Task: Look for space in Palermo, Italy from 12th July, 2023 to 16th July, 2023 for 8 adults in price range Rs.10000 to Rs.16000. Place can be private room with 8 bedrooms having 8 beds and 8 bathrooms. Property type can be house, flat, guest house, hotel. Amenities needed are: wifi, TV, free parkinig on premises, gym, breakfast. Booking option can be shelf check-in. Required host language is English.
Action: Mouse moved to (403, 142)
Screenshot: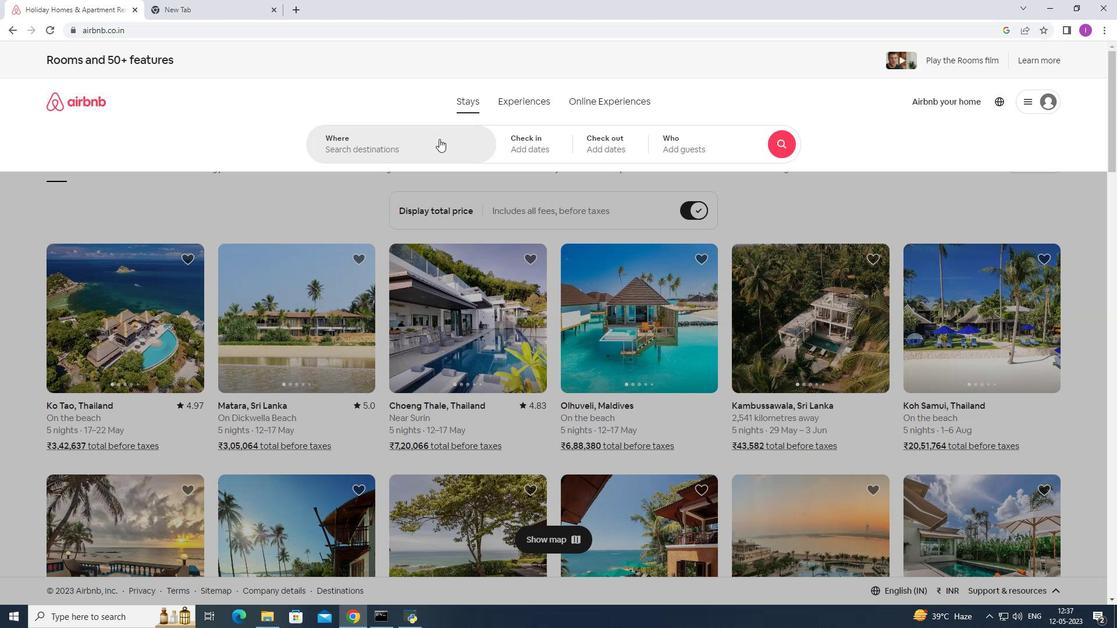 
Action: Mouse pressed left at (403, 142)
Screenshot: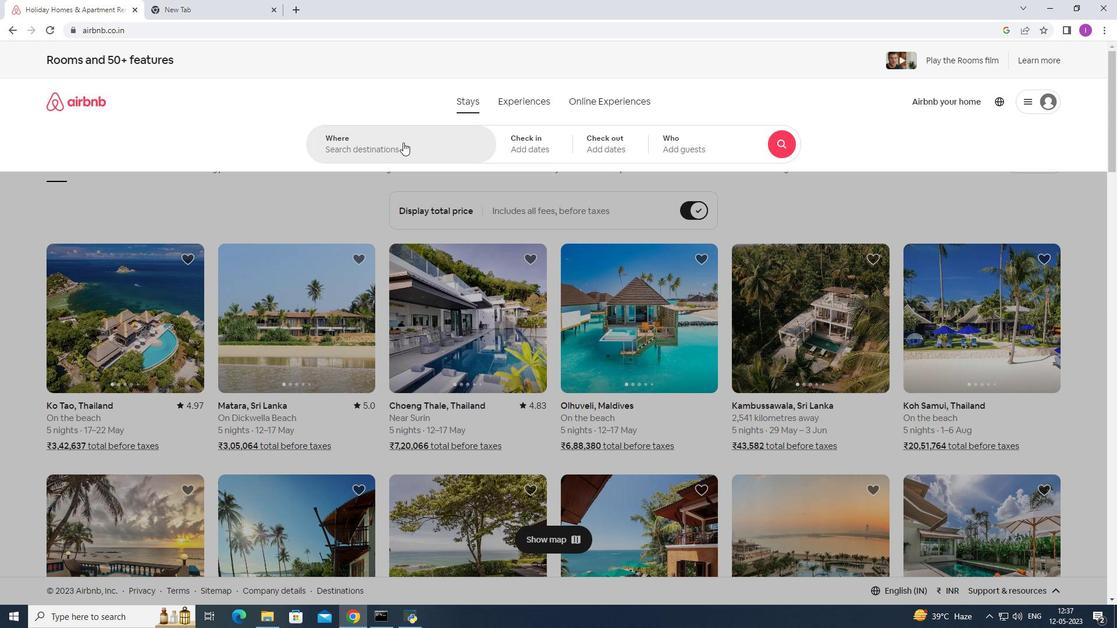 
Action: Key pressed <Key.shift><Key.shift><Key.shift><Key.shift>Palermo,<Key.shift><Key.shift><Key.shift><Key.shift>Italy
Screenshot: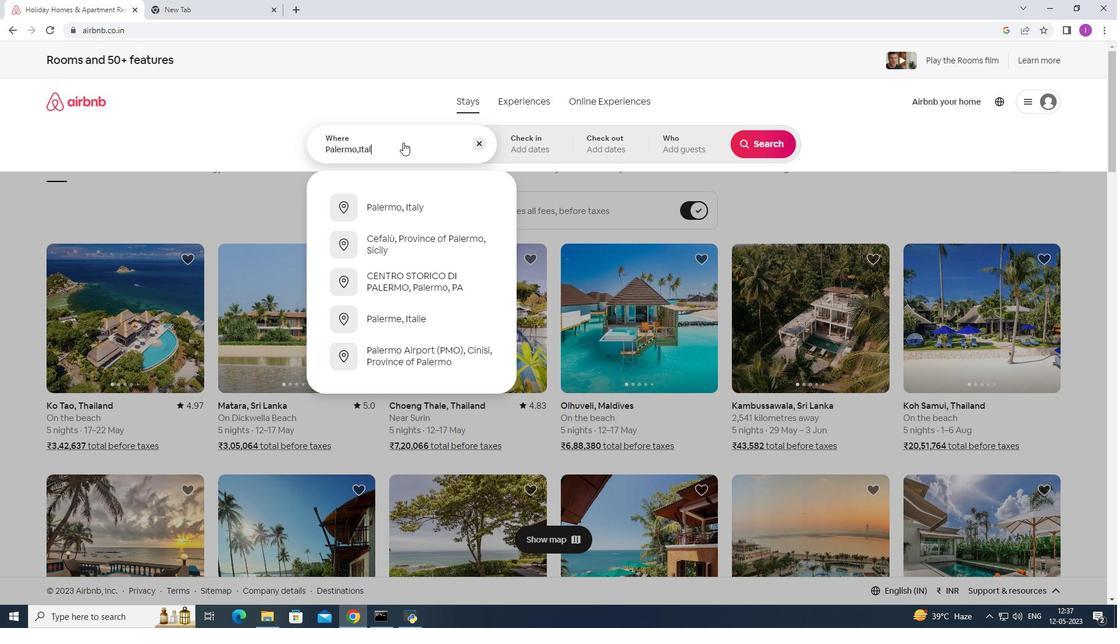 
Action: Mouse moved to (399, 207)
Screenshot: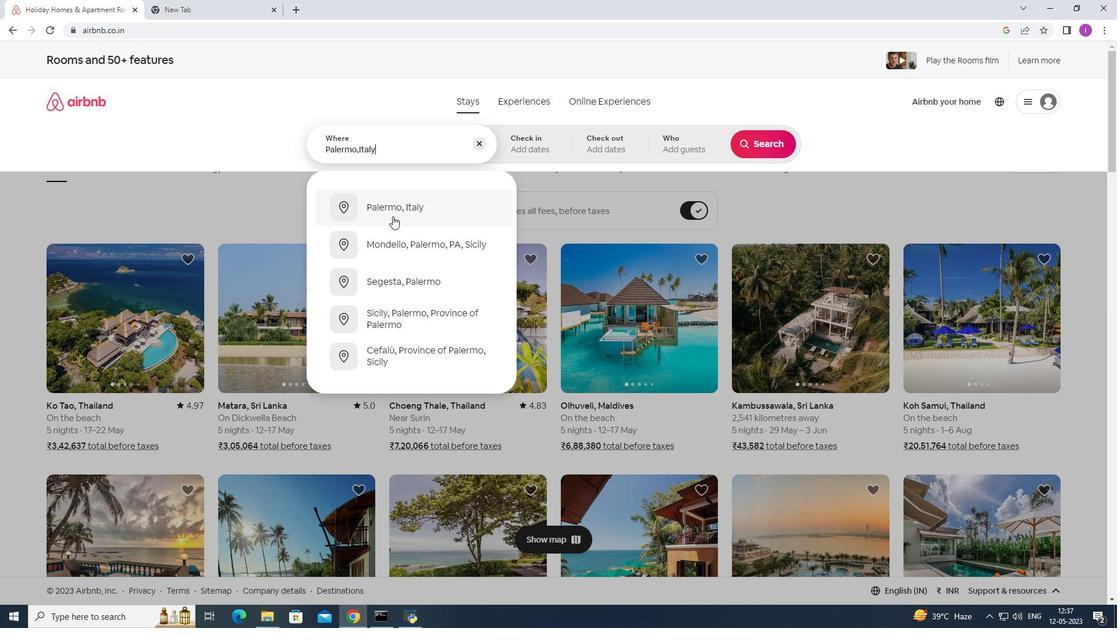 
Action: Mouse pressed left at (399, 207)
Screenshot: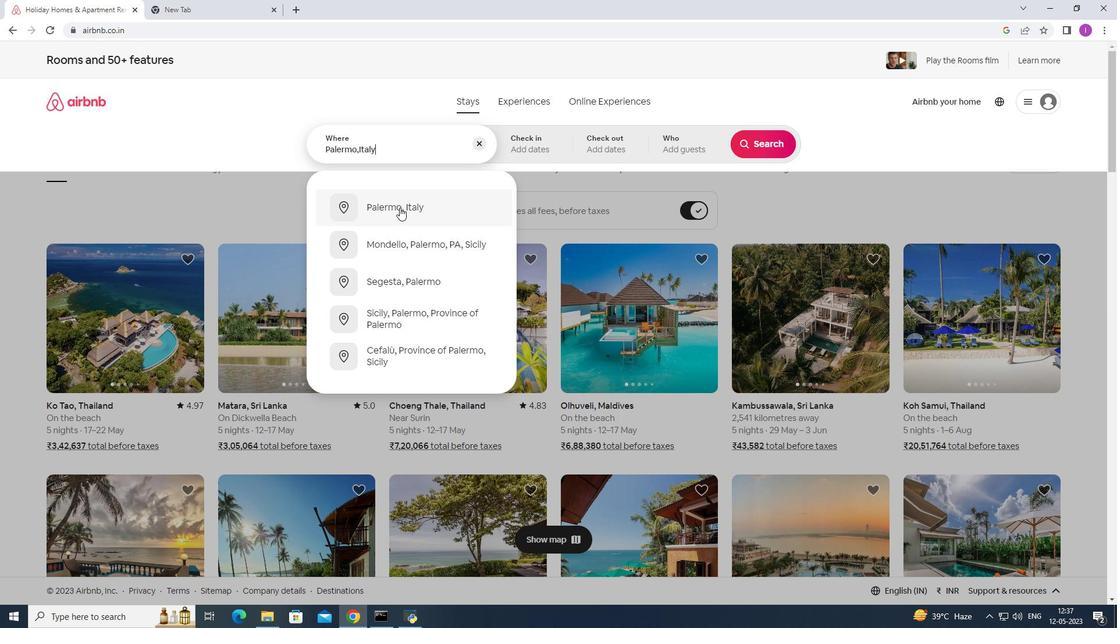 
Action: Mouse moved to (760, 238)
Screenshot: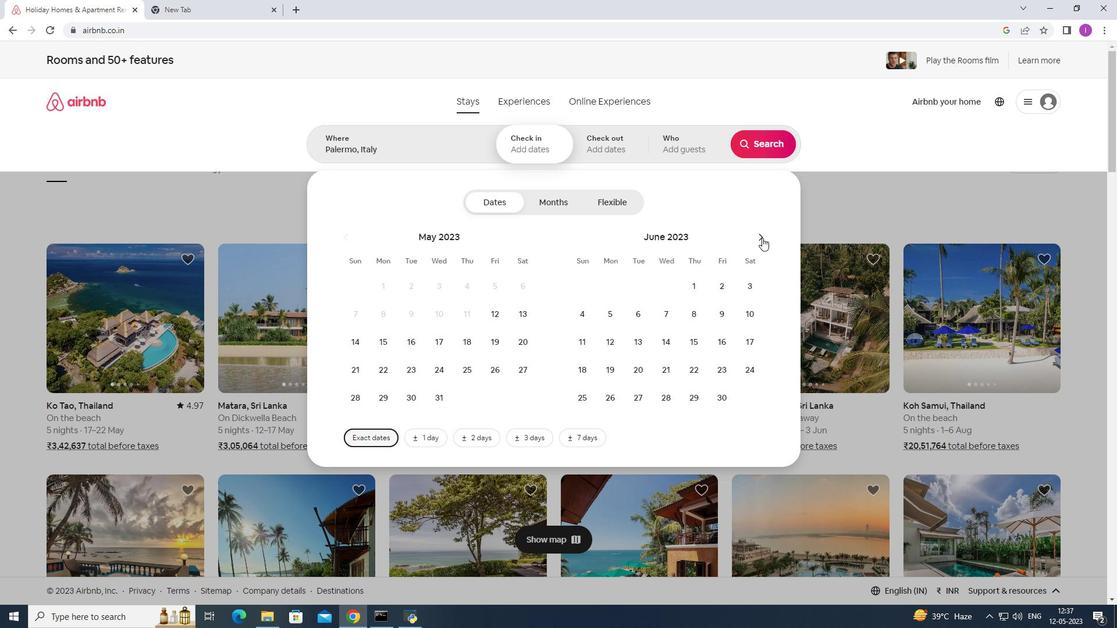 
Action: Mouse pressed left at (760, 238)
Screenshot: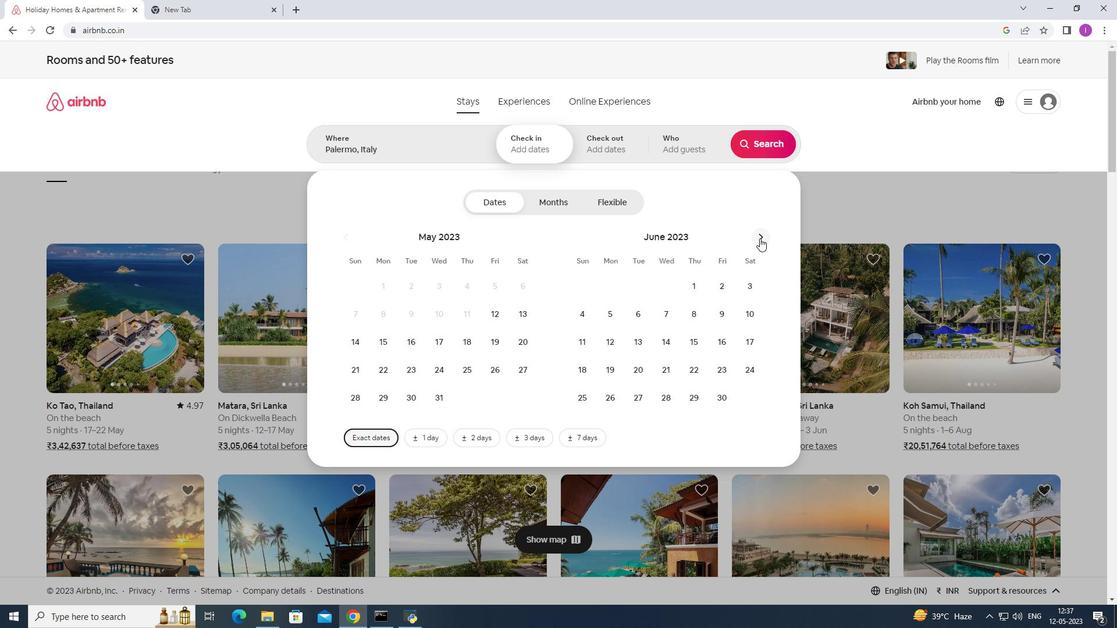 
Action: Mouse pressed left at (760, 238)
Screenshot: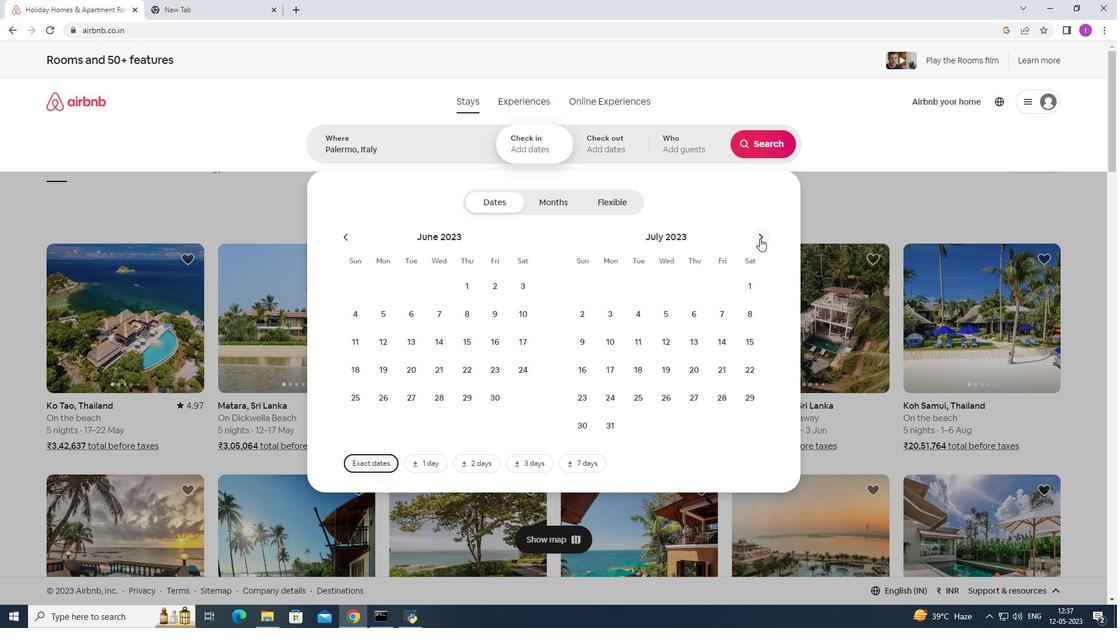 
Action: Mouse moved to (433, 341)
Screenshot: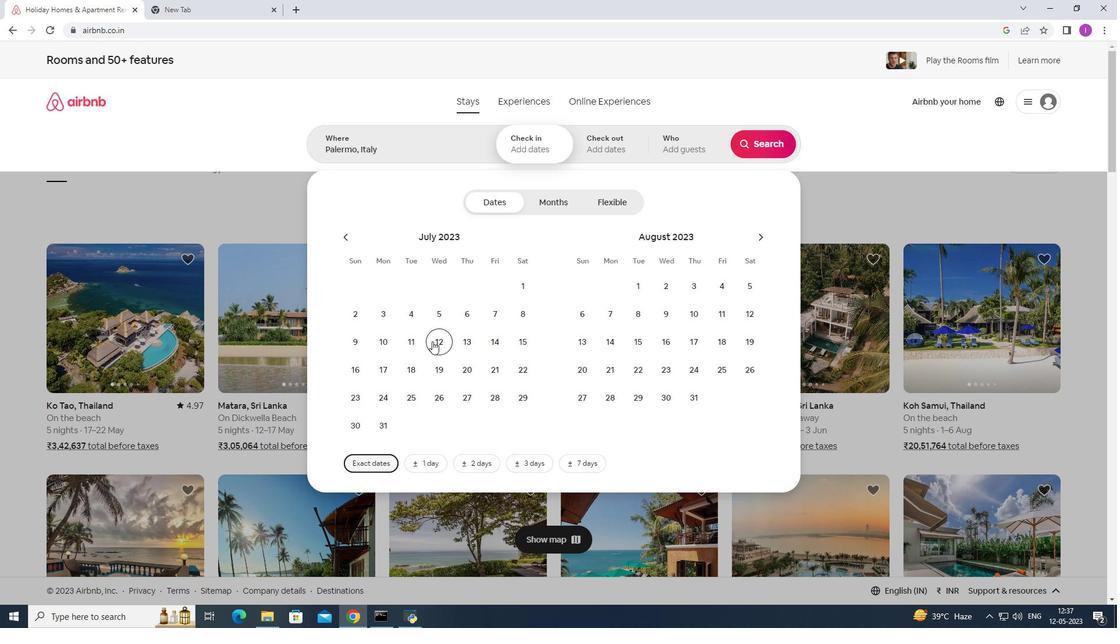 
Action: Mouse pressed left at (433, 341)
Screenshot: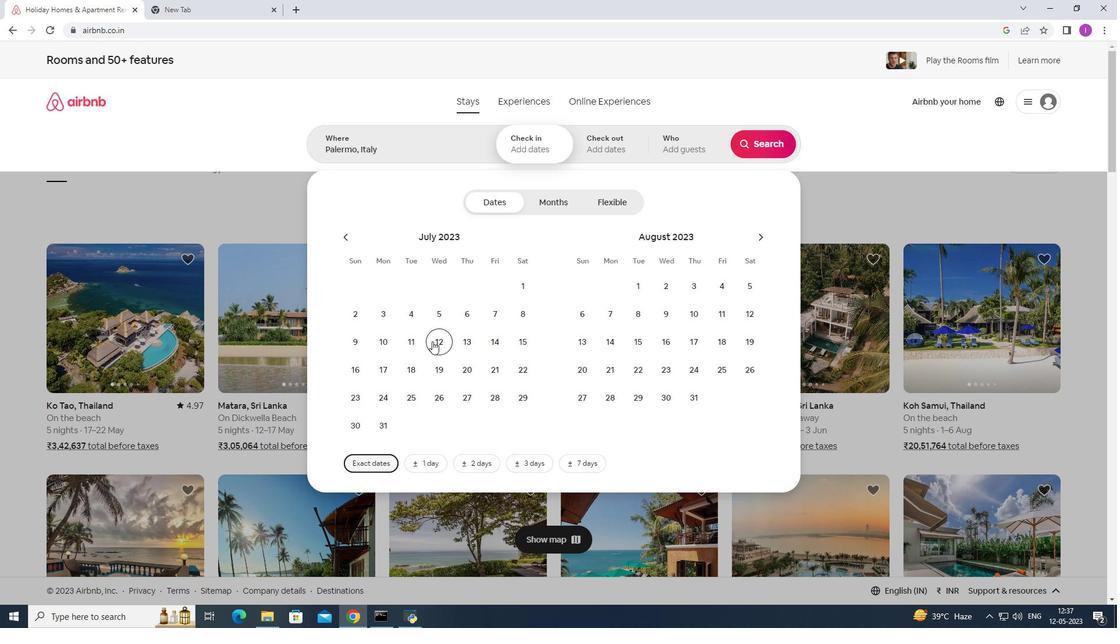 
Action: Mouse moved to (352, 369)
Screenshot: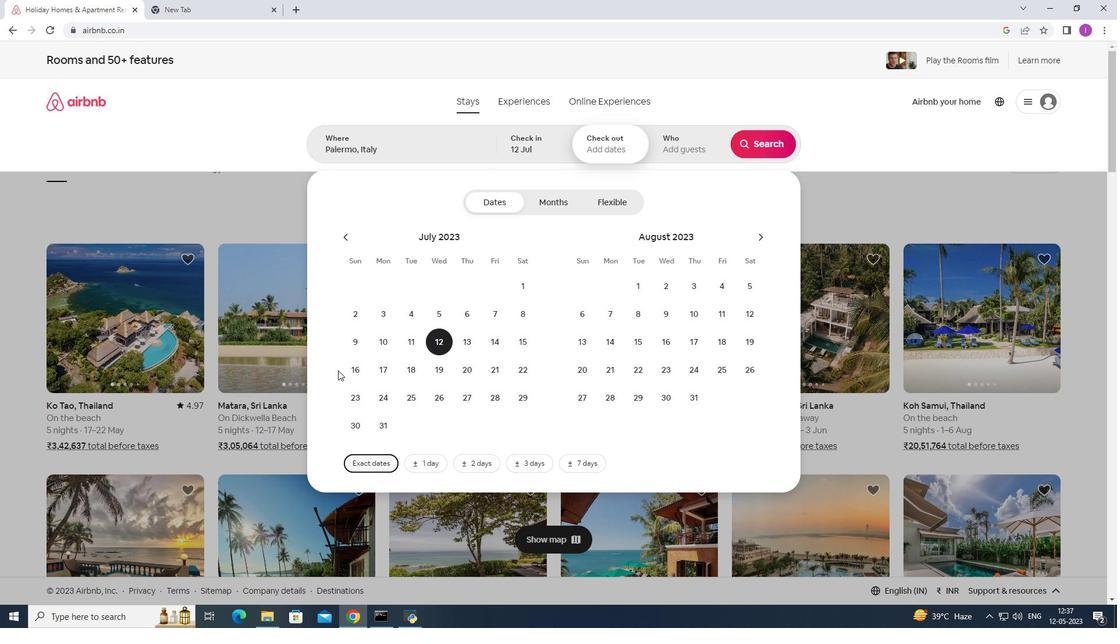 
Action: Mouse pressed left at (352, 369)
Screenshot: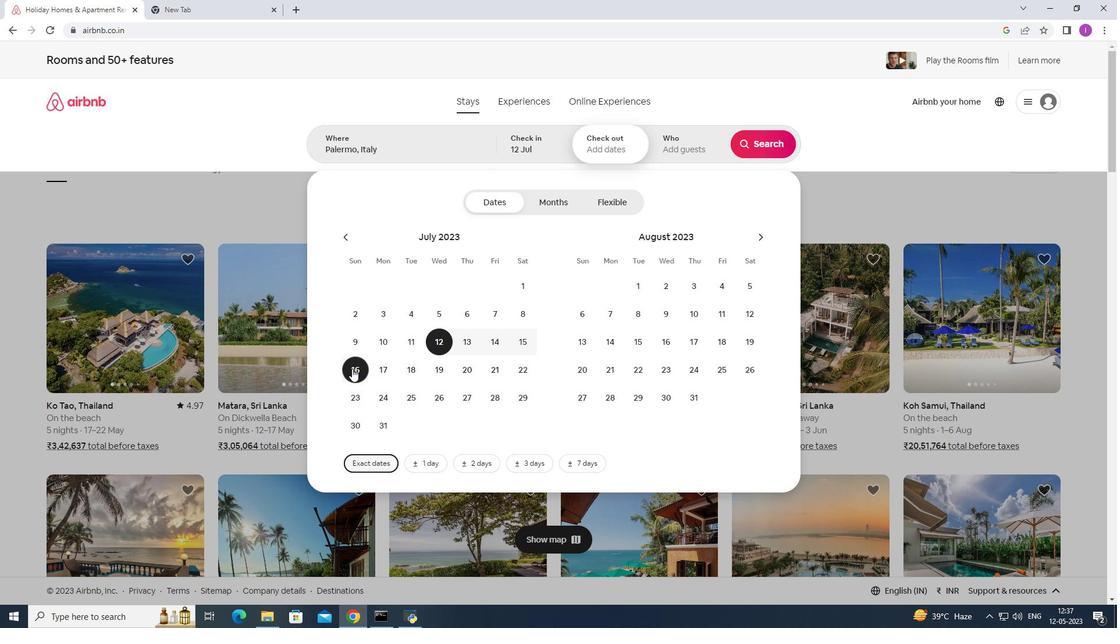 
Action: Mouse moved to (700, 148)
Screenshot: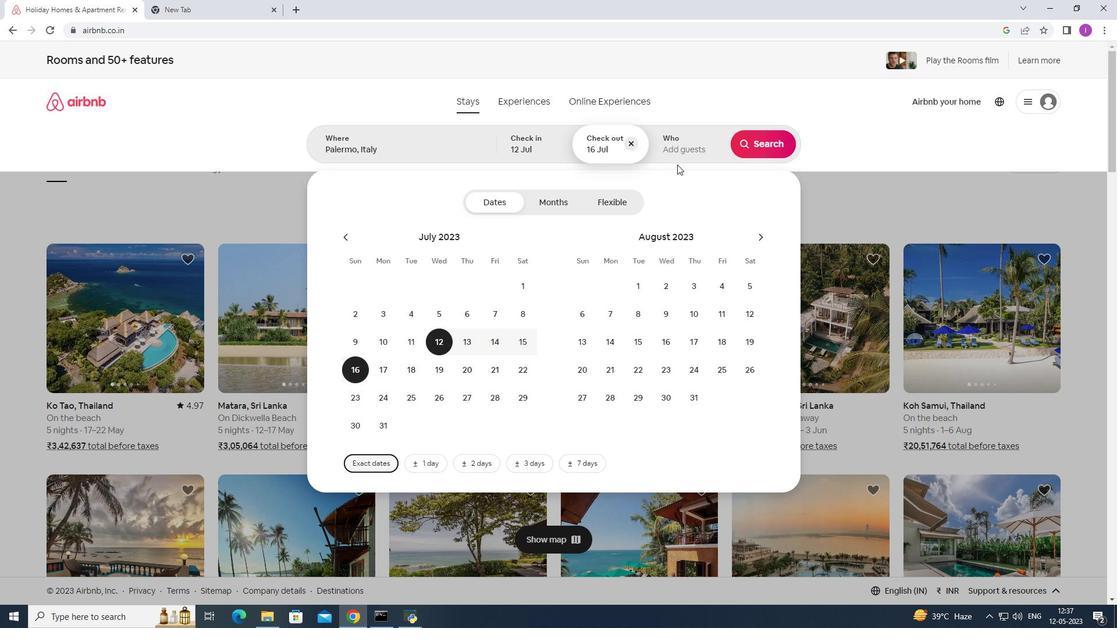 
Action: Mouse pressed left at (700, 148)
Screenshot: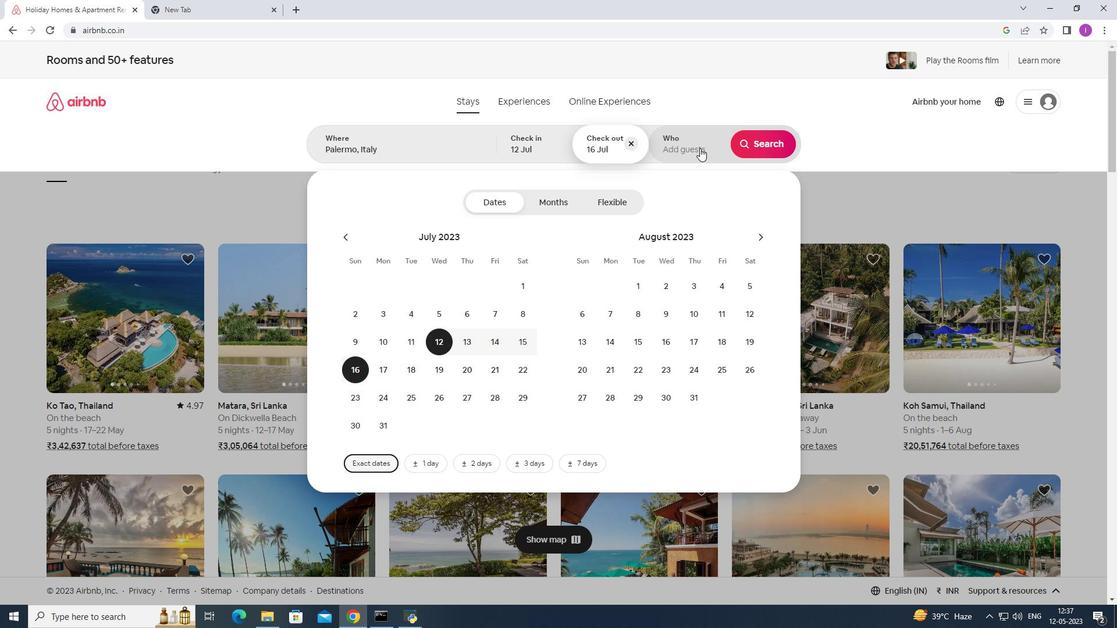 
Action: Mouse moved to (762, 201)
Screenshot: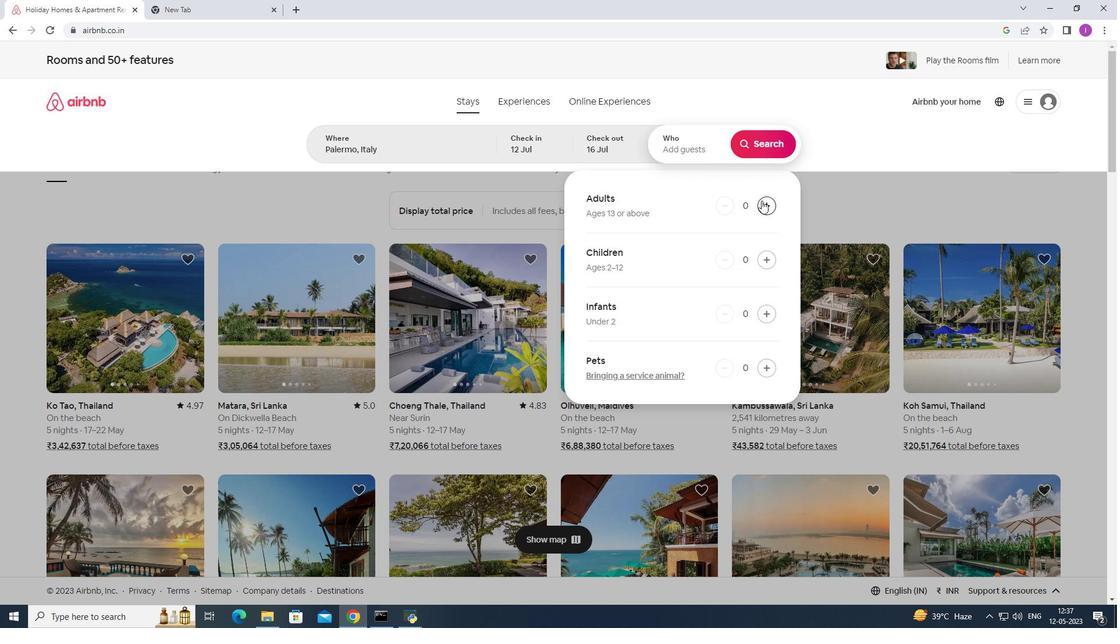 
Action: Mouse pressed left at (762, 201)
Screenshot: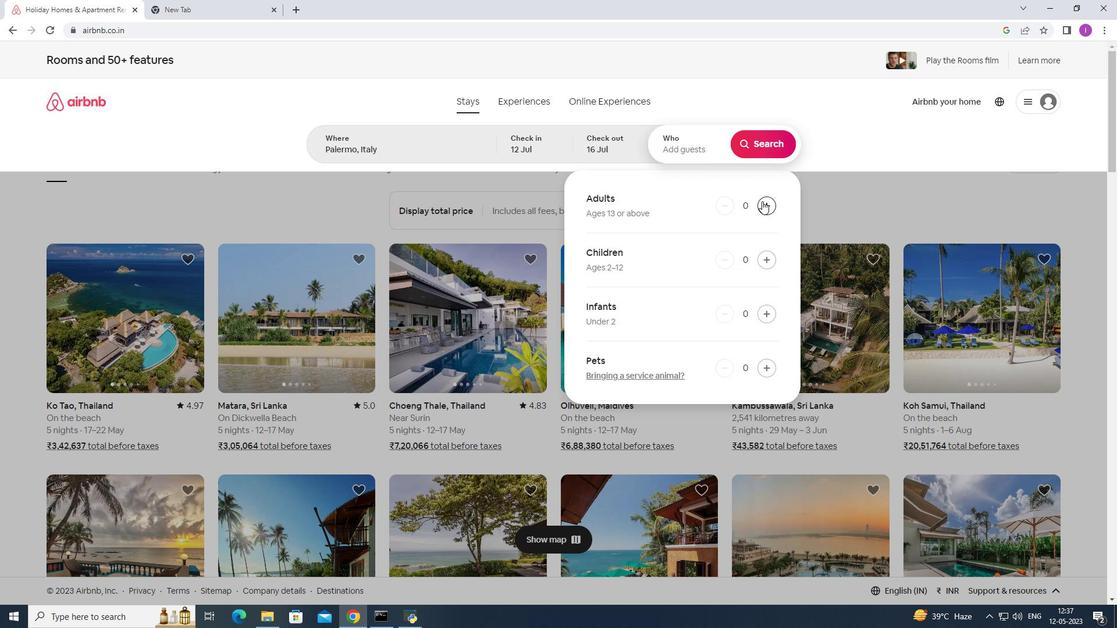 
Action: Mouse moved to (763, 204)
Screenshot: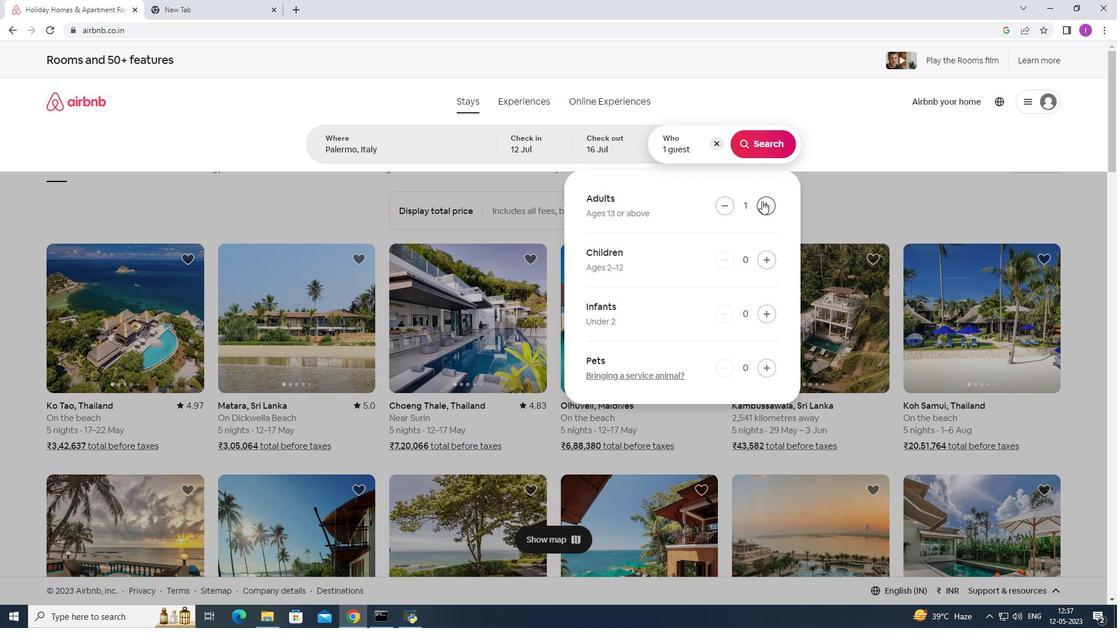 
Action: Mouse pressed left at (763, 204)
Screenshot: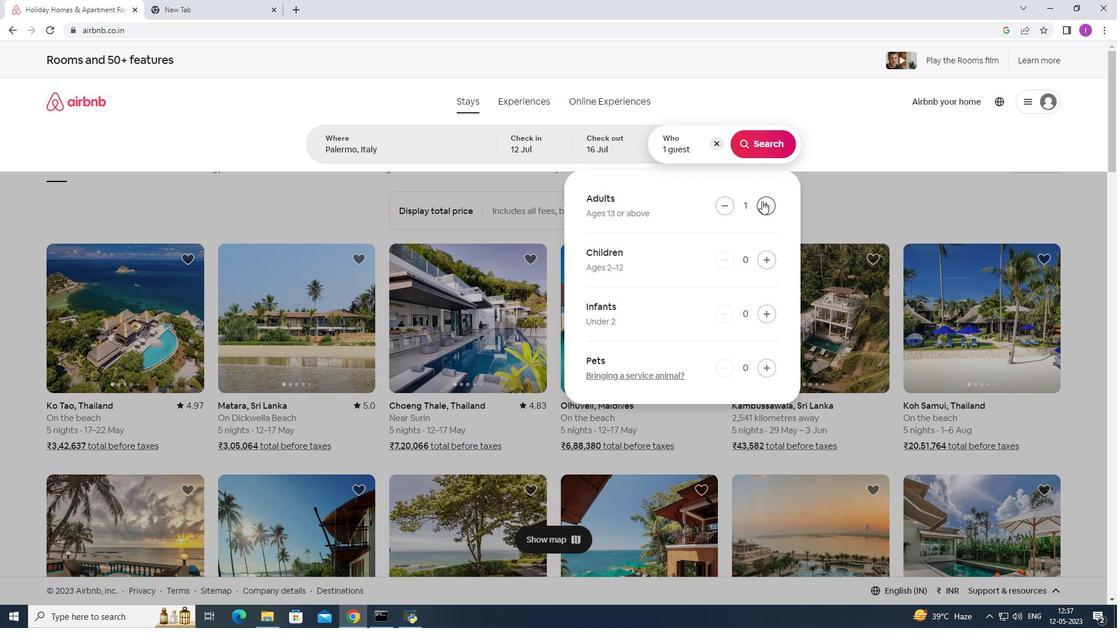 
Action: Mouse pressed left at (763, 204)
Screenshot: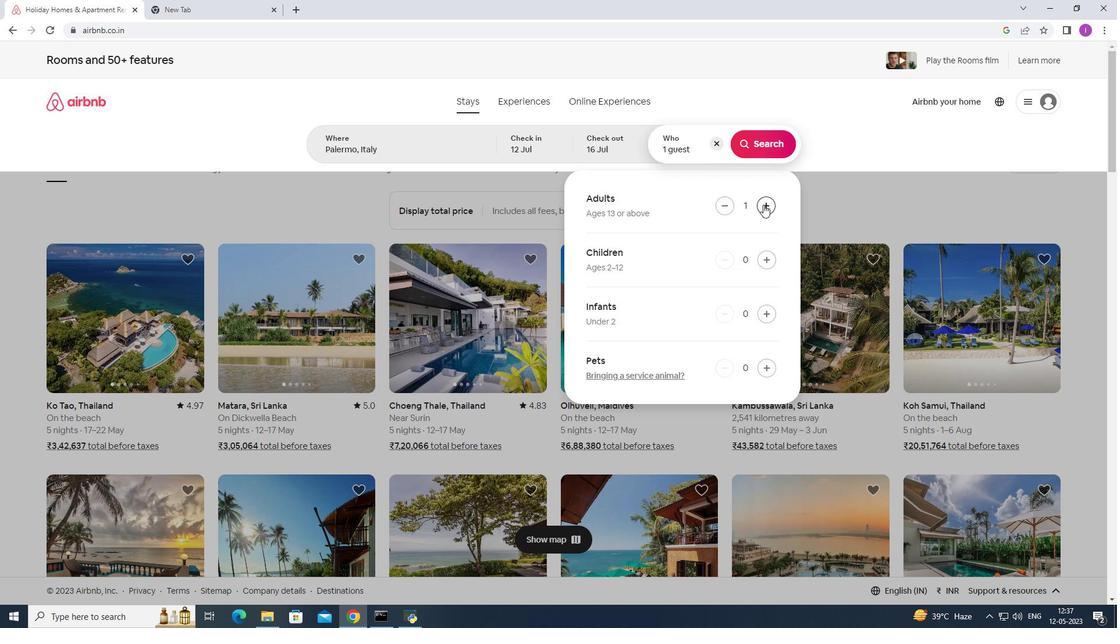 
Action: Mouse pressed left at (763, 204)
Screenshot: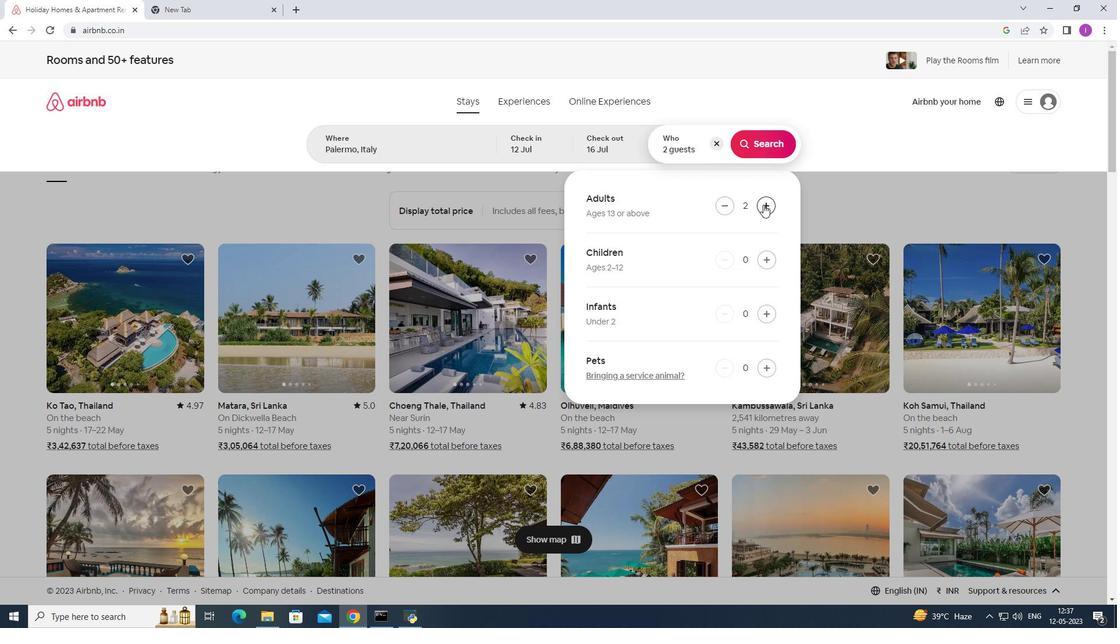 
Action: Mouse pressed left at (763, 204)
Screenshot: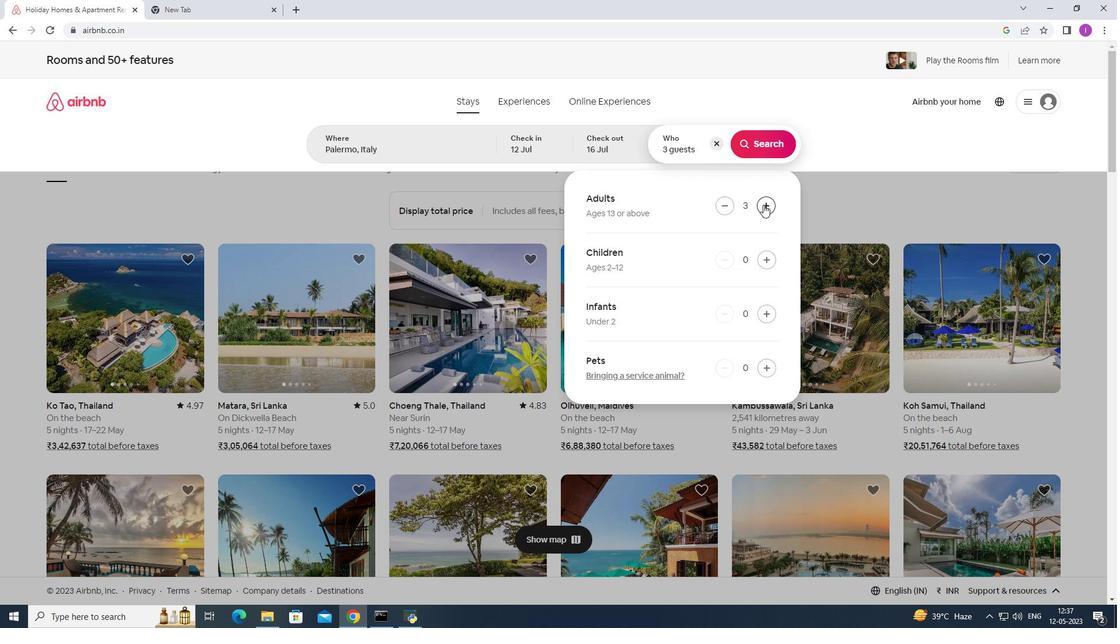 
Action: Mouse pressed left at (763, 204)
Screenshot: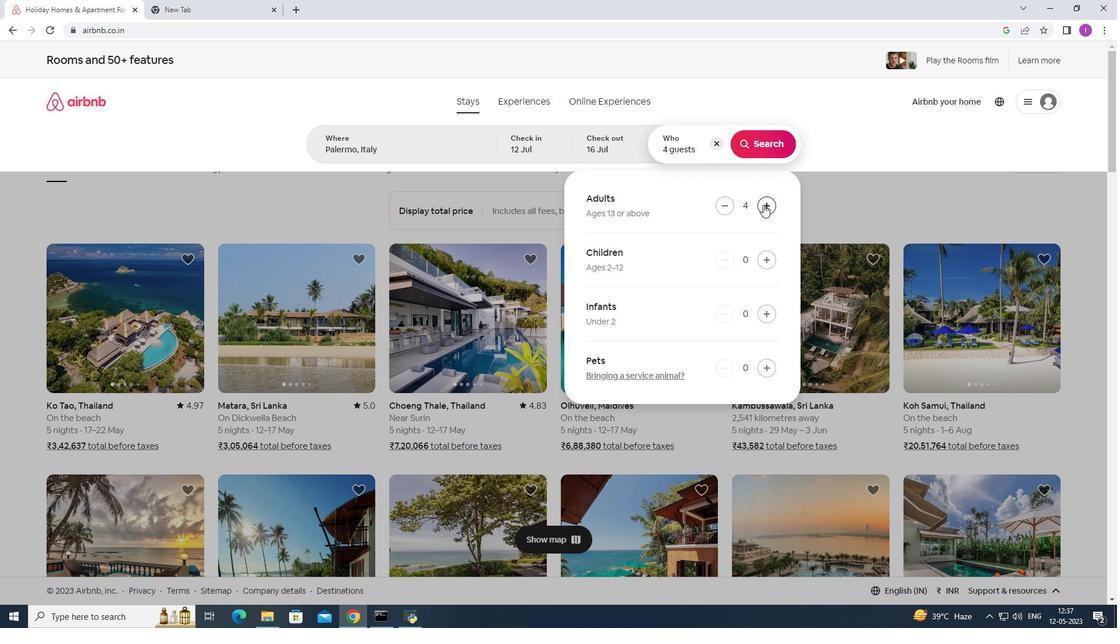
Action: Mouse pressed left at (763, 204)
Screenshot: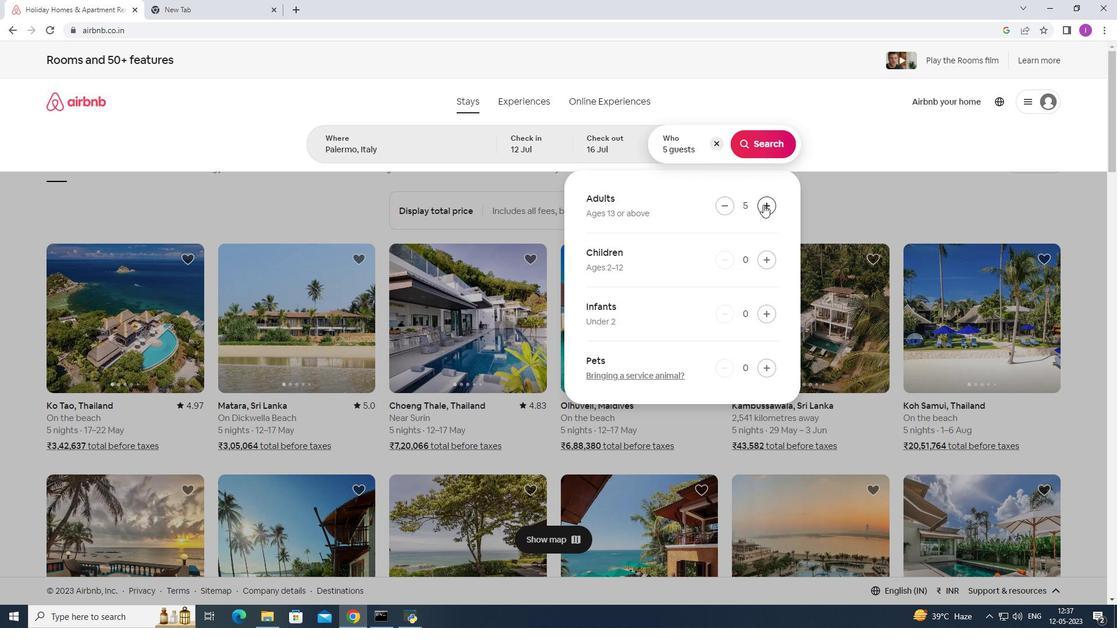 
Action: Mouse pressed left at (763, 204)
Screenshot: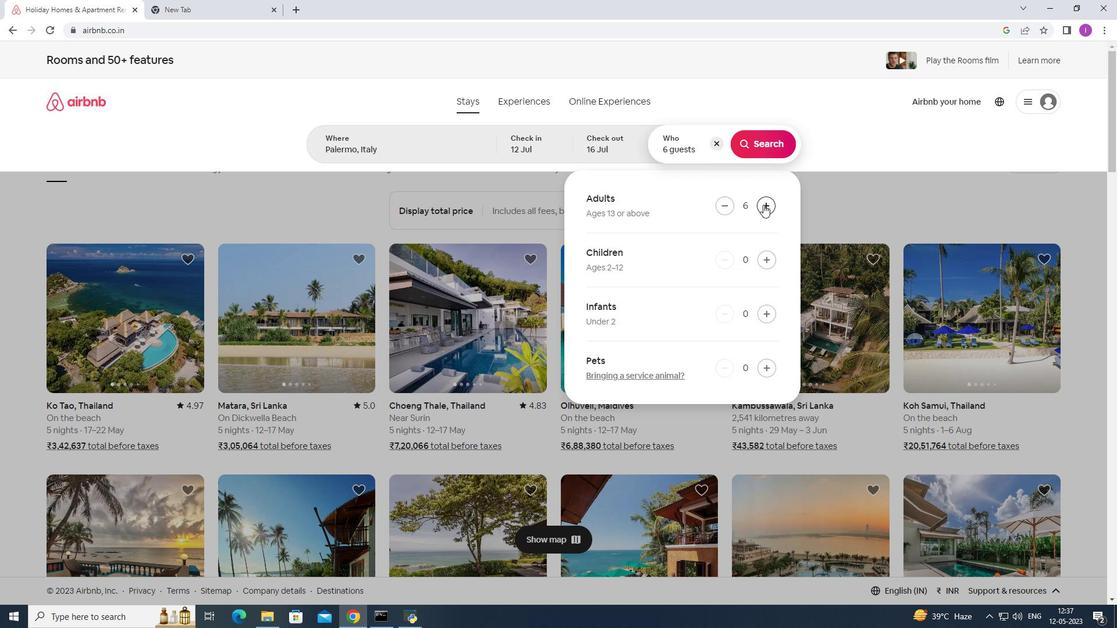 
Action: Mouse moved to (757, 151)
Screenshot: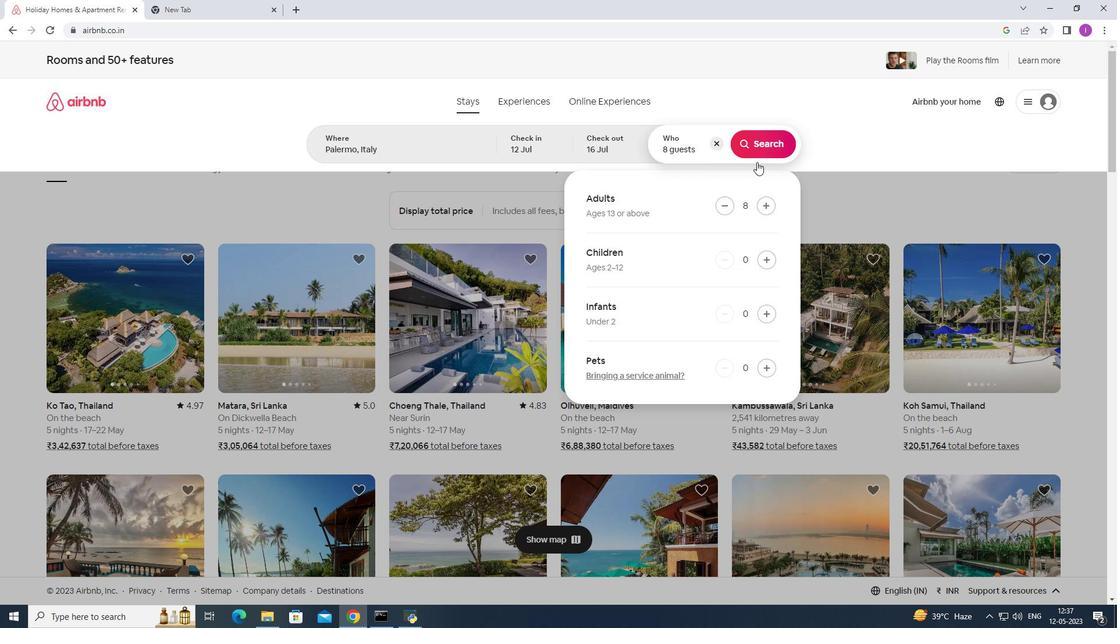 
Action: Mouse pressed left at (757, 151)
Screenshot: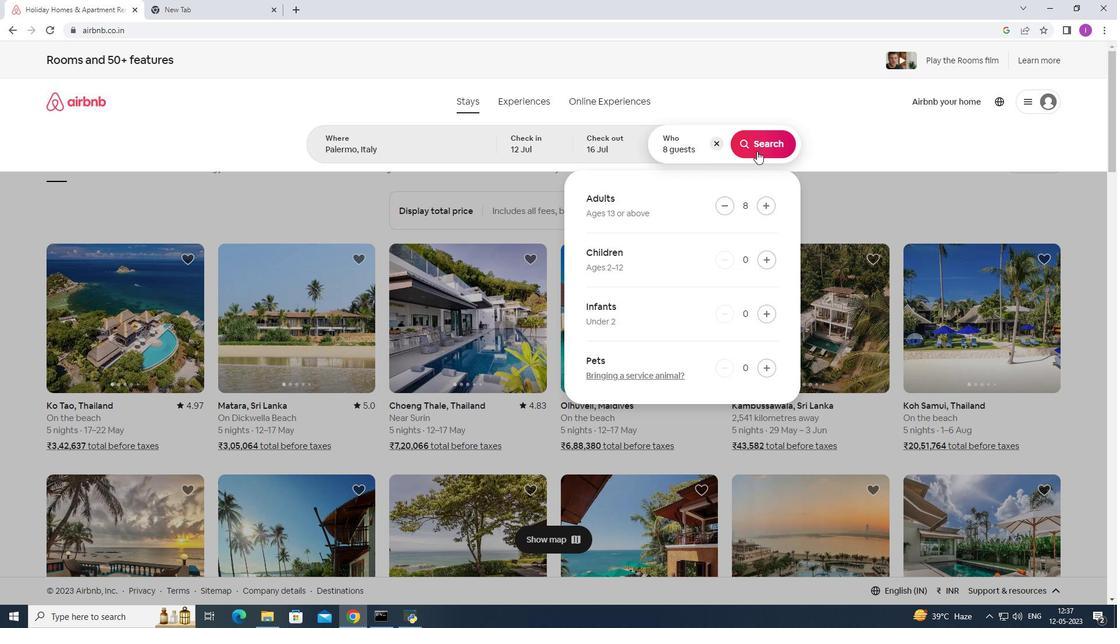 
Action: Mouse moved to (1069, 105)
Screenshot: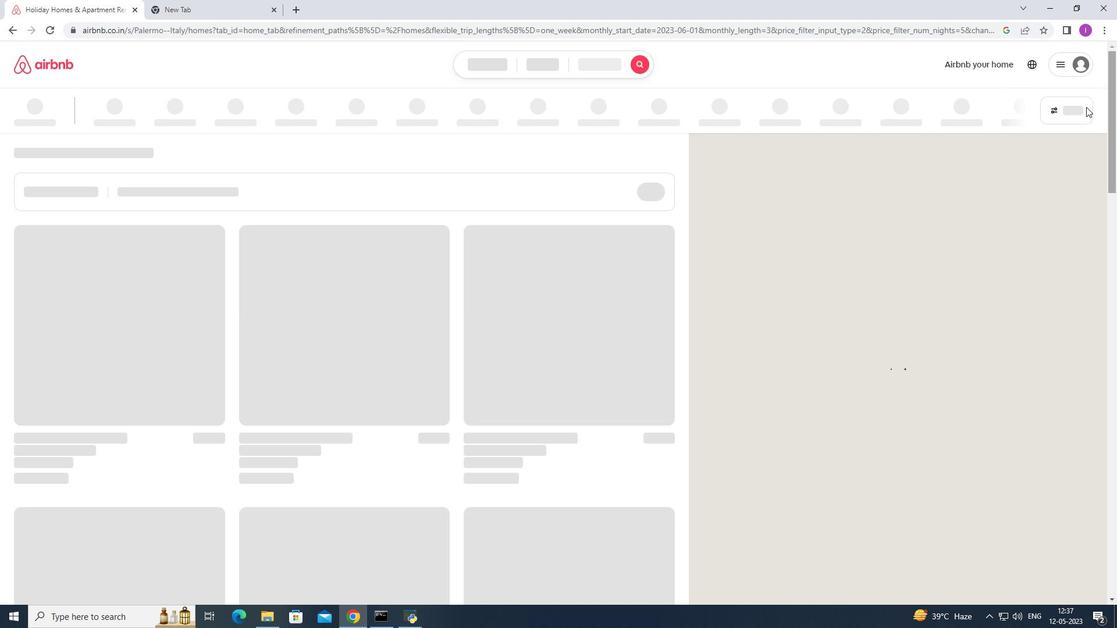 
Action: Mouse pressed left at (1069, 105)
Screenshot: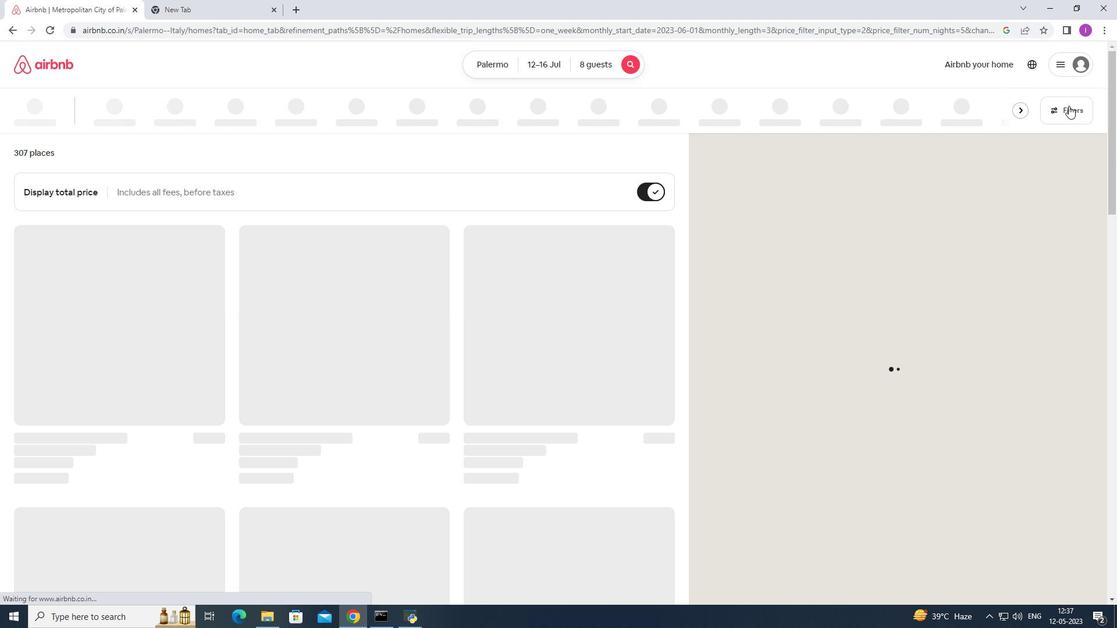 
Action: Mouse moved to (653, 398)
Screenshot: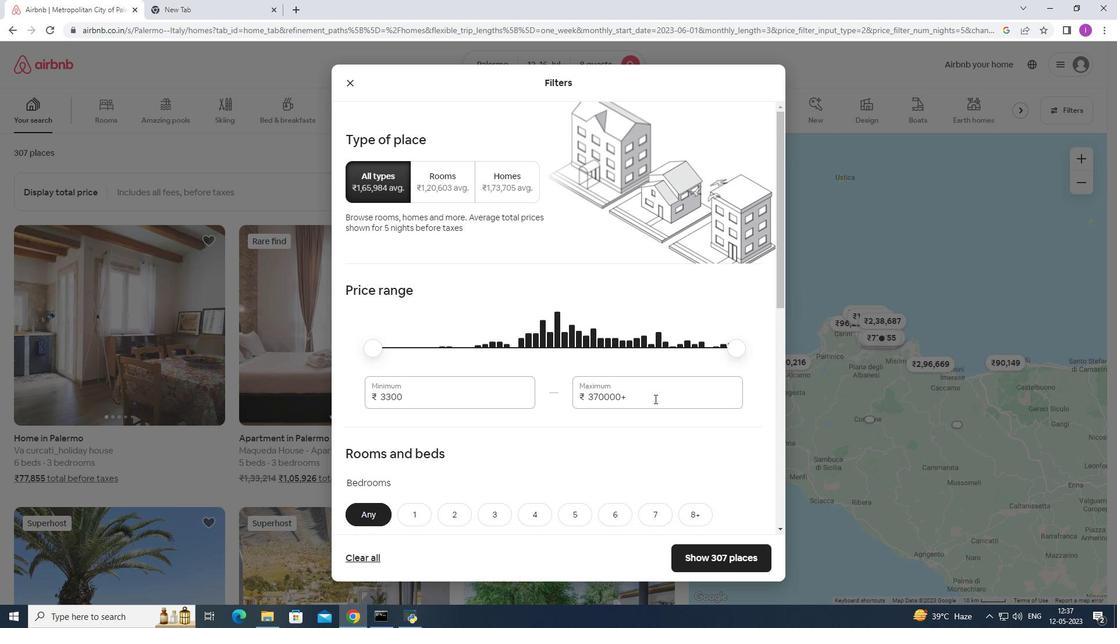 
Action: Mouse pressed left at (653, 398)
Screenshot: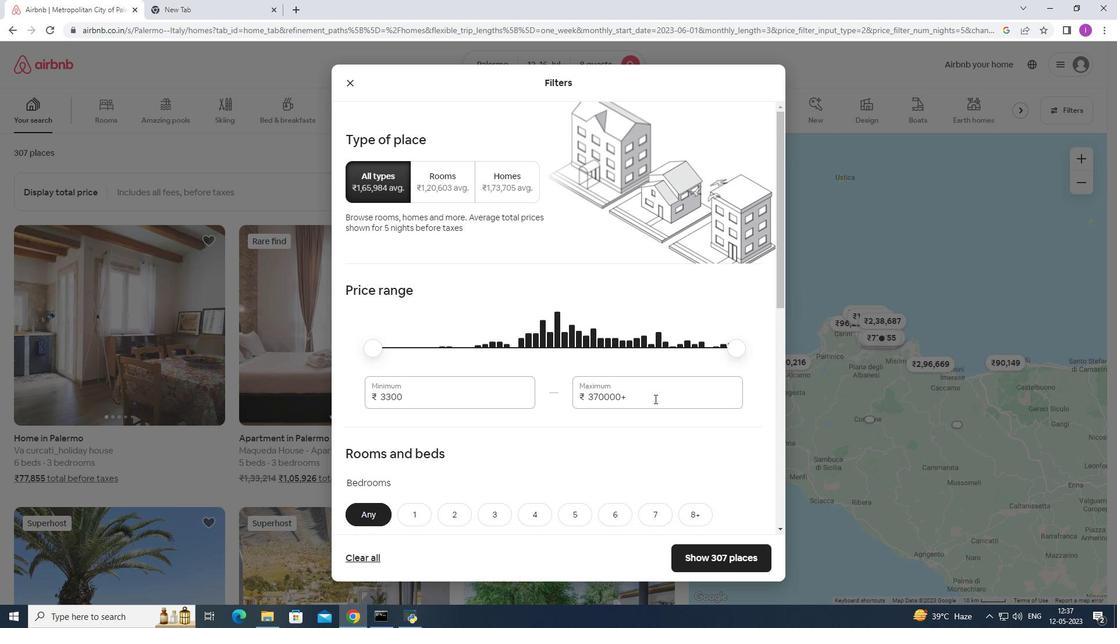 
Action: Mouse moved to (541, 431)
Screenshot: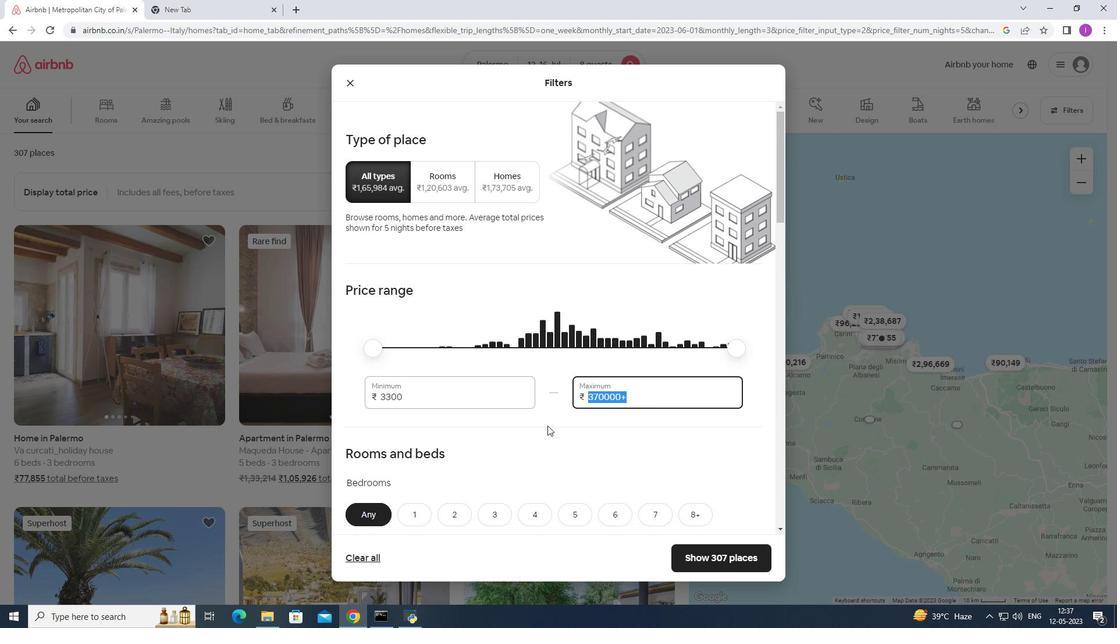 
Action: Key pressed 1
Screenshot: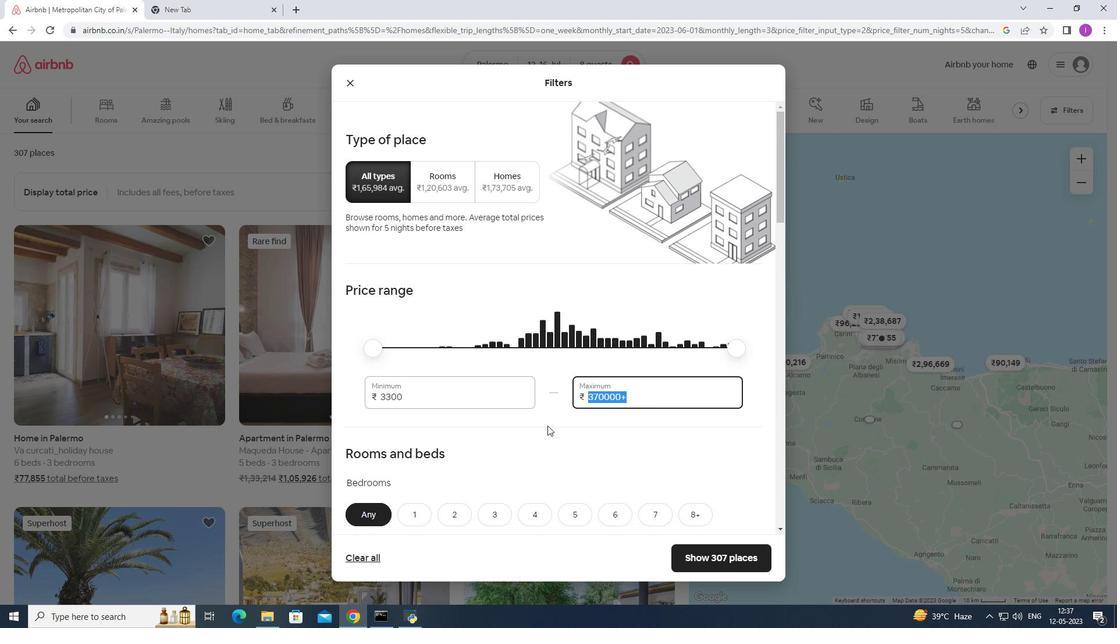 
Action: Mouse moved to (527, 440)
Screenshot: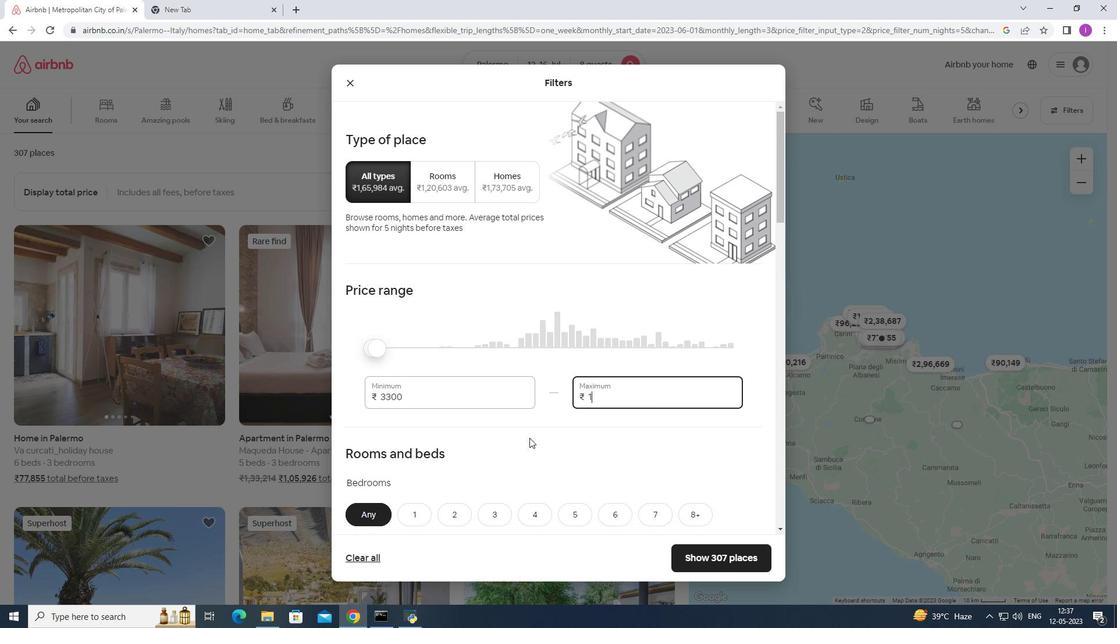 
Action: Key pressed 6
Screenshot: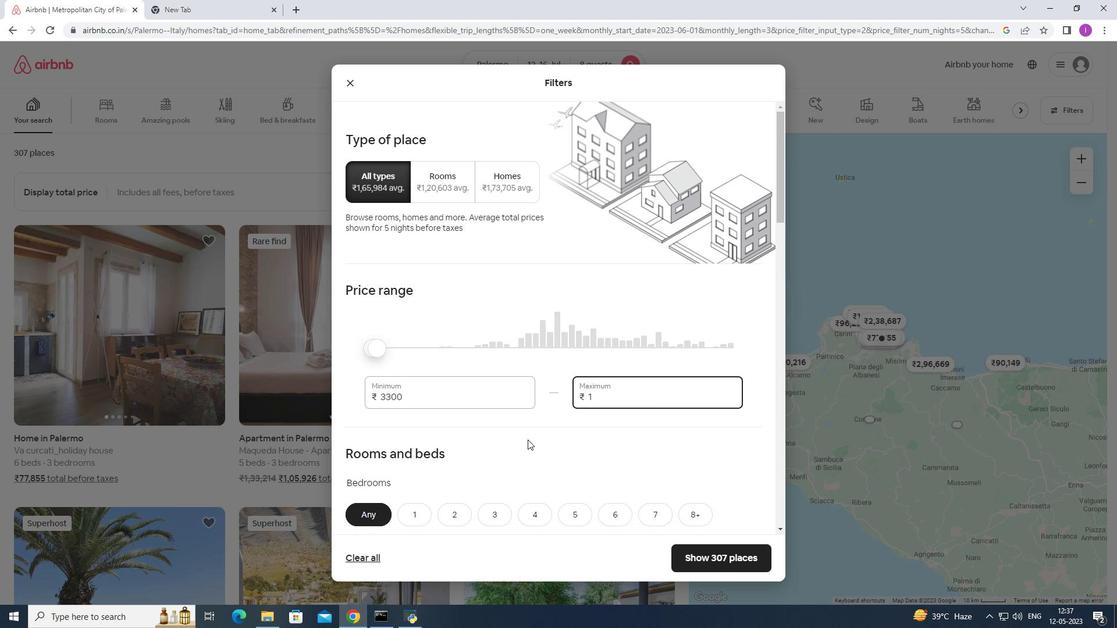 
Action: Mouse moved to (527, 440)
Screenshot: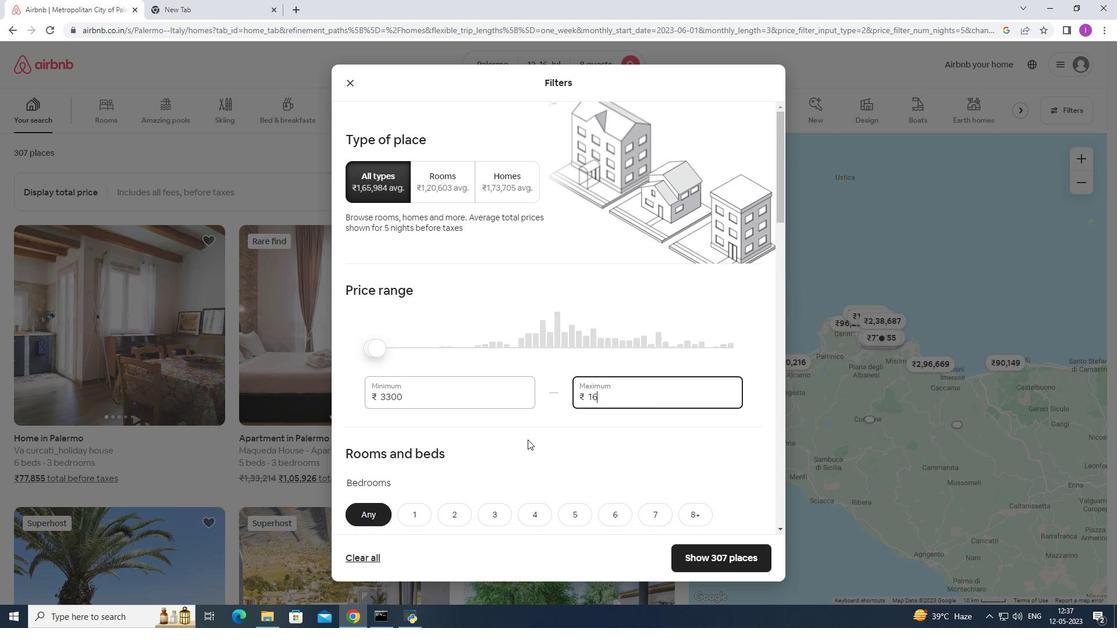 
Action: Key pressed 00
Screenshot: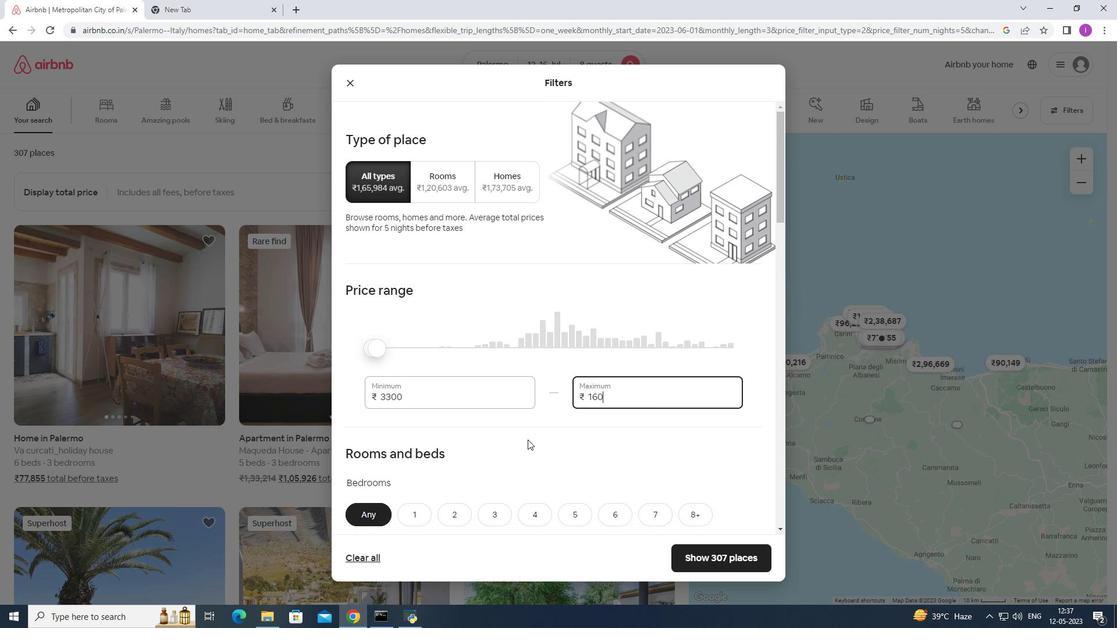 
Action: Mouse moved to (527, 441)
Screenshot: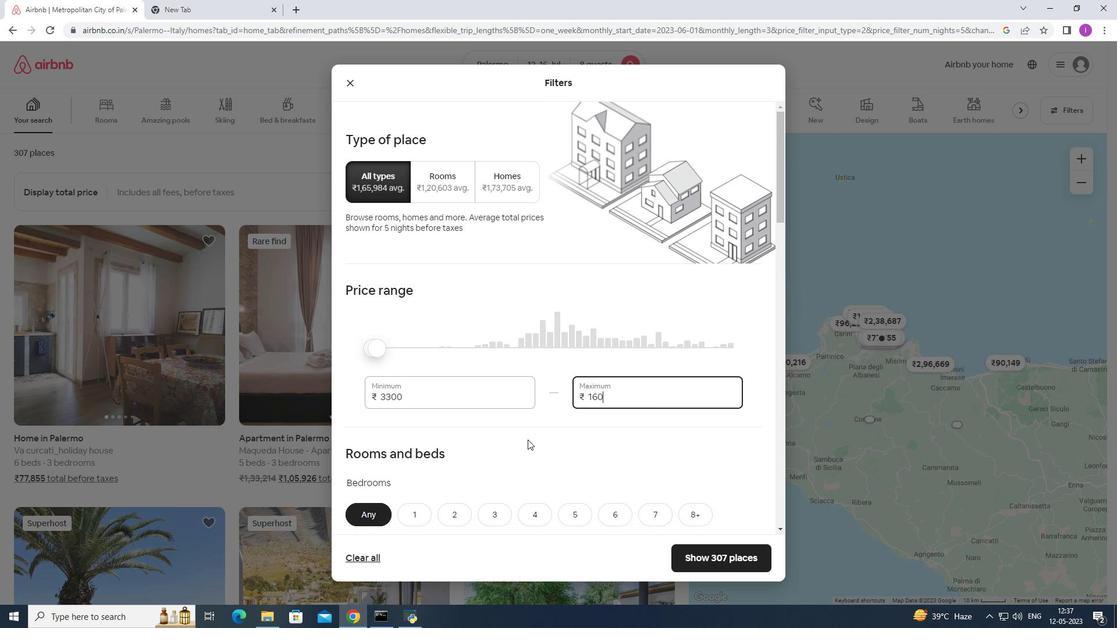 
Action: Key pressed 0
Screenshot: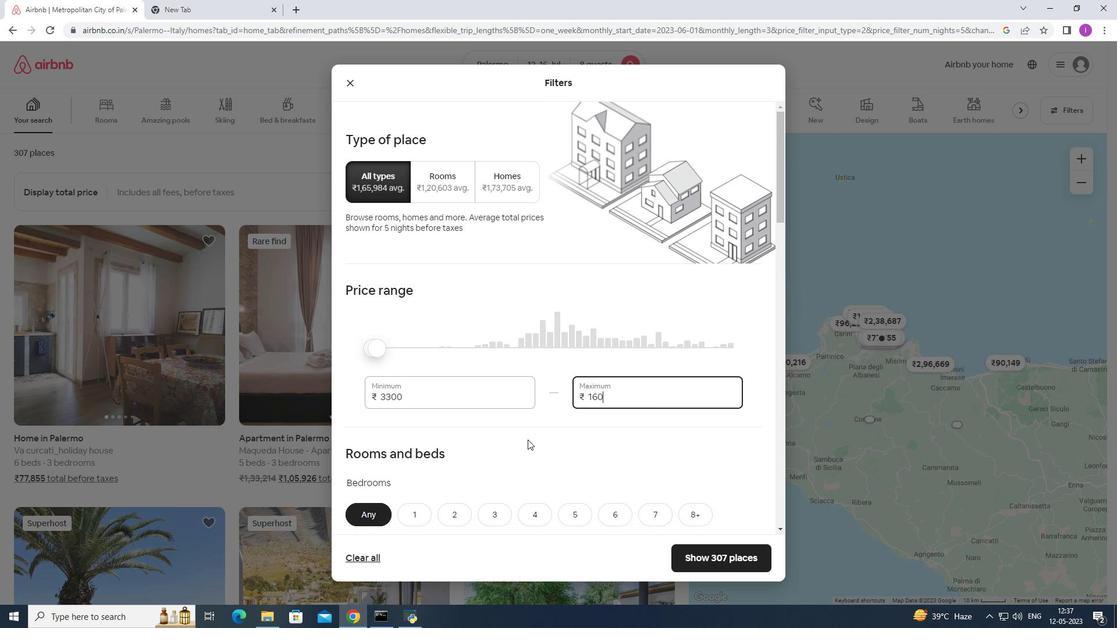 
Action: Mouse moved to (409, 401)
Screenshot: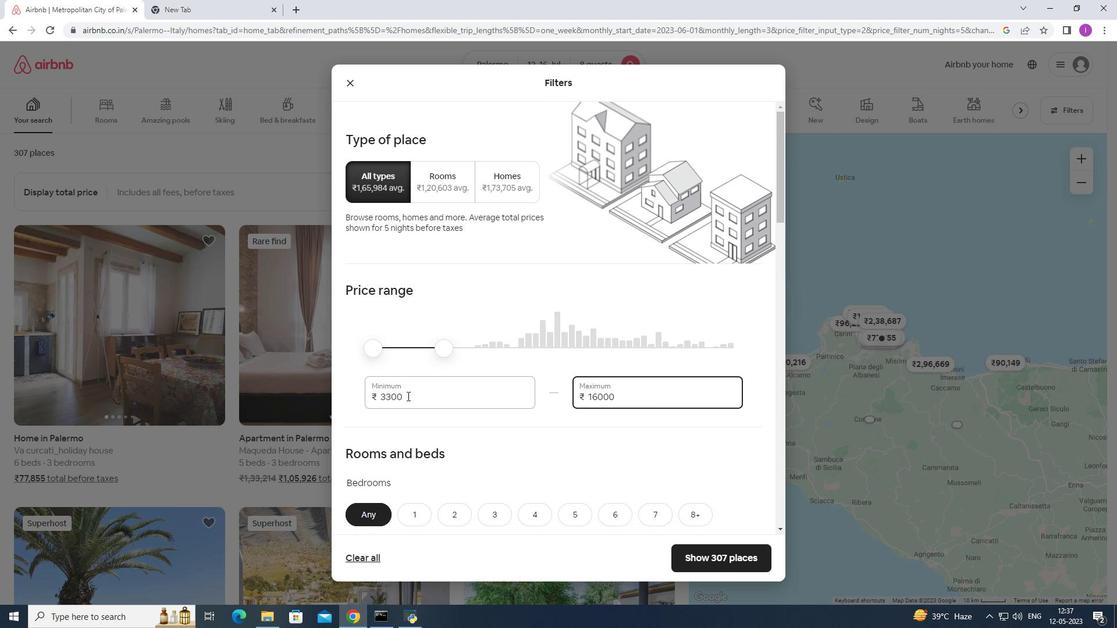 
Action: Mouse pressed left at (409, 401)
Screenshot: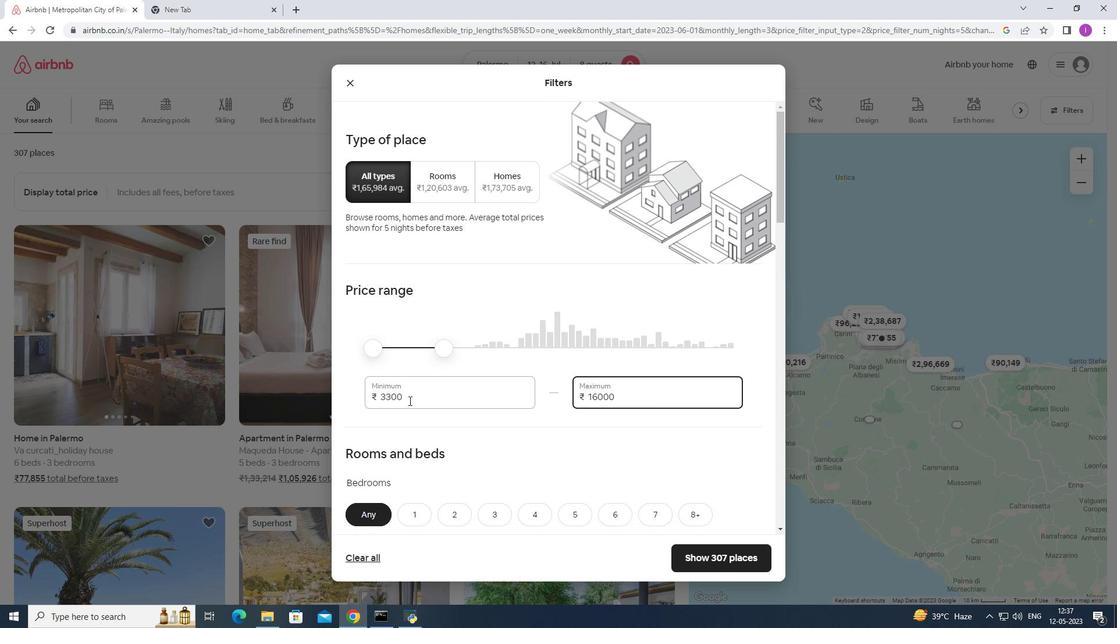 
Action: Mouse moved to (449, 441)
Screenshot: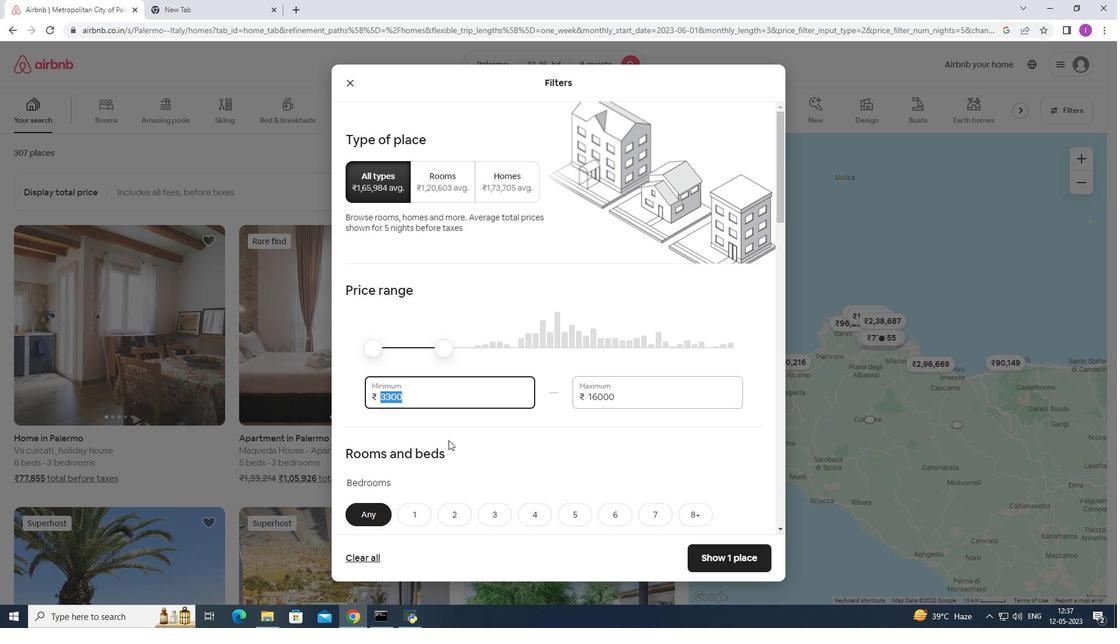 
Action: Key pressed 1
Screenshot: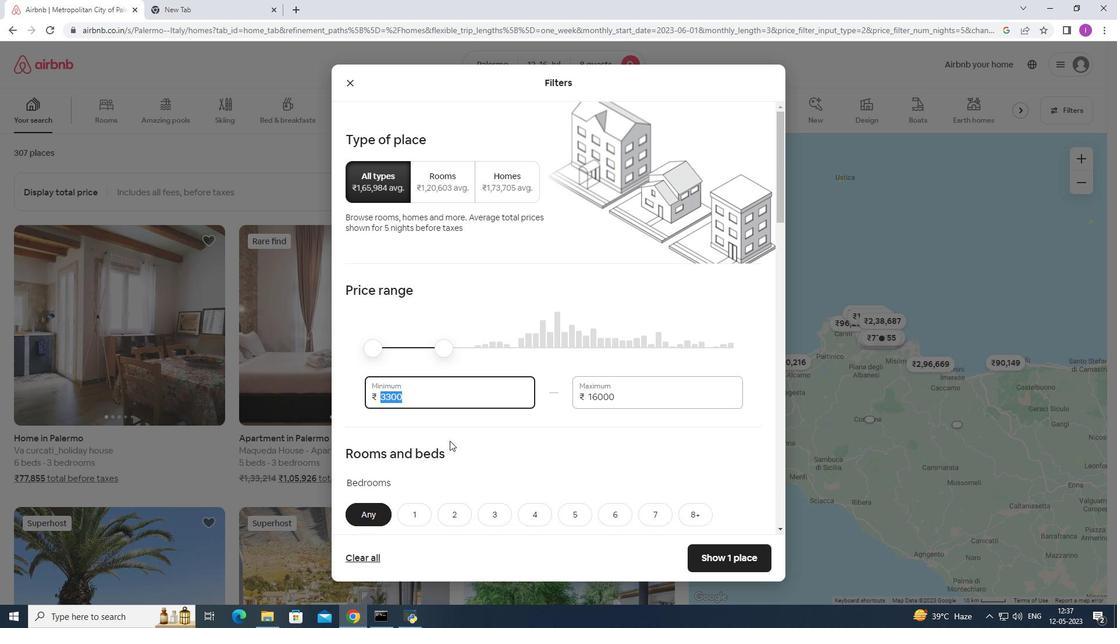 
Action: Mouse moved to (451, 444)
Screenshot: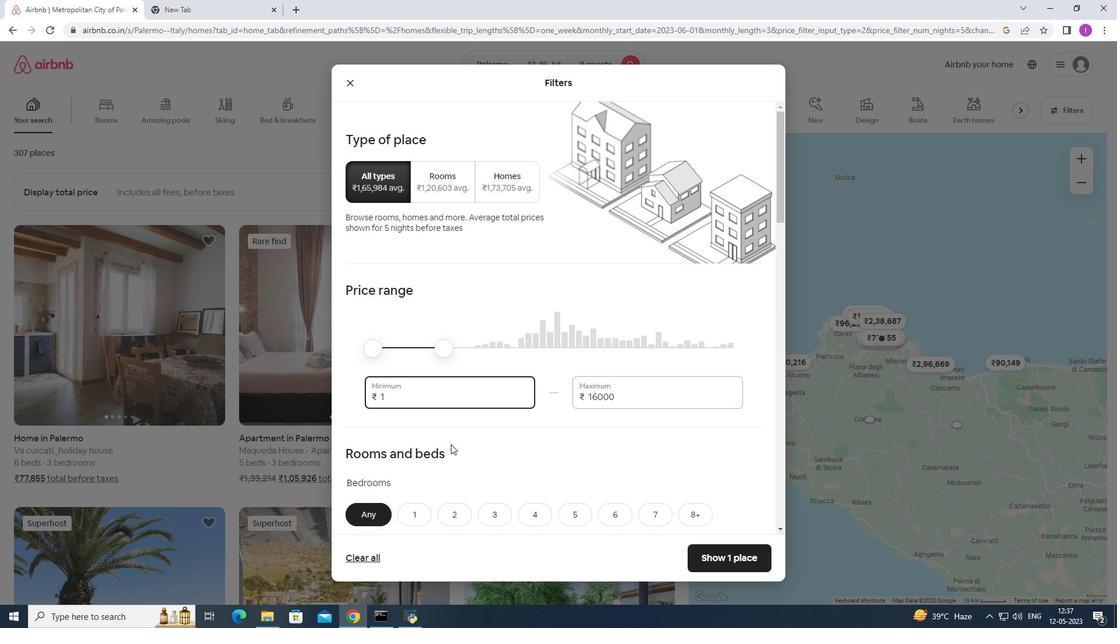 
Action: Key pressed 00
Screenshot: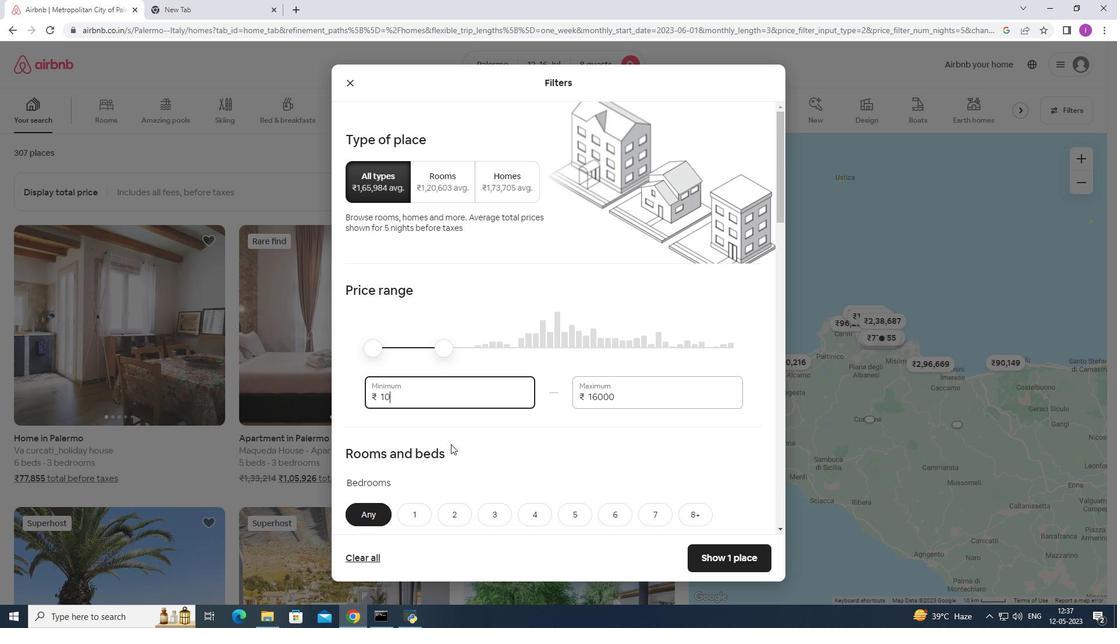 
Action: Mouse moved to (451, 445)
Screenshot: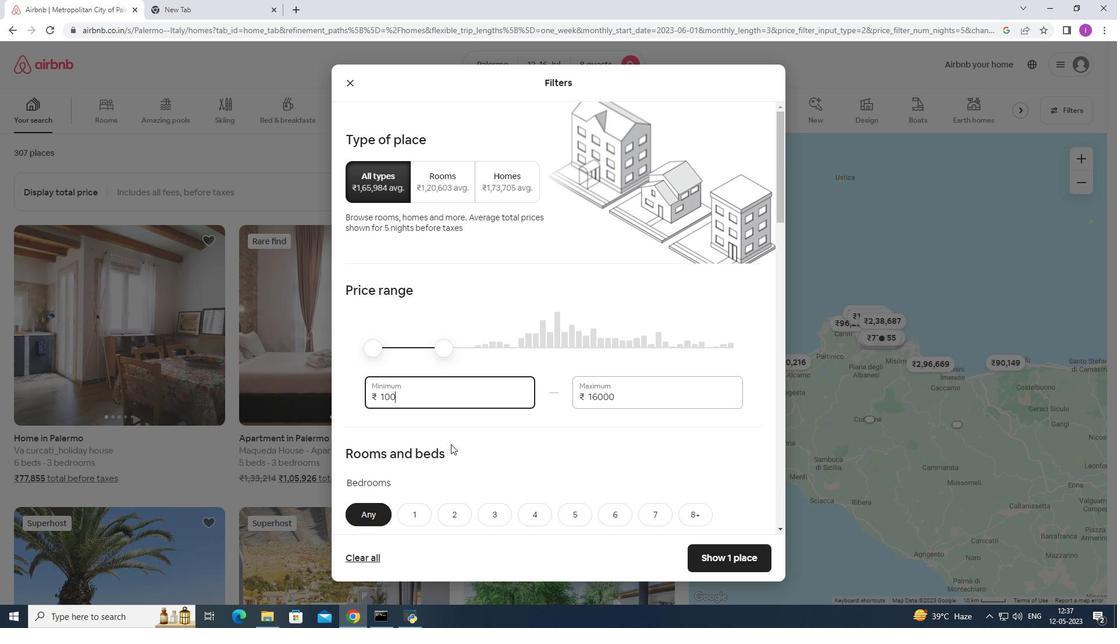 
Action: Key pressed 00
Screenshot: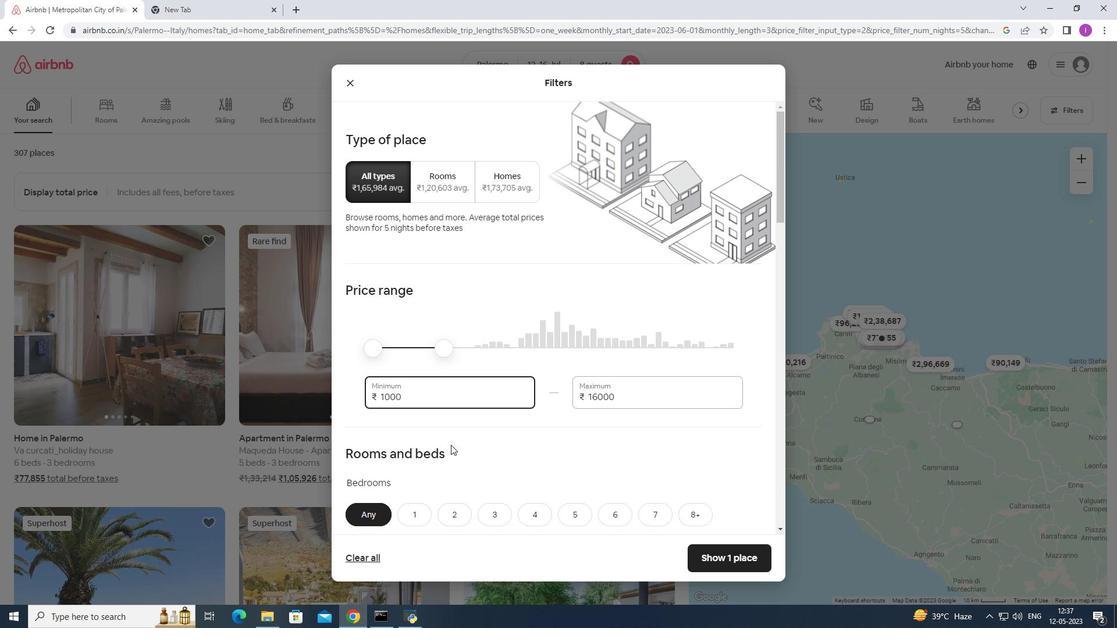 
Action: Mouse moved to (449, 482)
Screenshot: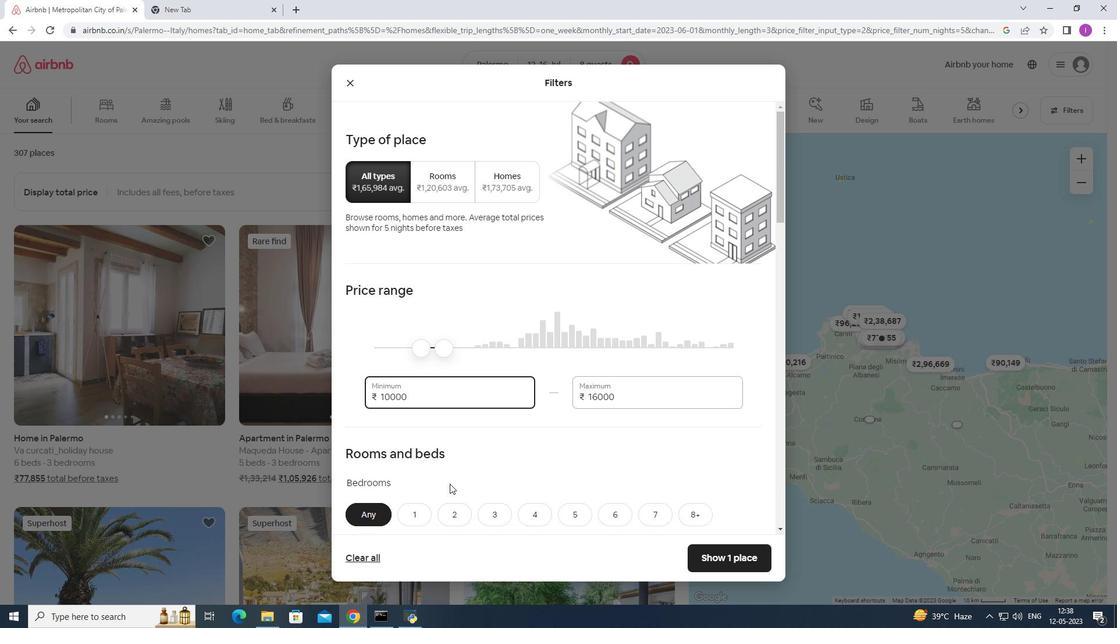 
Action: Mouse scrolled (449, 481) with delta (0, 0)
Screenshot: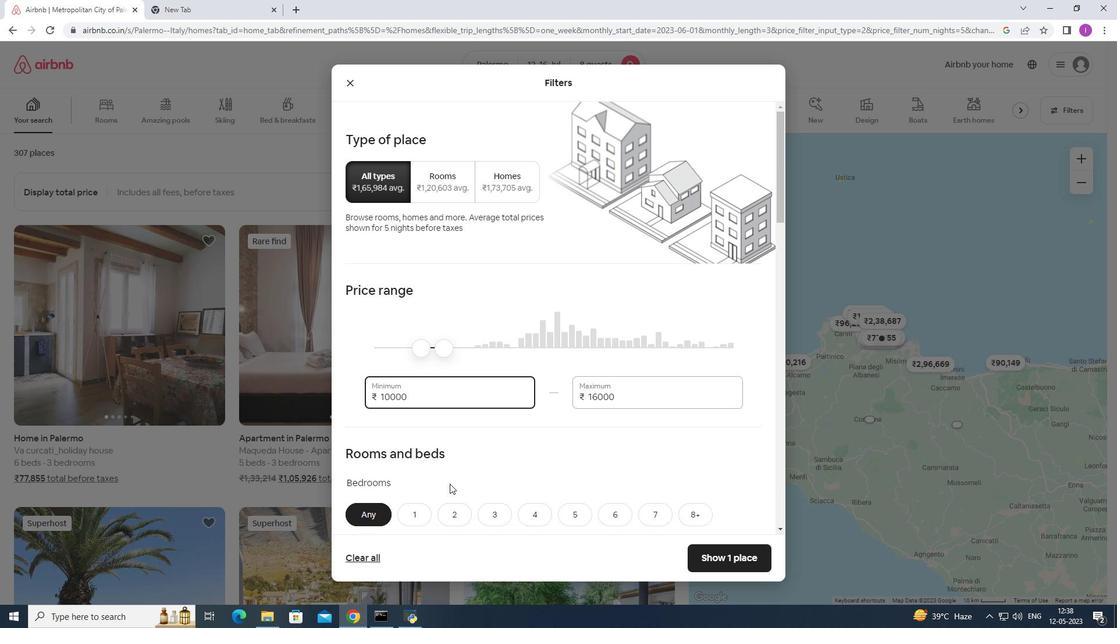 
Action: Mouse moved to (481, 415)
Screenshot: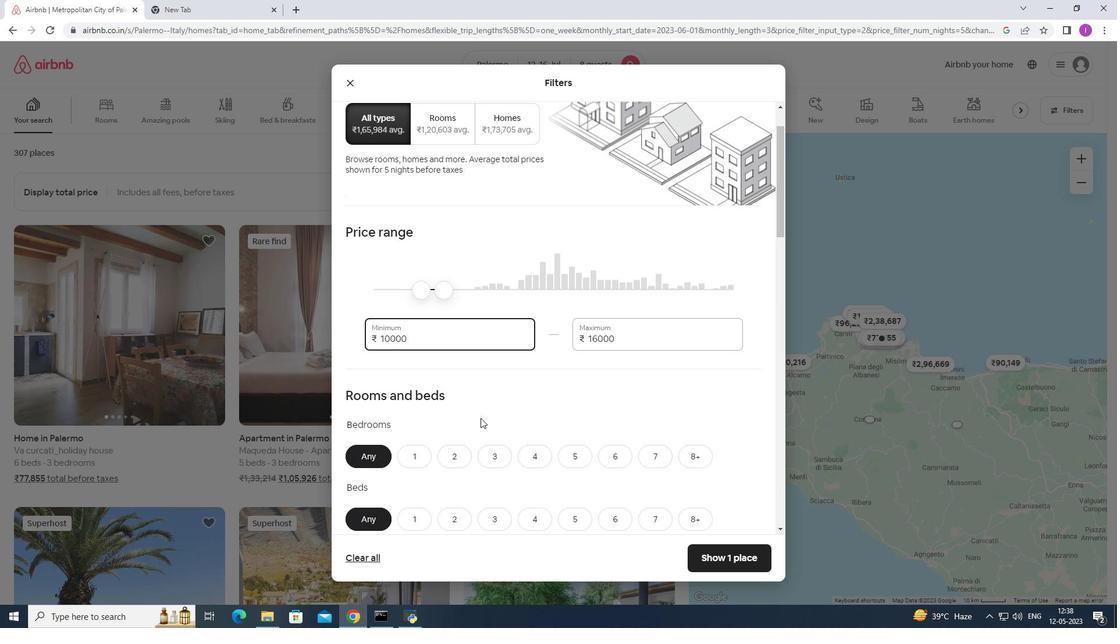
Action: Mouse scrolled (481, 415) with delta (0, 0)
Screenshot: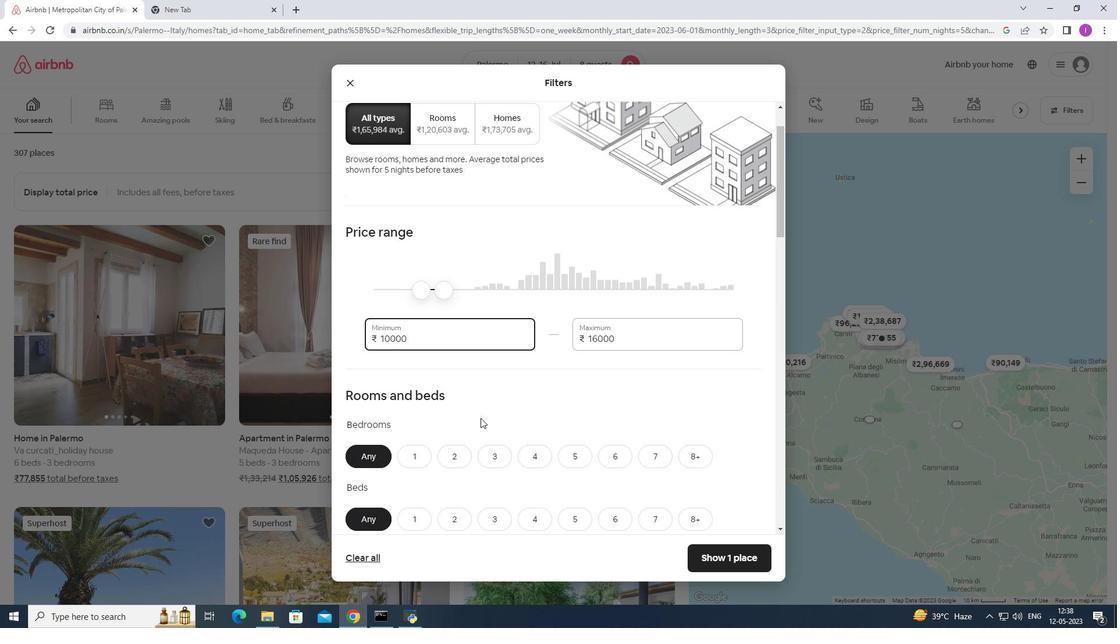 
Action: Mouse scrolled (481, 415) with delta (0, 0)
Screenshot: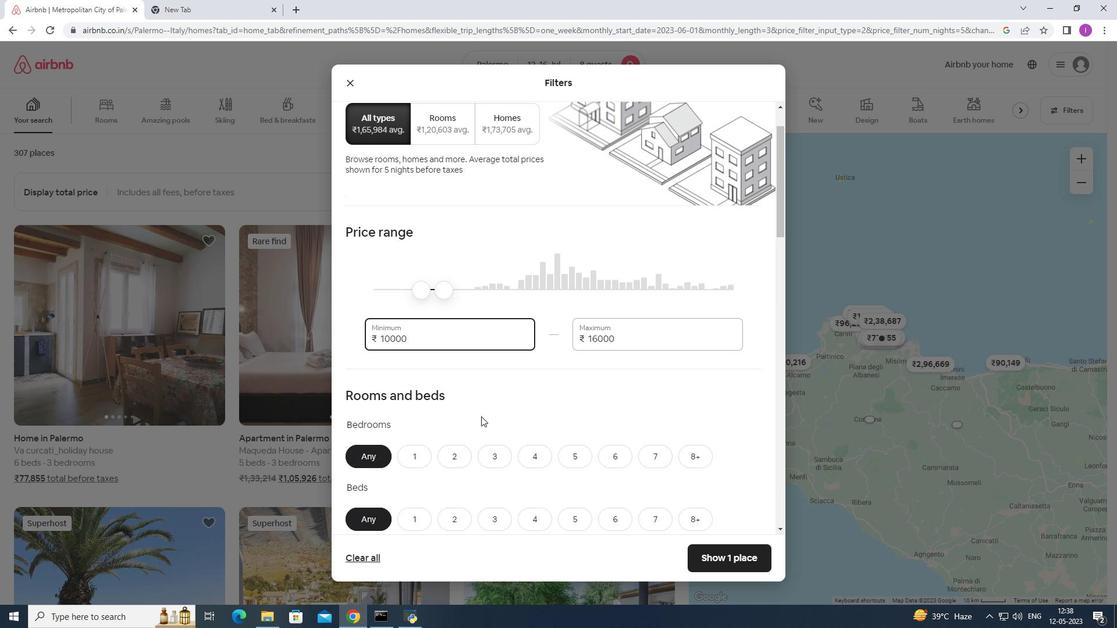 
Action: Mouse moved to (694, 340)
Screenshot: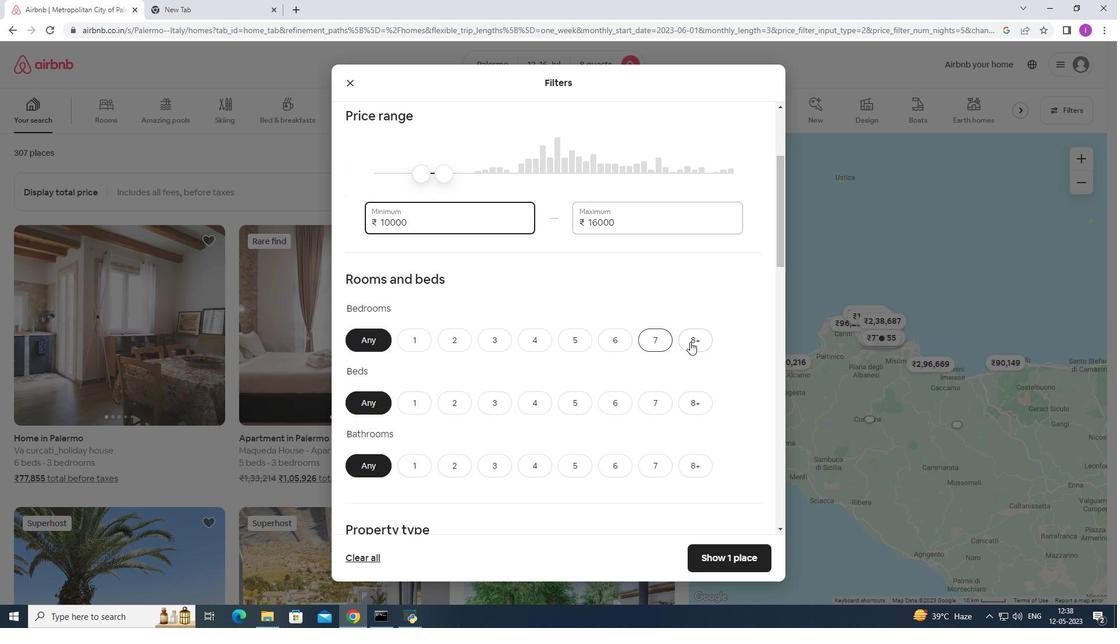 
Action: Mouse pressed left at (694, 340)
Screenshot: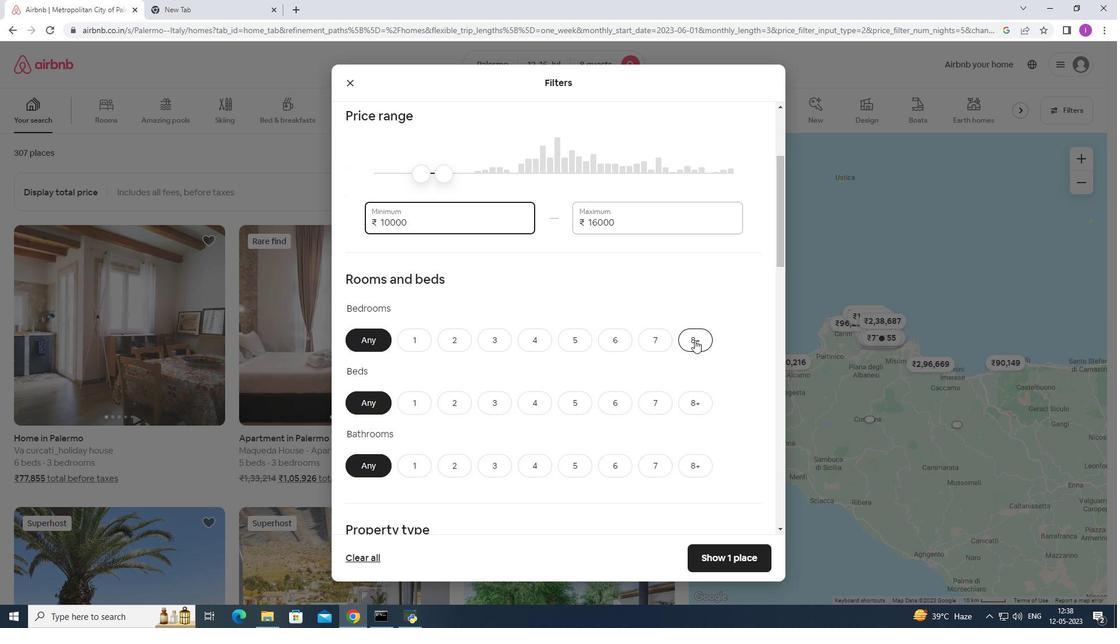 
Action: Mouse moved to (693, 398)
Screenshot: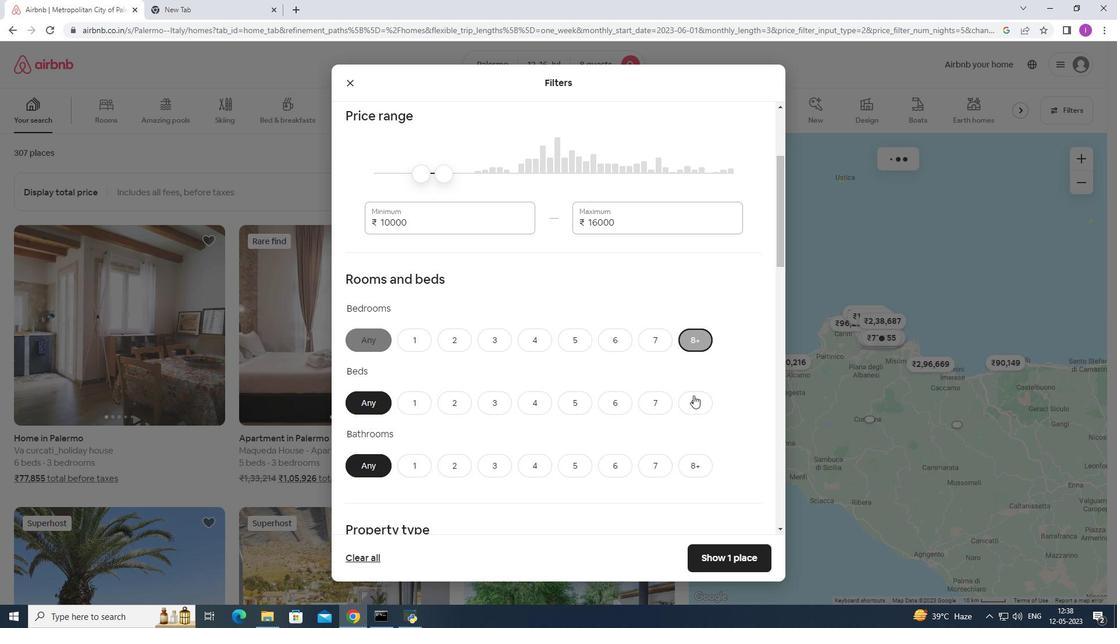 
Action: Mouse pressed left at (693, 398)
Screenshot: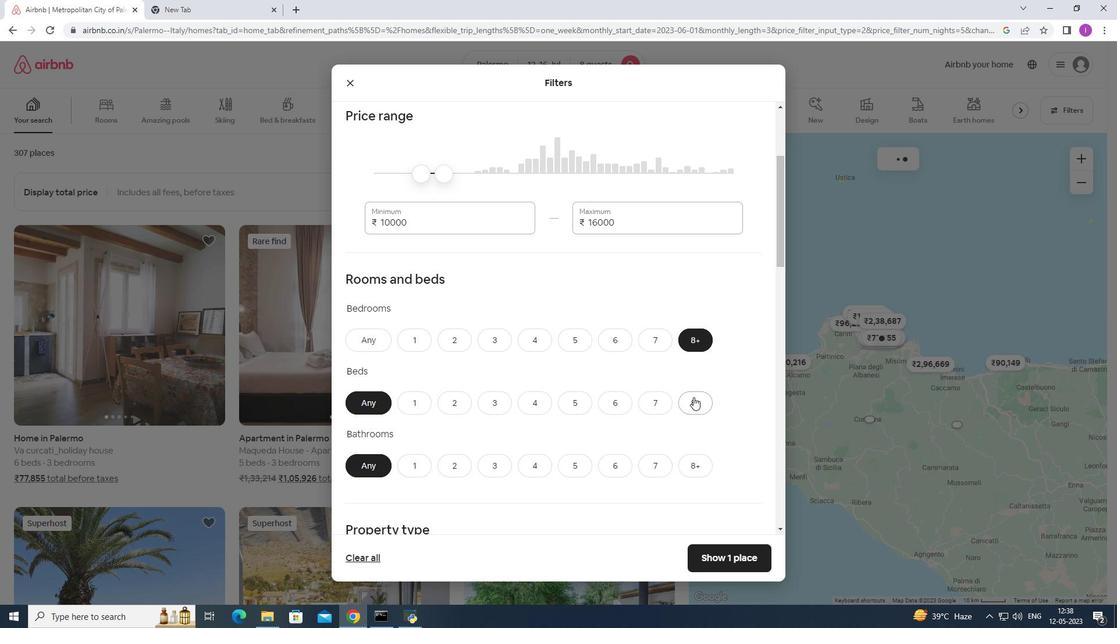 
Action: Mouse moved to (701, 466)
Screenshot: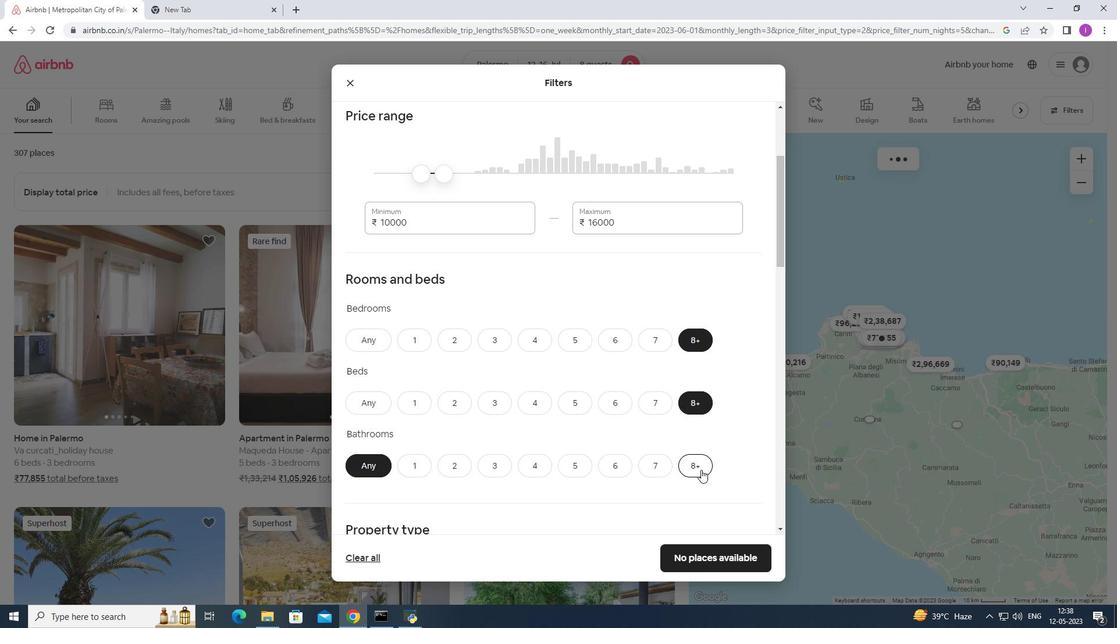 
Action: Mouse pressed left at (701, 466)
Screenshot: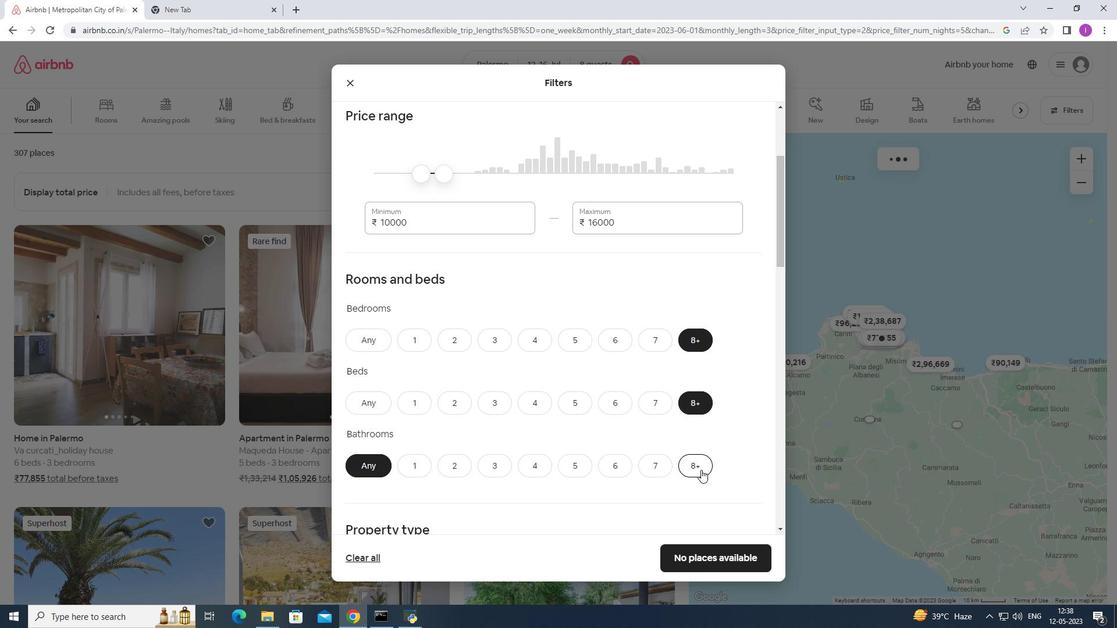 
Action: Mouse moved to (577, 460)
Screenshot: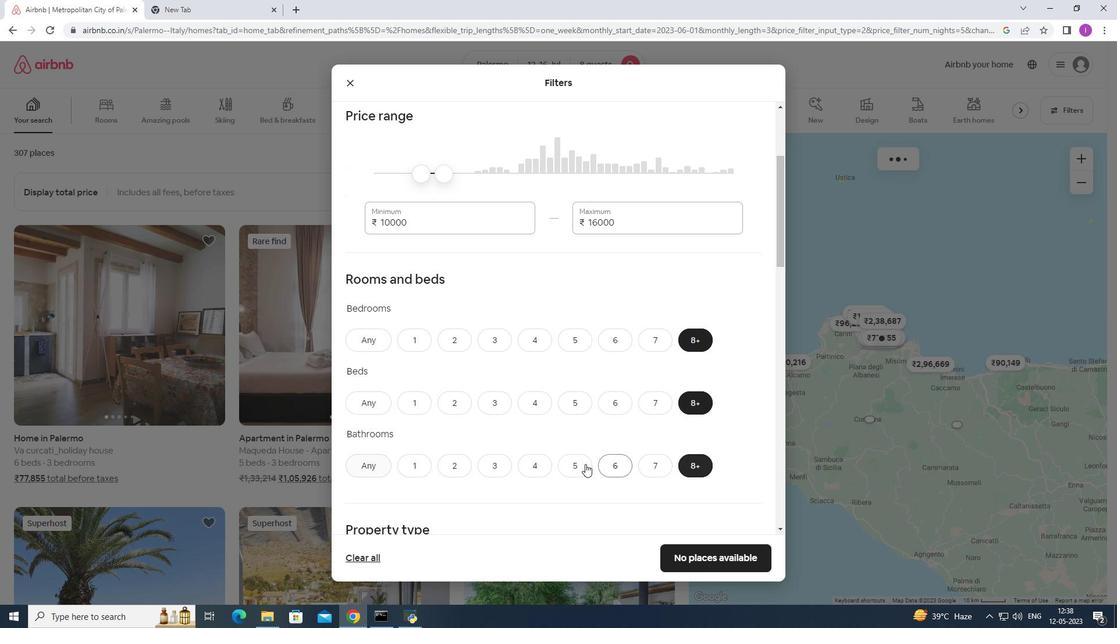 
Action: Mouse scrolled (577, 459) with delta (0, 0)
Screenshot: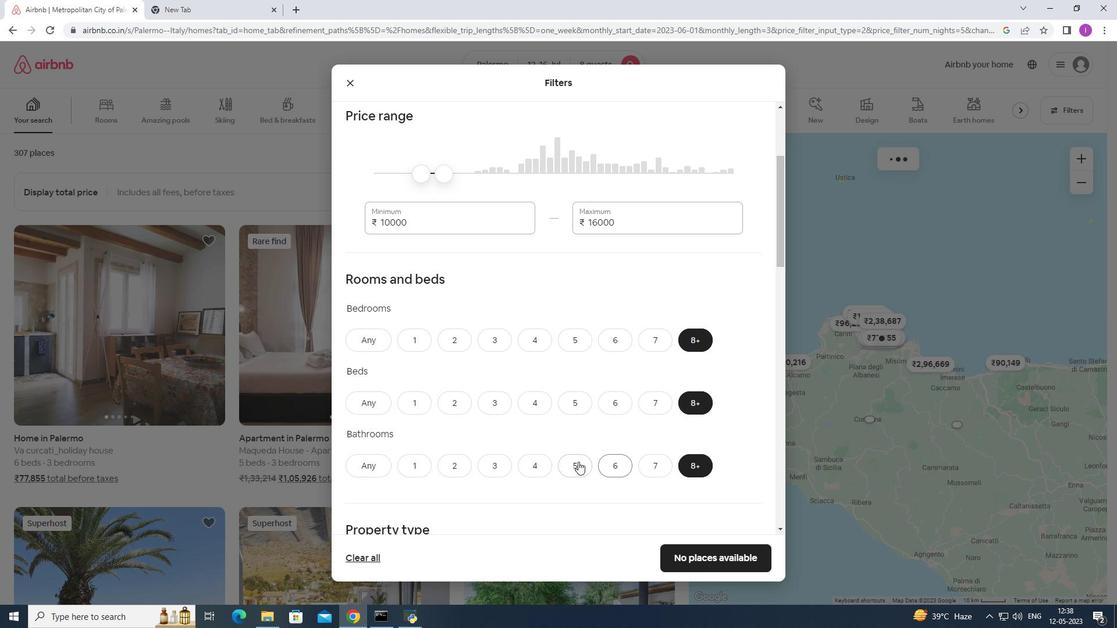 
Action: Mouse scrolled (577, 459) with delta (0, 0)
Screenshot: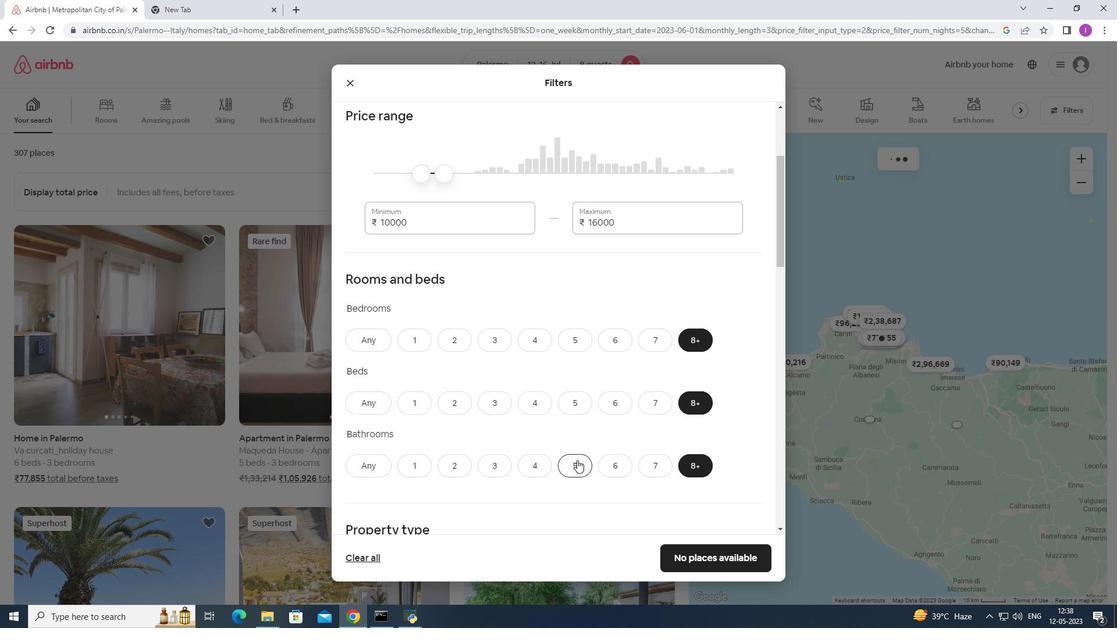 
Action: Mouse scrolled (577, 459) with delta (0, 0)
Screenshot: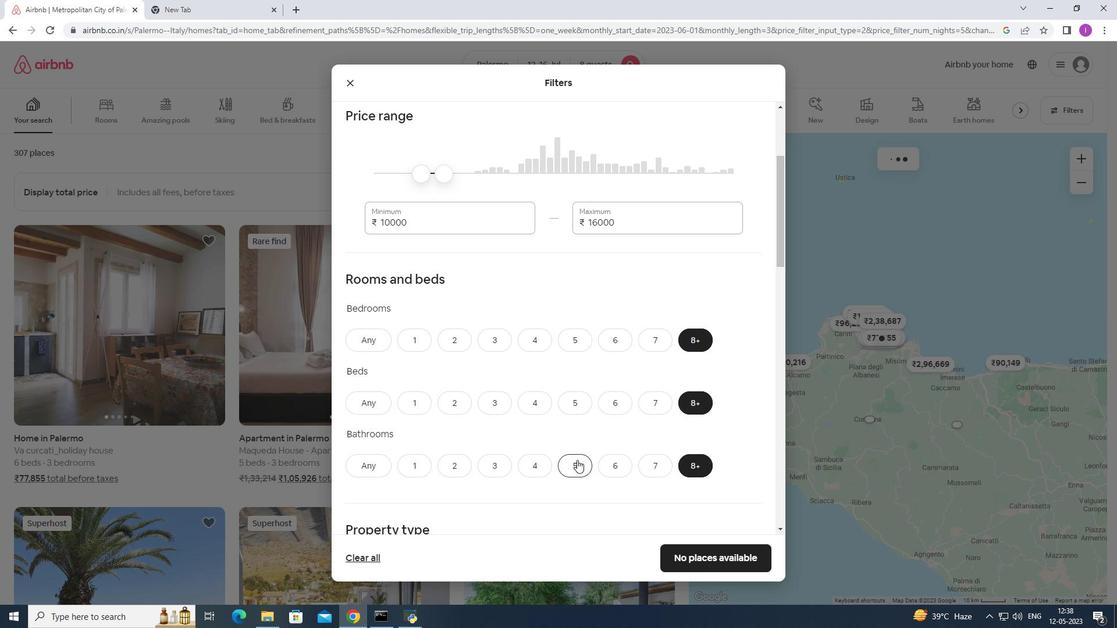 
Action: Mouse moved to (423, 427)
Screenshot: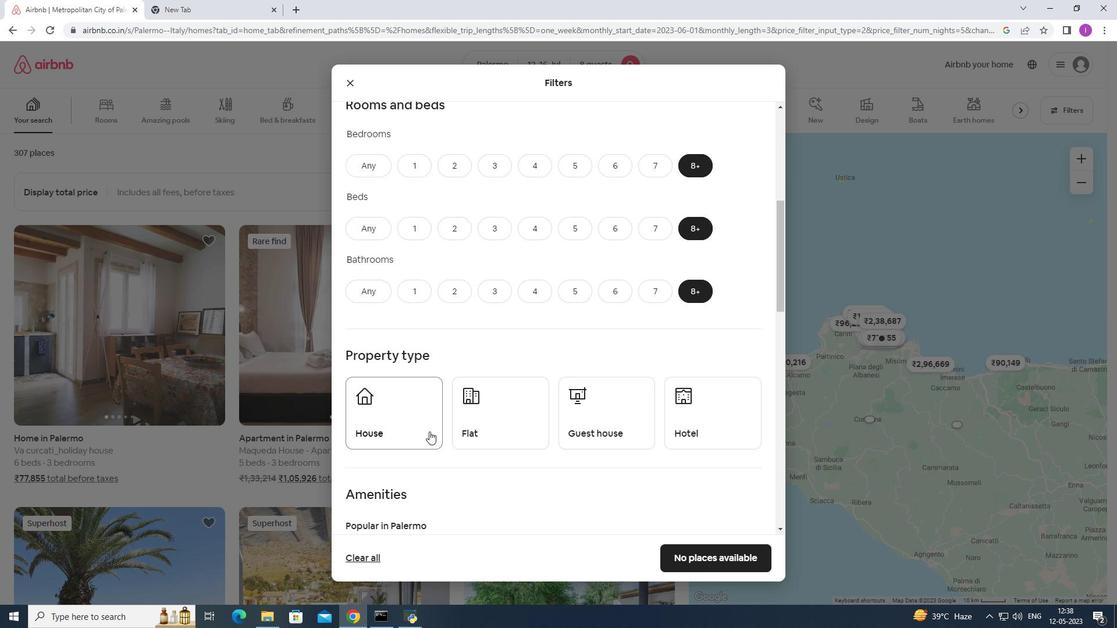 
Action: Mouse pressed left at (423, 427)
Screenshot: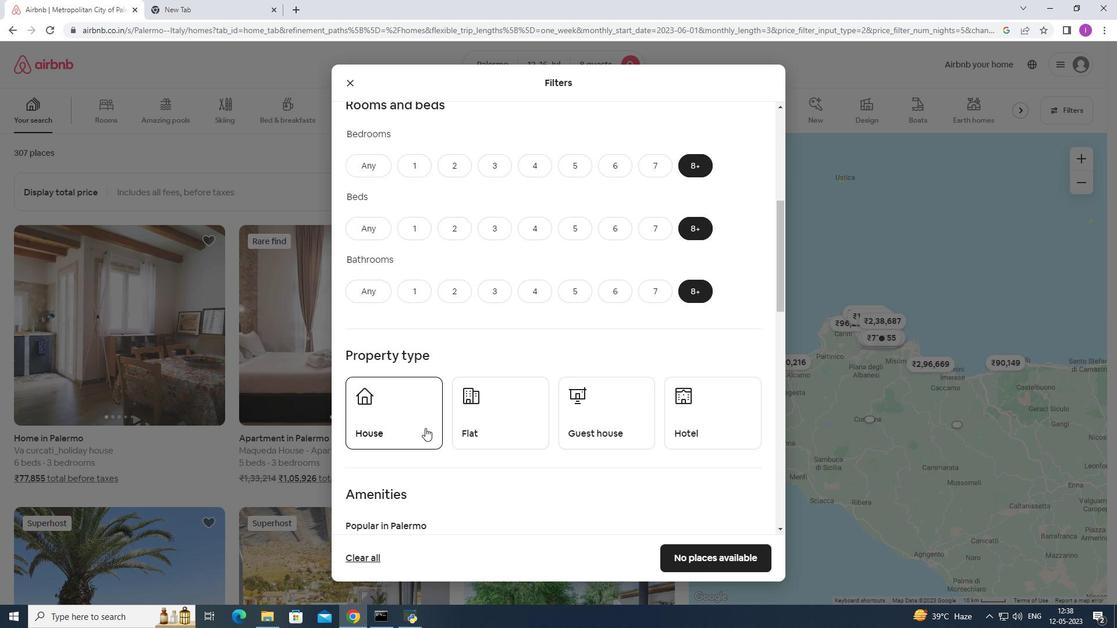 
Action: Mouse moved to (504, 421)
Screenshot: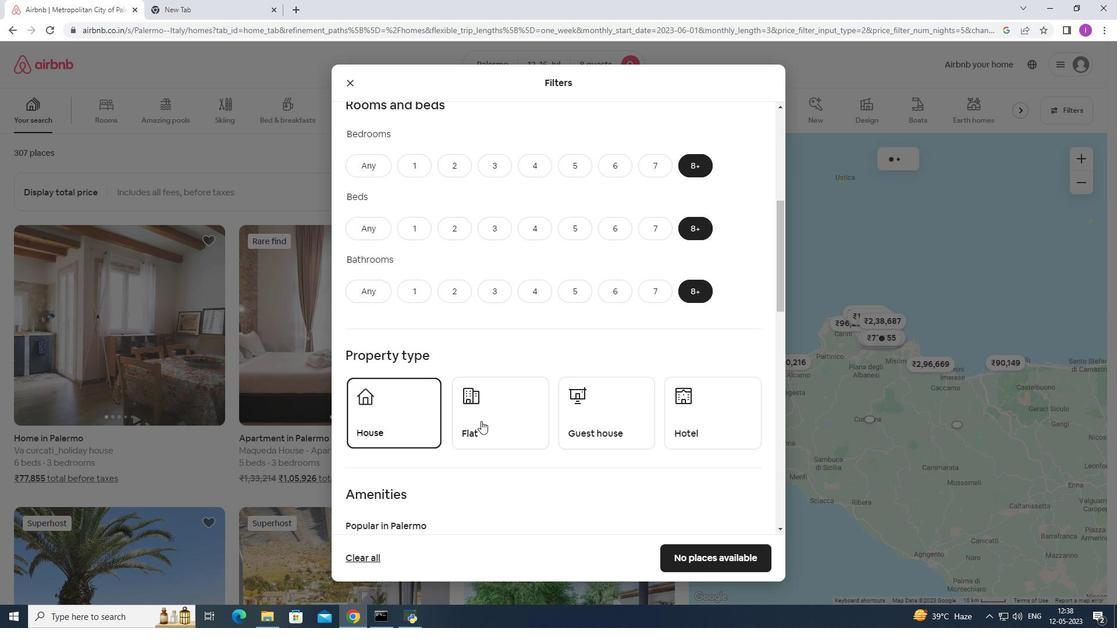 
Action: Mouse pressed left at (504, 421)
Screenshot: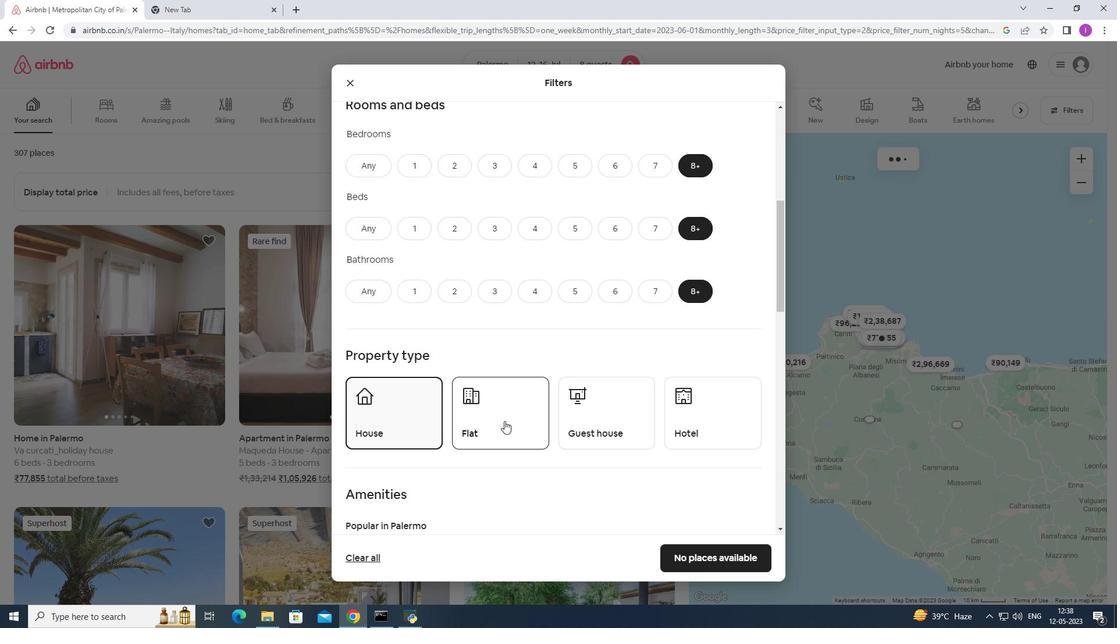 
Action: Mouse moved to (688, 427)
Screenshot: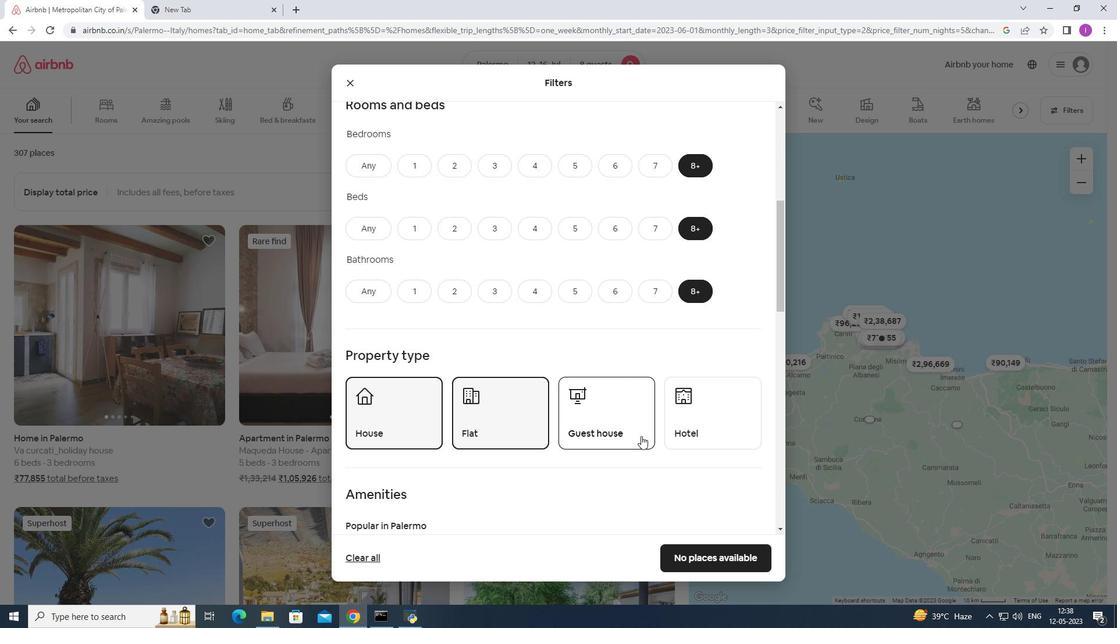 
Action: Mouse pressed left at (688, 427)
Screenshot: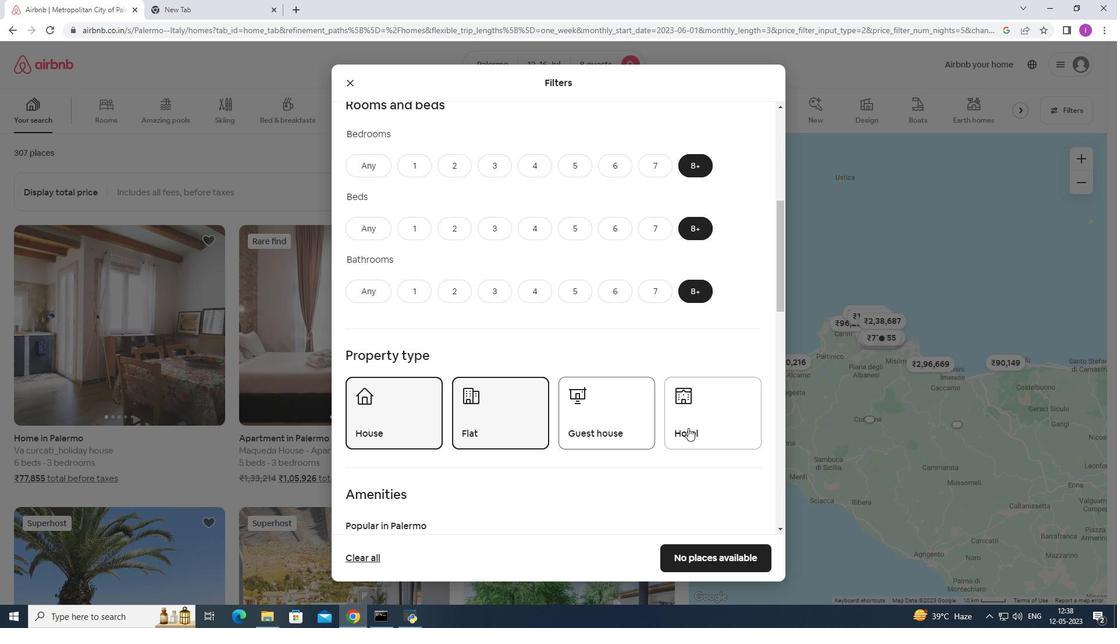 
Action: Mouse moved to (594, 441)
Screenshot: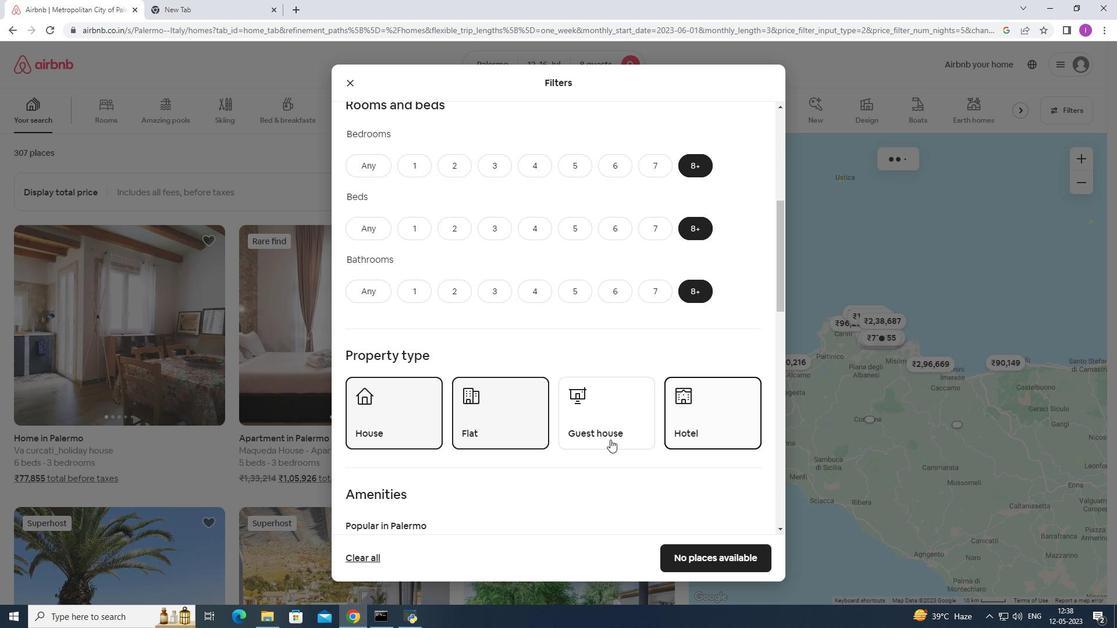 
Action: Mouse scrolled (594, 440) with delta (0, 0)
Screenshot: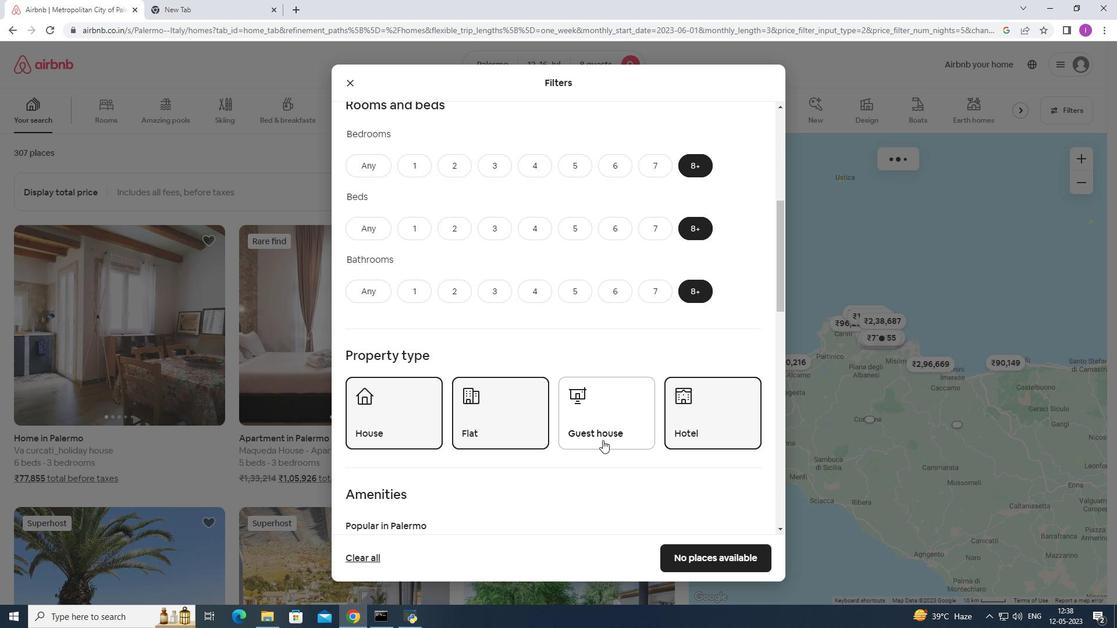
Action: Mouse scrolled (594, 440) with delta (0, 0)
Screenshot: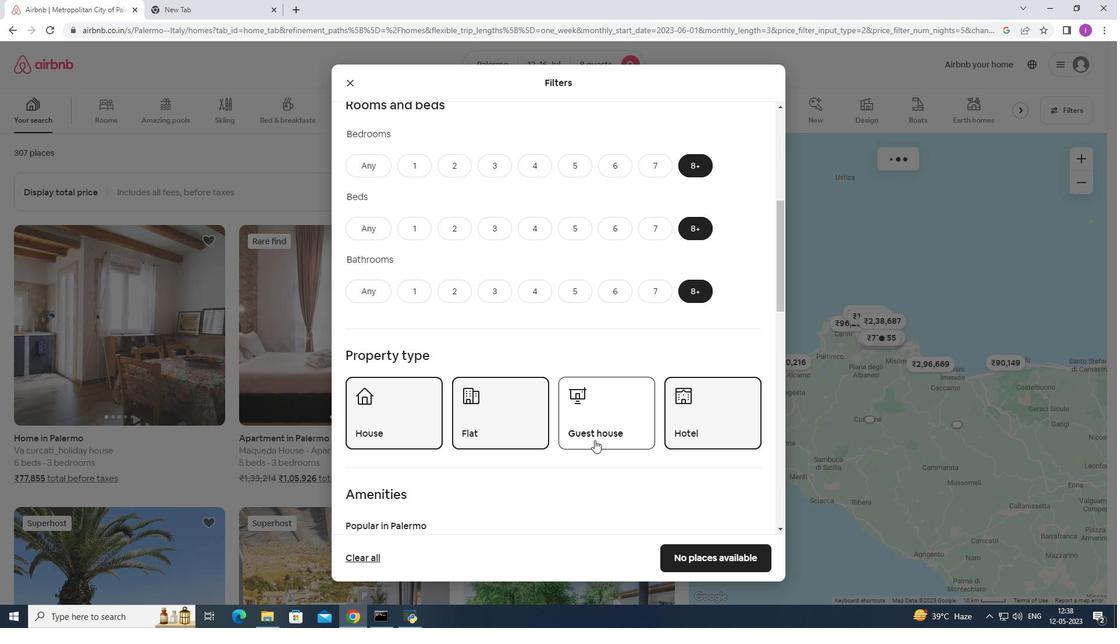 
Action: Mouse scrolled (594, 440) with delta (0, 0)
Screenshot: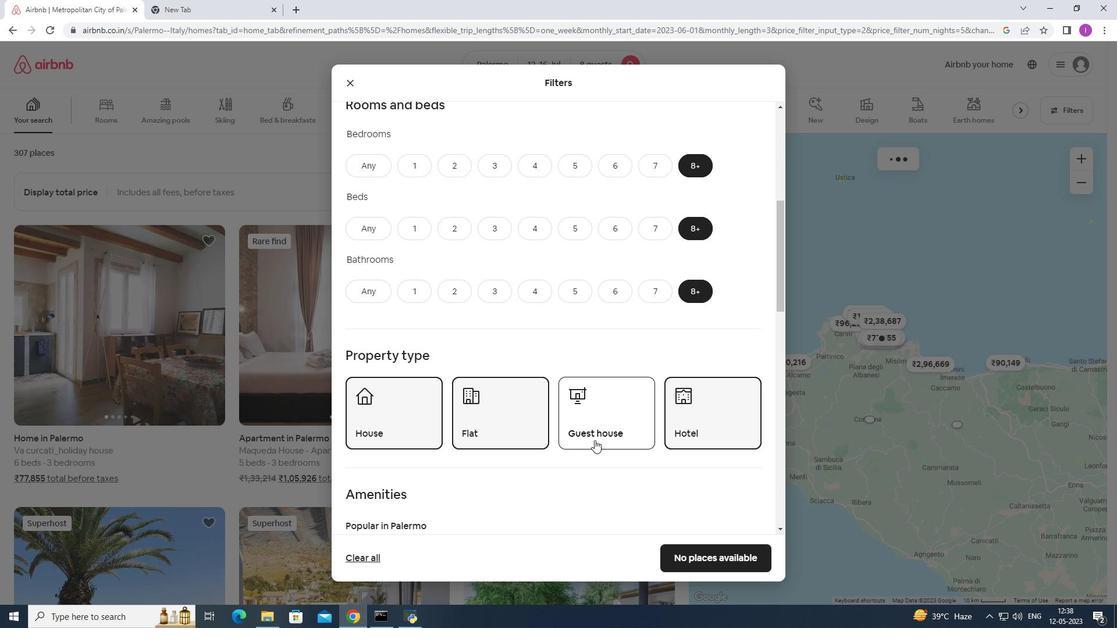 
Action: Mouse scrolled (594, 440) with delta (0, 0)
Screenshot: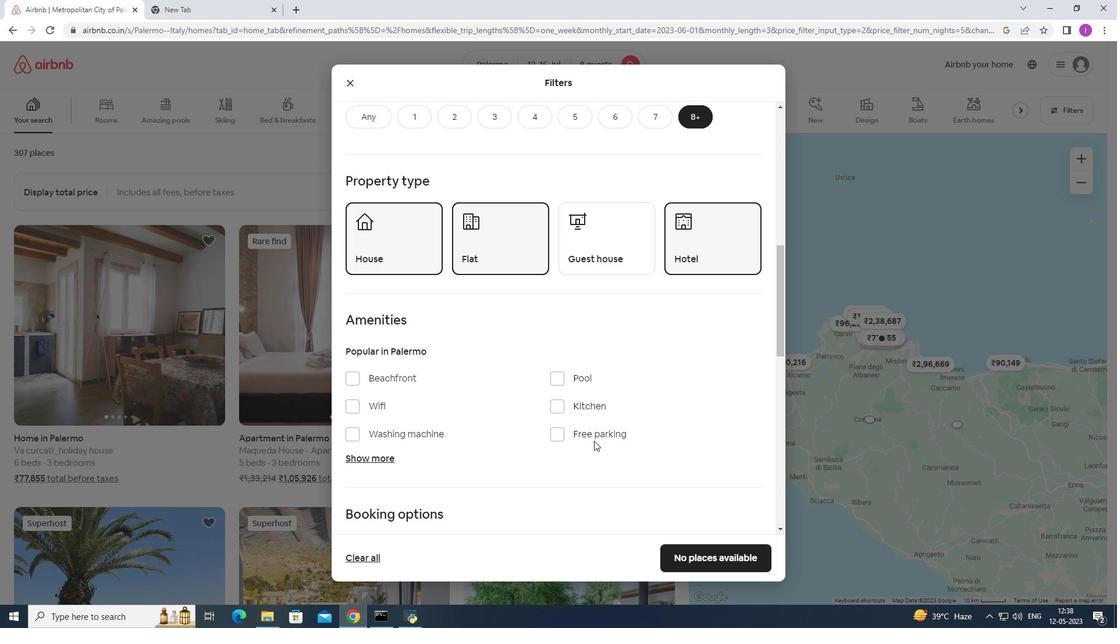 
Action: Mouse moved to (343, 339)
Screenshot: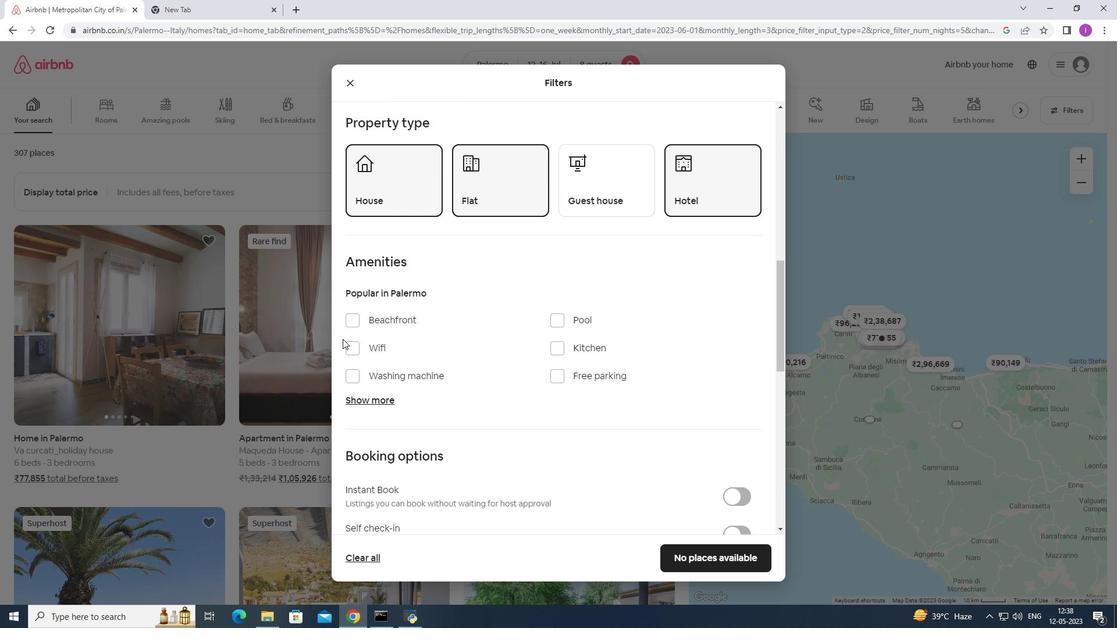 
Action: Mouse pressed left at (343, 339)
Screenshot: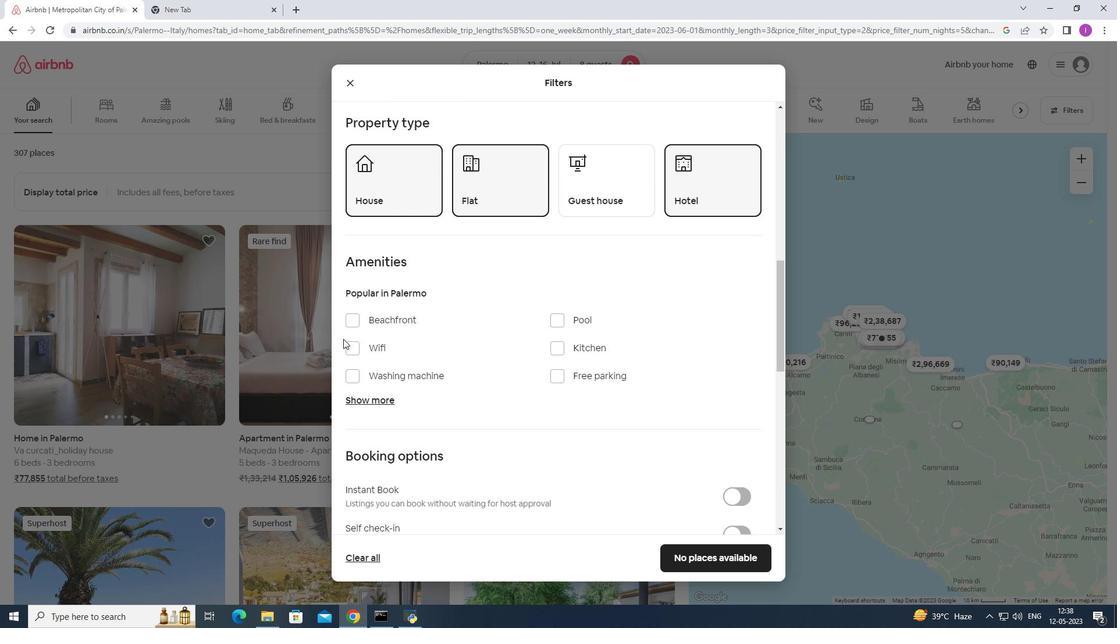 
Action: Mouse moved to (357, 344)
Screenshot: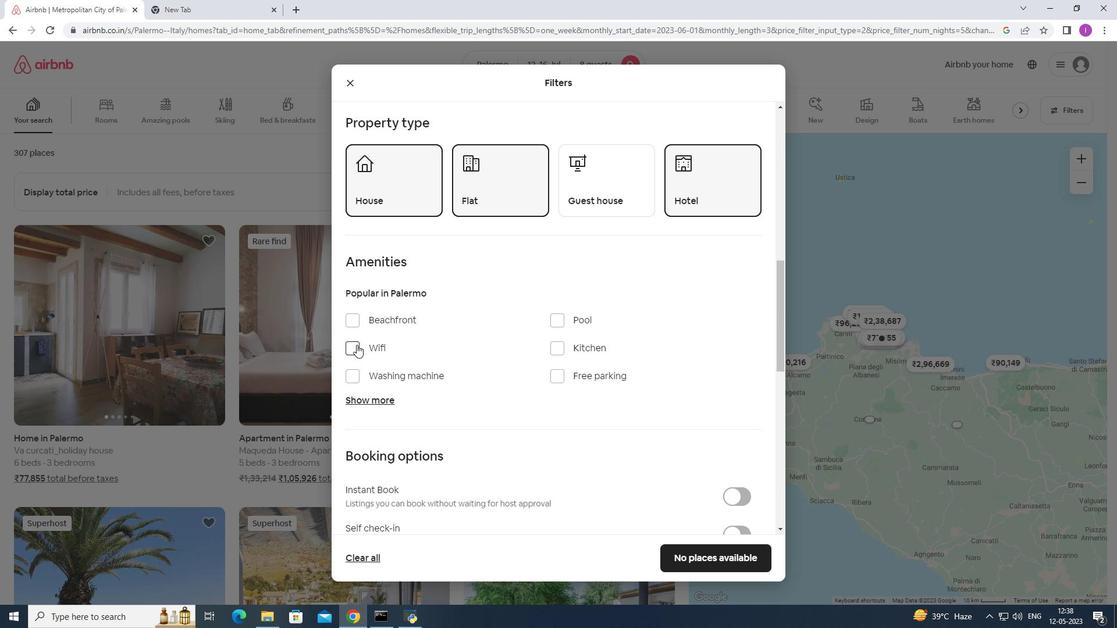 
Action: Mouse pressed left at (357, 344)
Screenshot: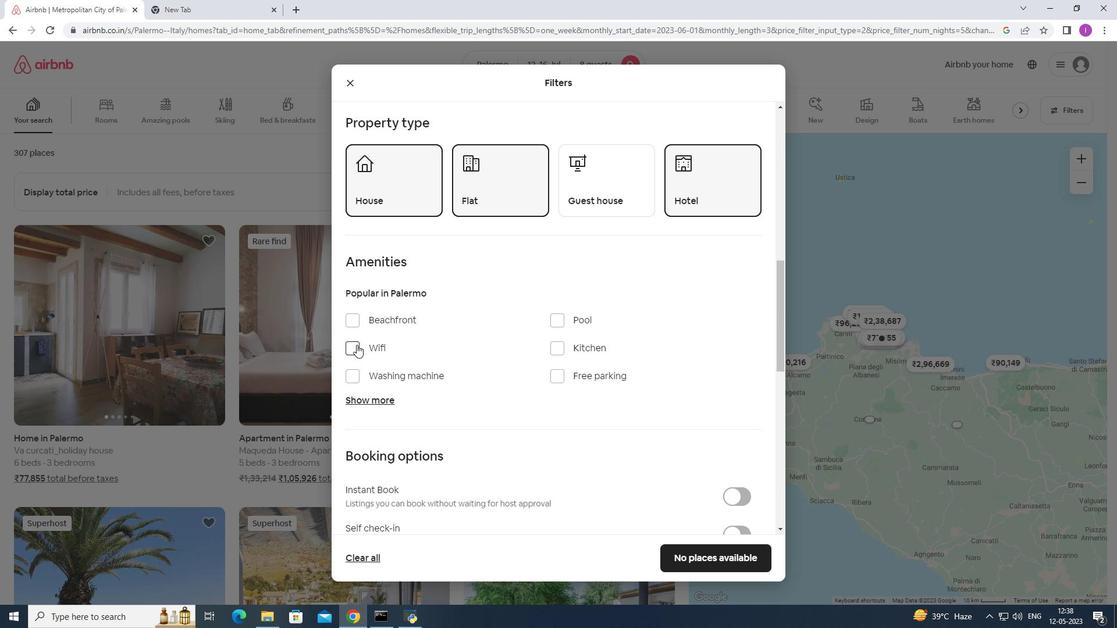 
Action: Mouse moved to (579, 373)
Screenshot: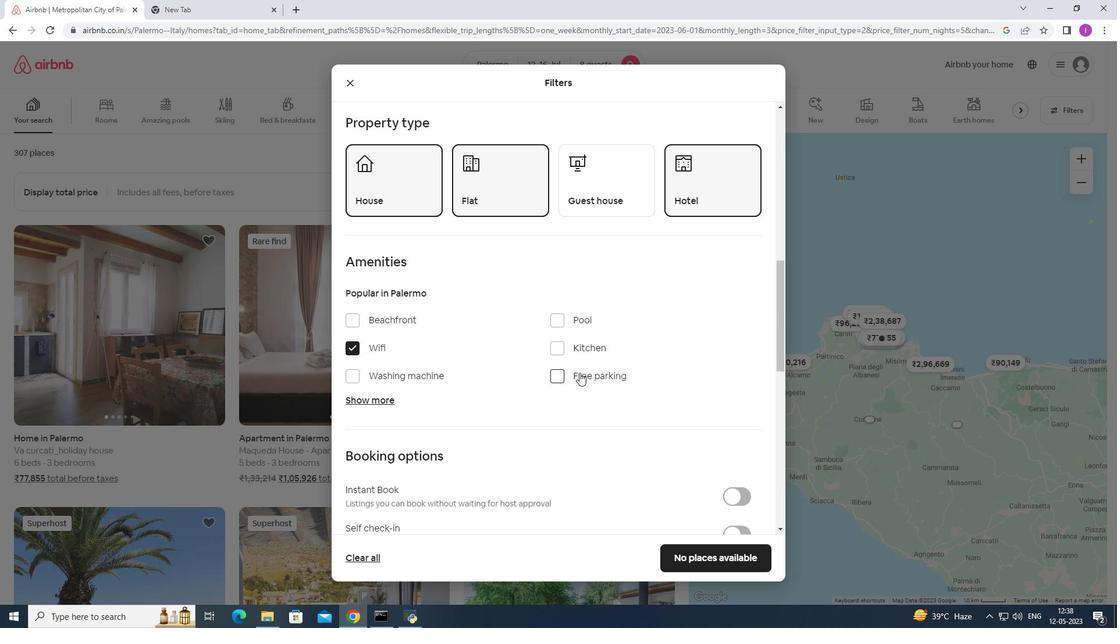 
Action: Mouse pressed left at (579, 373)
Screenshot: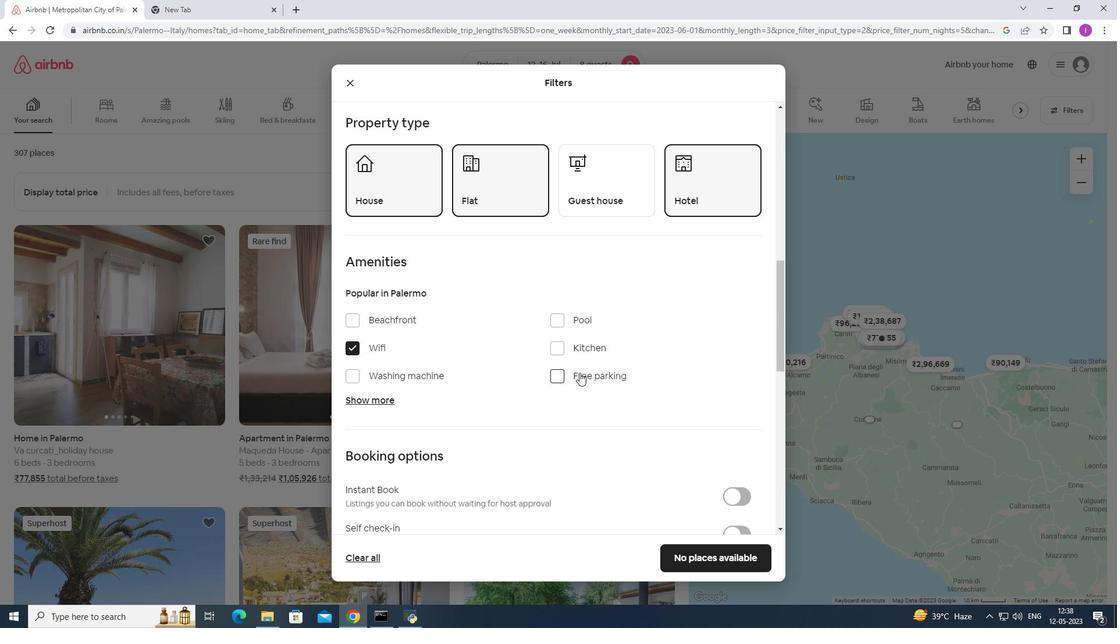 
Action: Mouse moved to (377, 394)
Screenshot: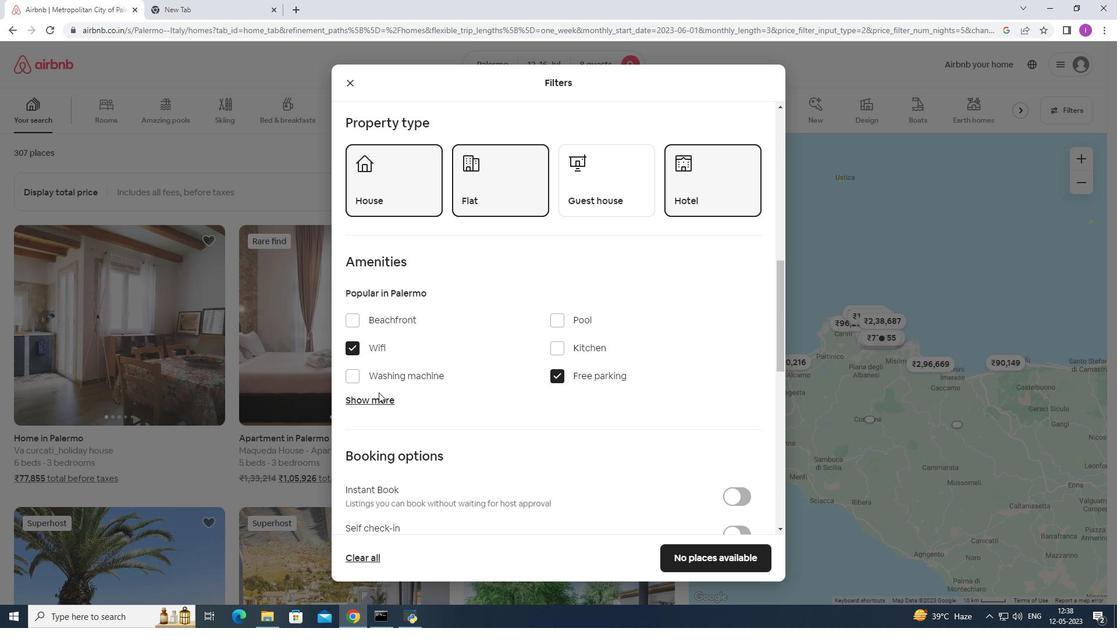 
Action: Mouse pressed left at (377, 394)
Screenshot: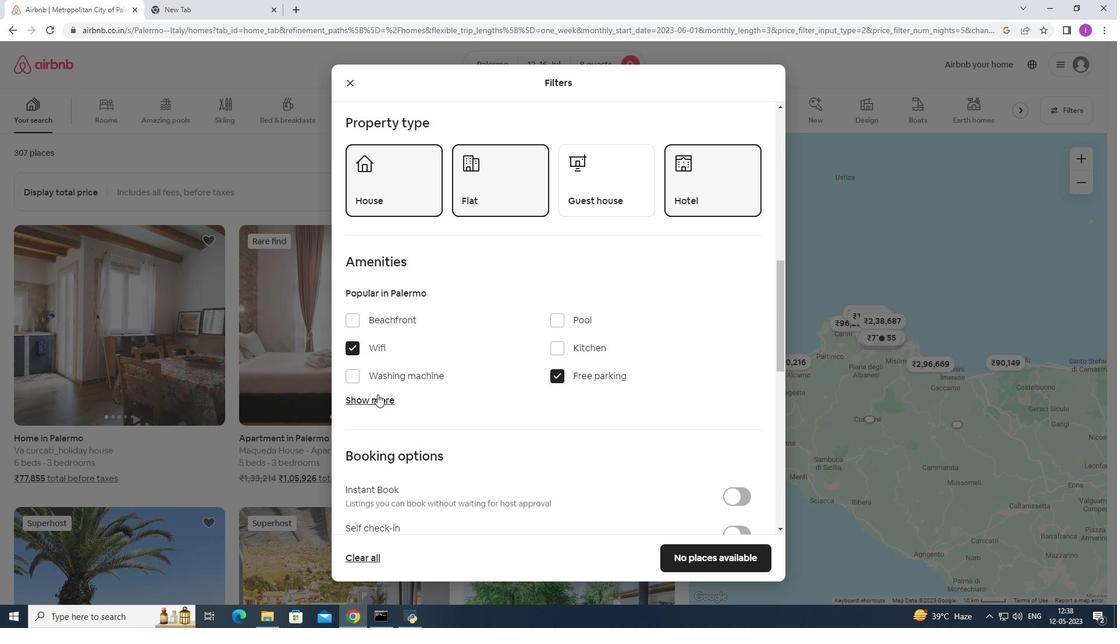 
Action: Mouse moved to (362, 495)
Screenshot: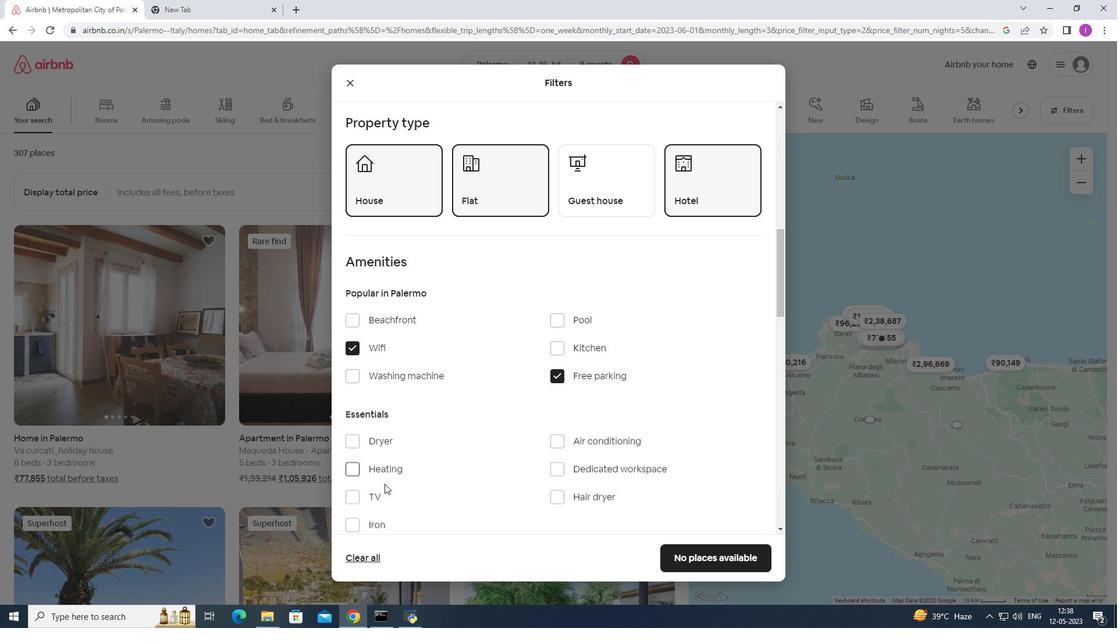 
Action: Mouse pressed left at (362, 495)
Screenshot: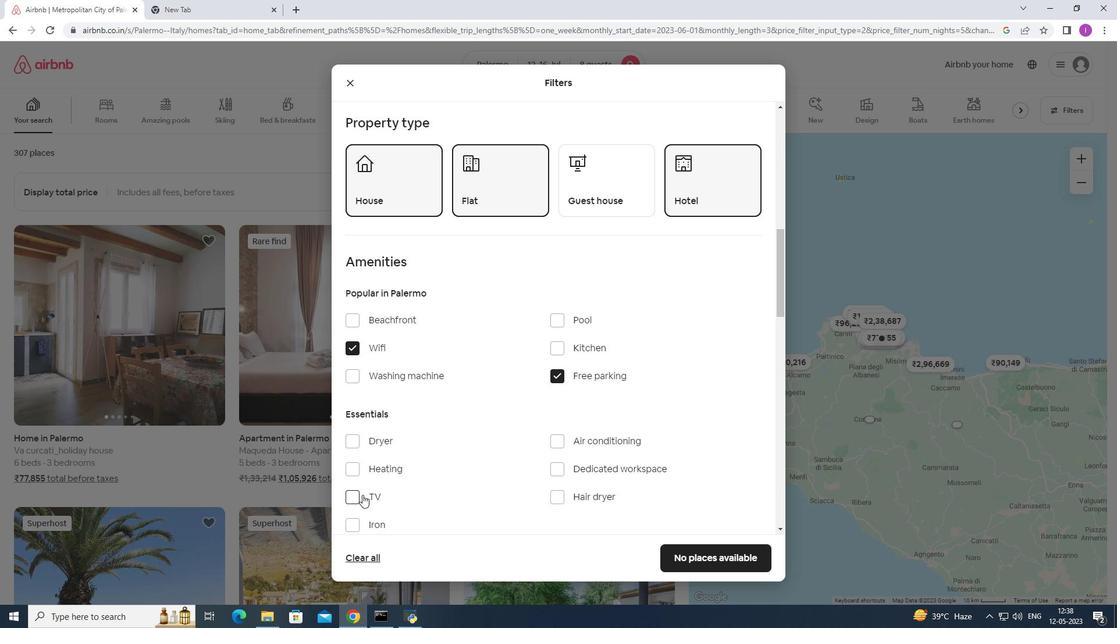 
Action: Mouse moved to (440, 491)
Screenshot: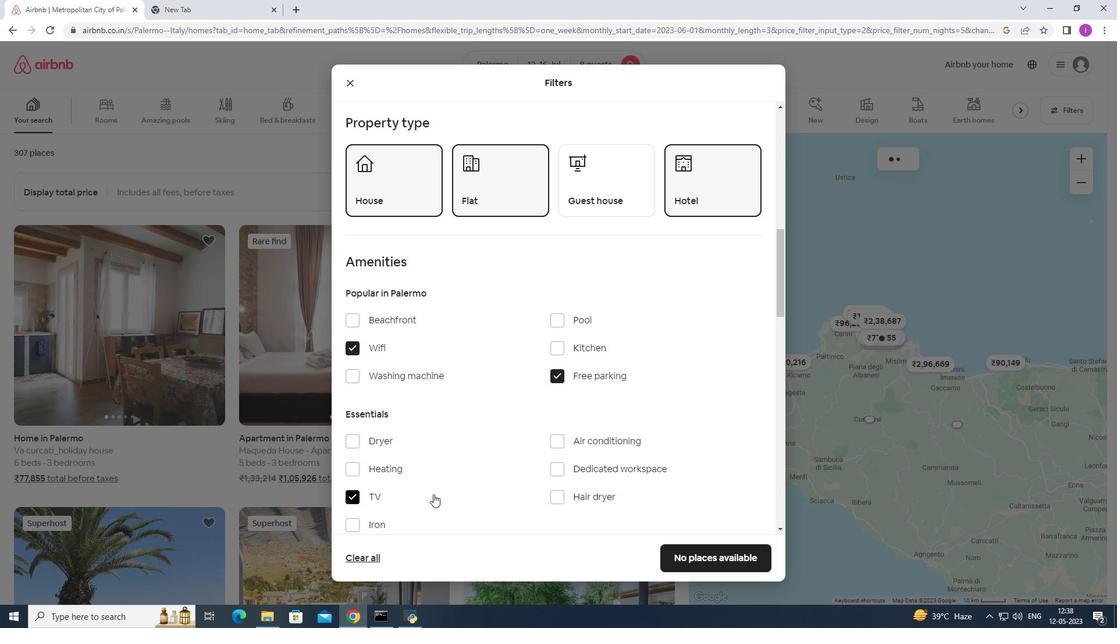 
Action: Mouse scrolled (440, 490) with delta (0, 0)
Screenshot: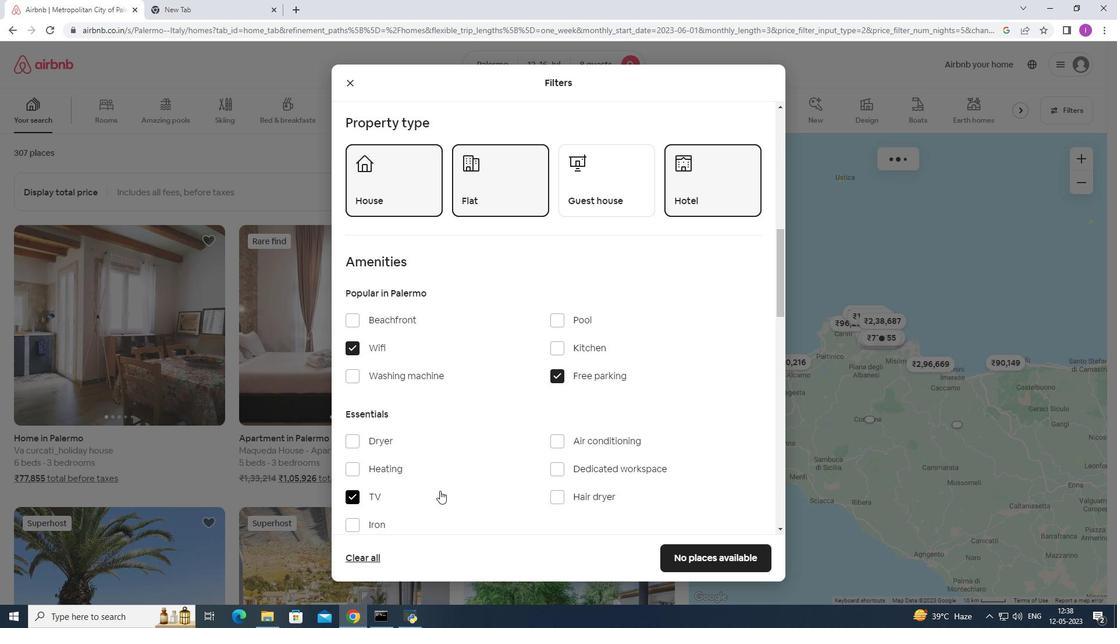 
Action: Mouse scrolled (440, 490) with delta (0, 0)
Screenshot: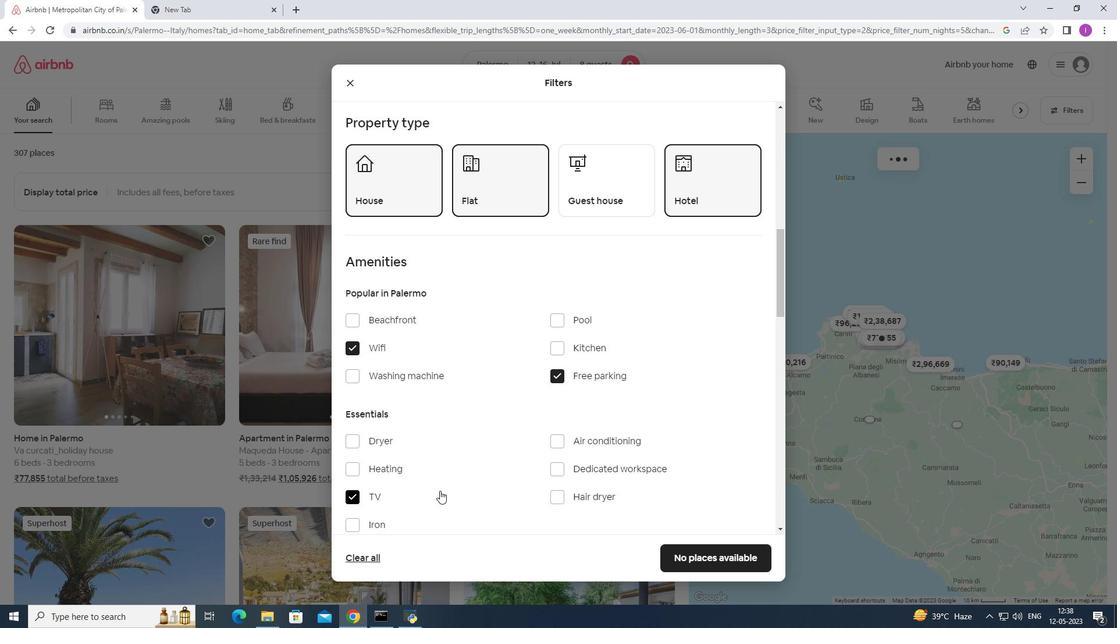 
Action: Mouse scrolled (440, 490) with delta (0, 0)
Screenshot: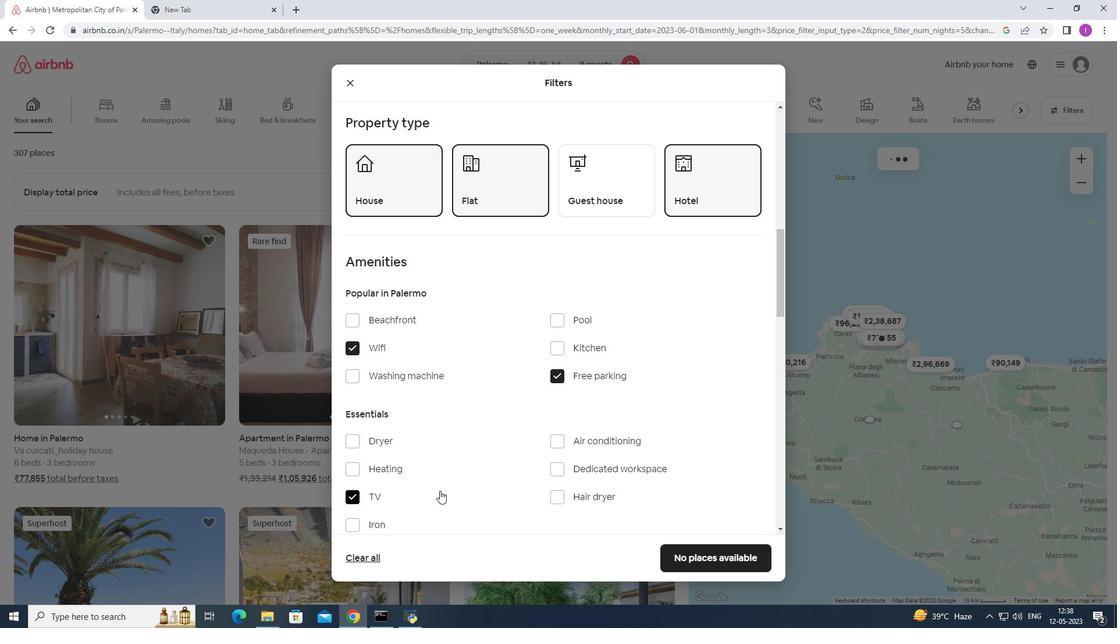 
Action: Mouse moved to (552, 446)
Screenshot: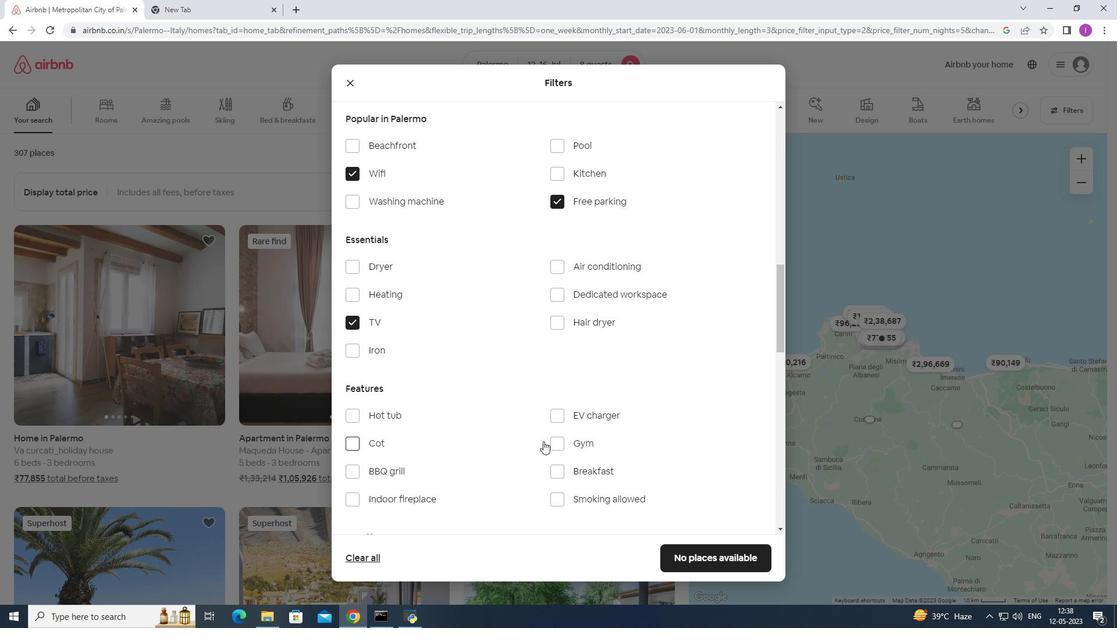 
Action: Mouse pressed left at (552, 446)
Screenshot: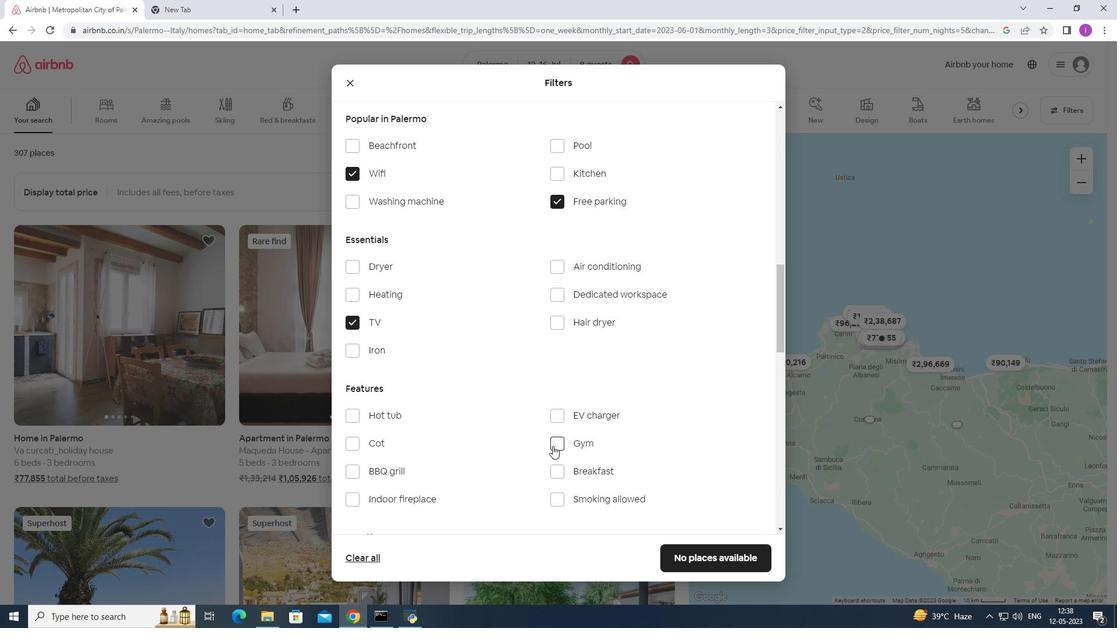 
Action: Mouse moved to (569, 474)
Screenshot: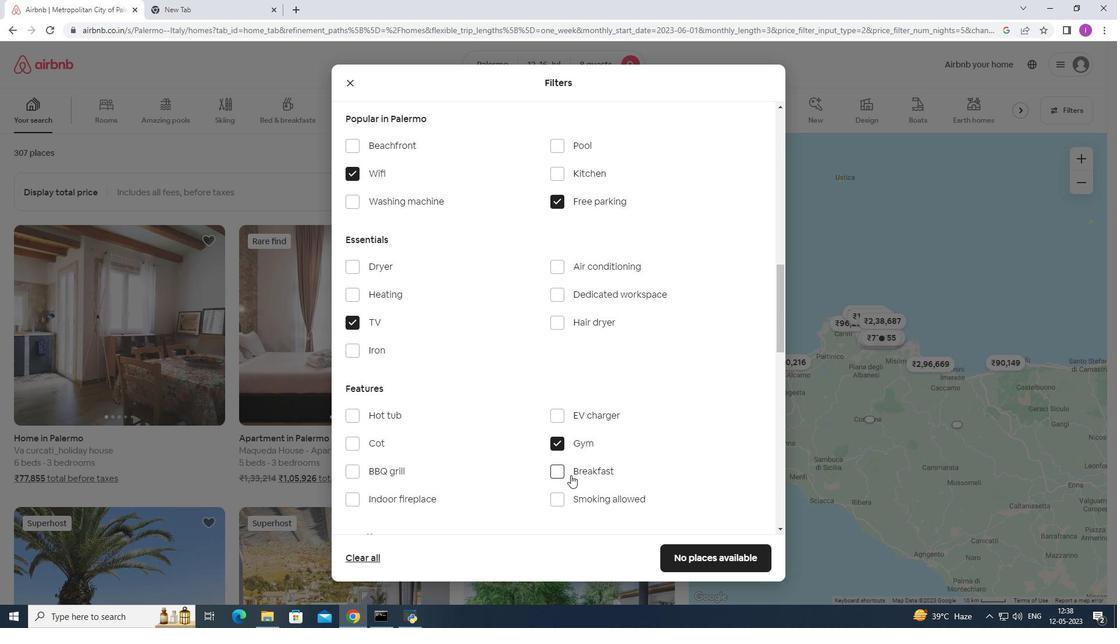 
Action: Mouse pressed left at (569, 474)
Screenshot: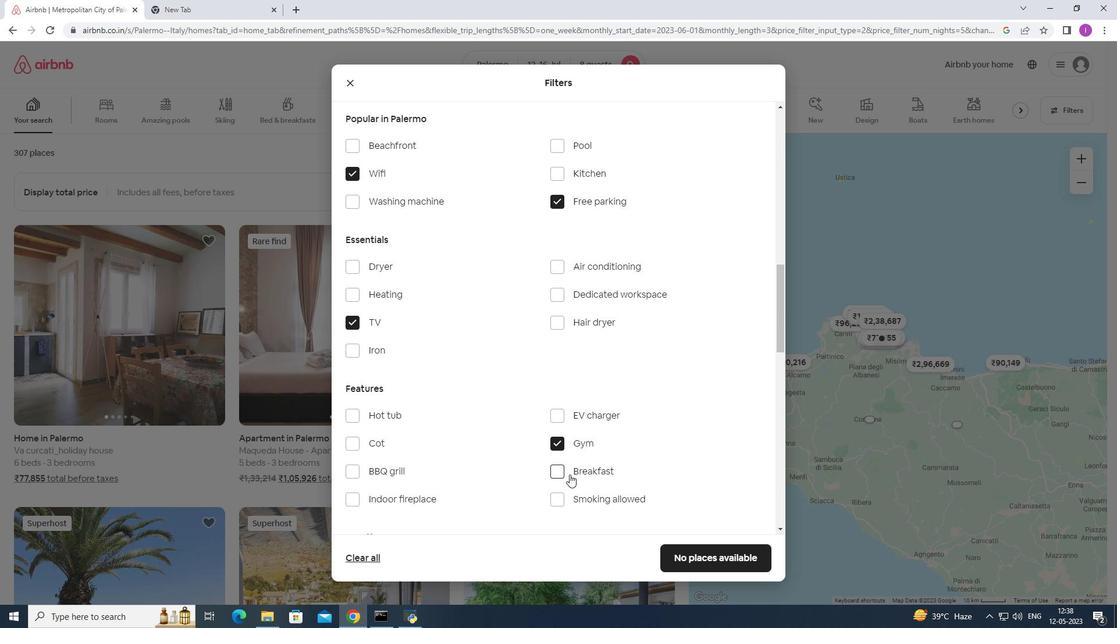 
Action: Mouse moved to (615, 473)
Screenshot: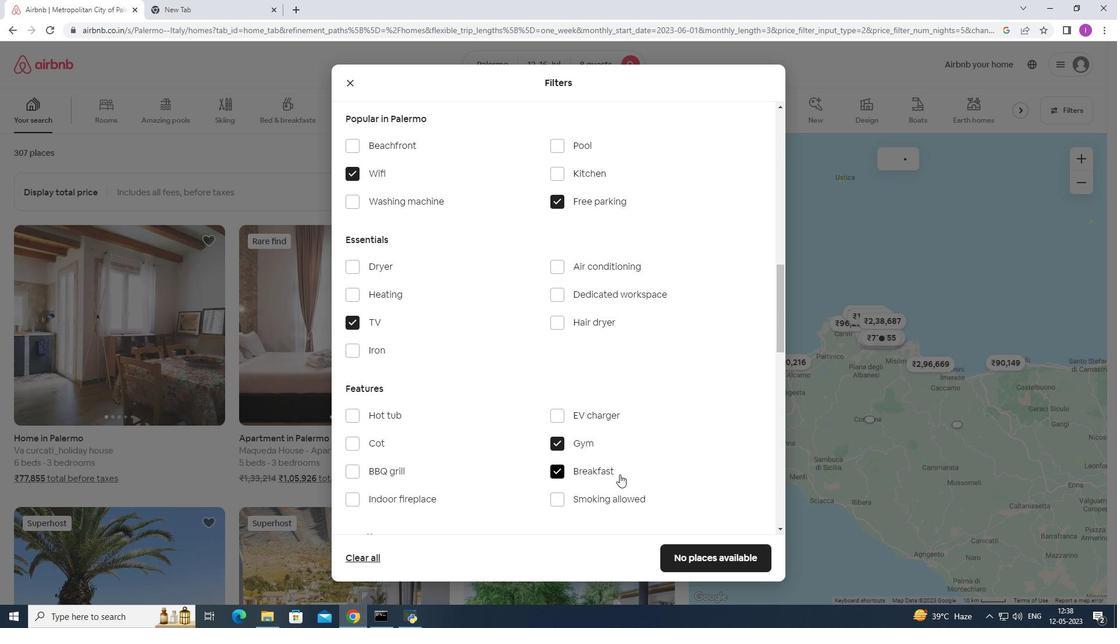 
Action: Mouse scrolled (615, 473) with delta (0, 0)
Screenshot: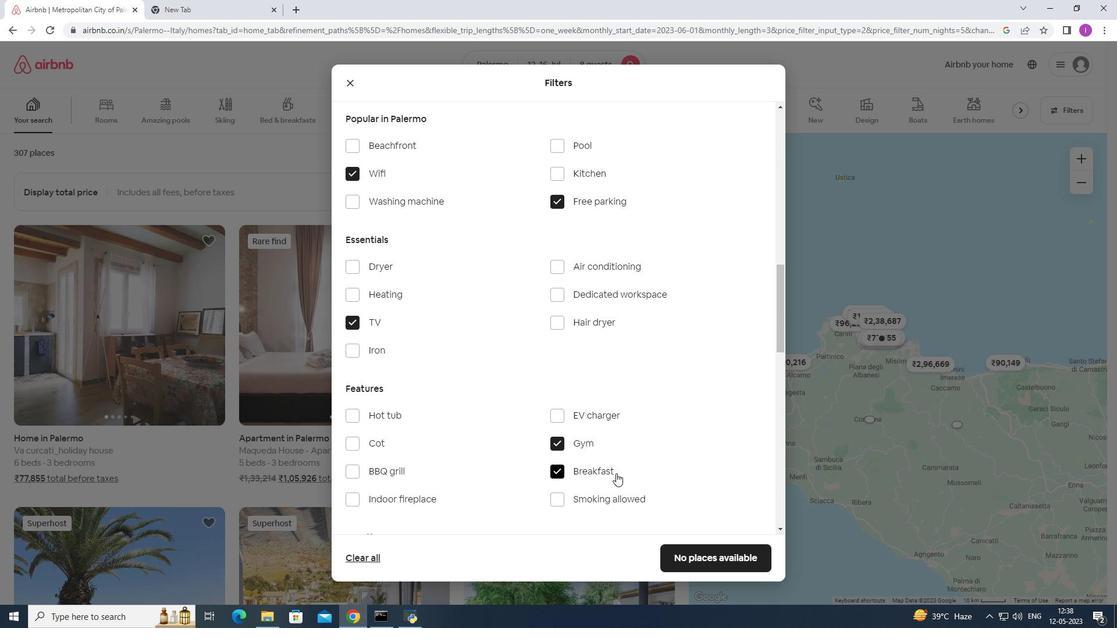 
Action: Mouse moved to (615, 473)
Screenshot: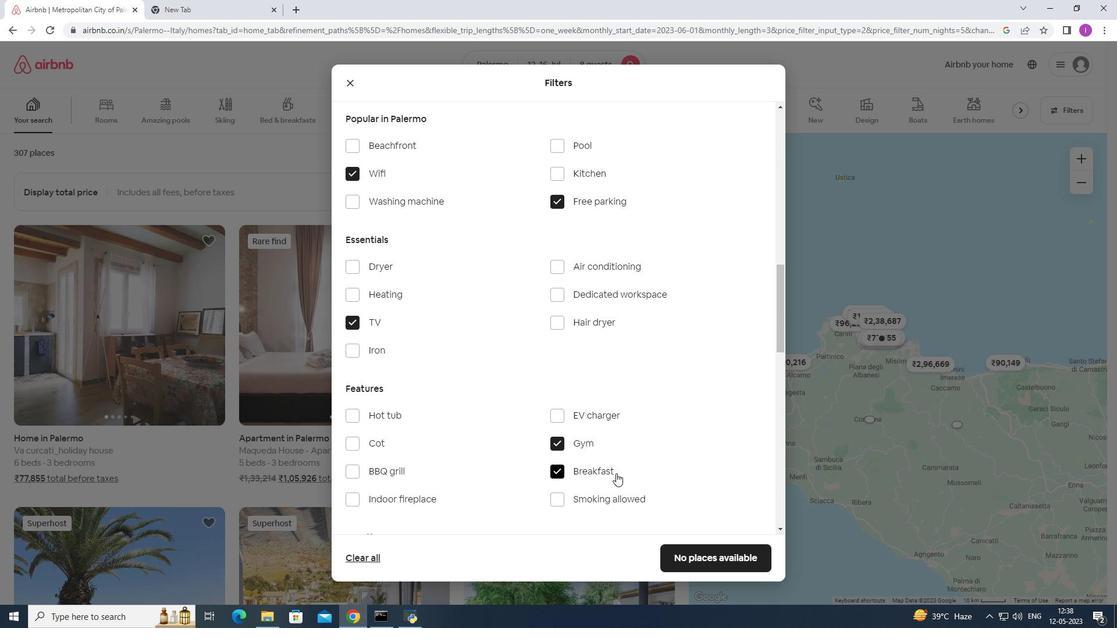 
Action: Mouse scrolled (615, 473) with delta (0, 0)
Screenshot: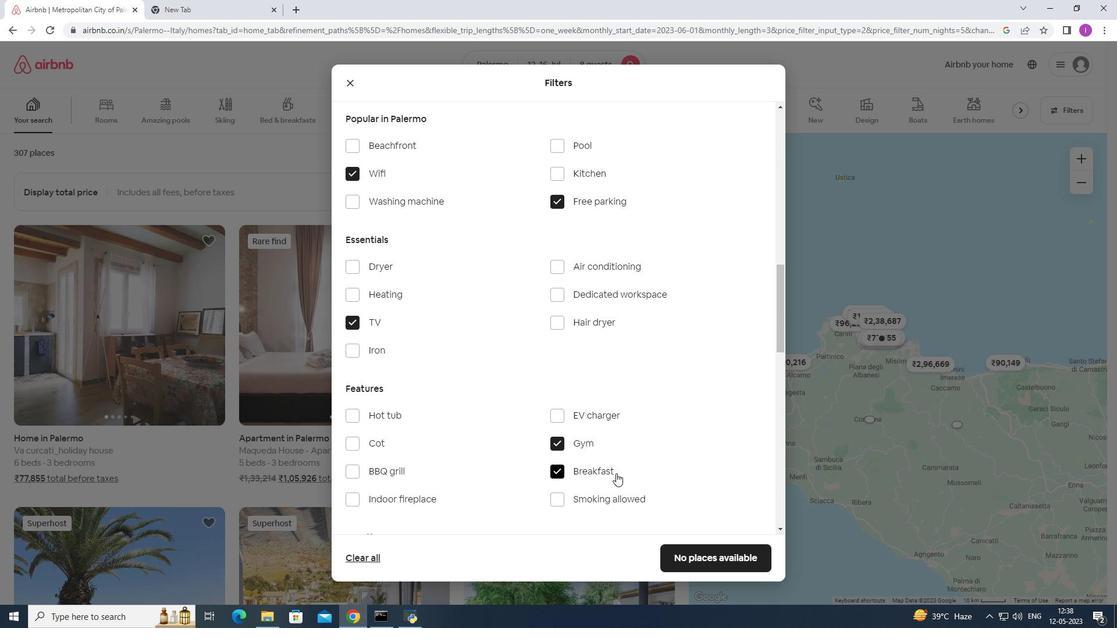 
Action: Mouse moved to (612, 467)
Screenshot: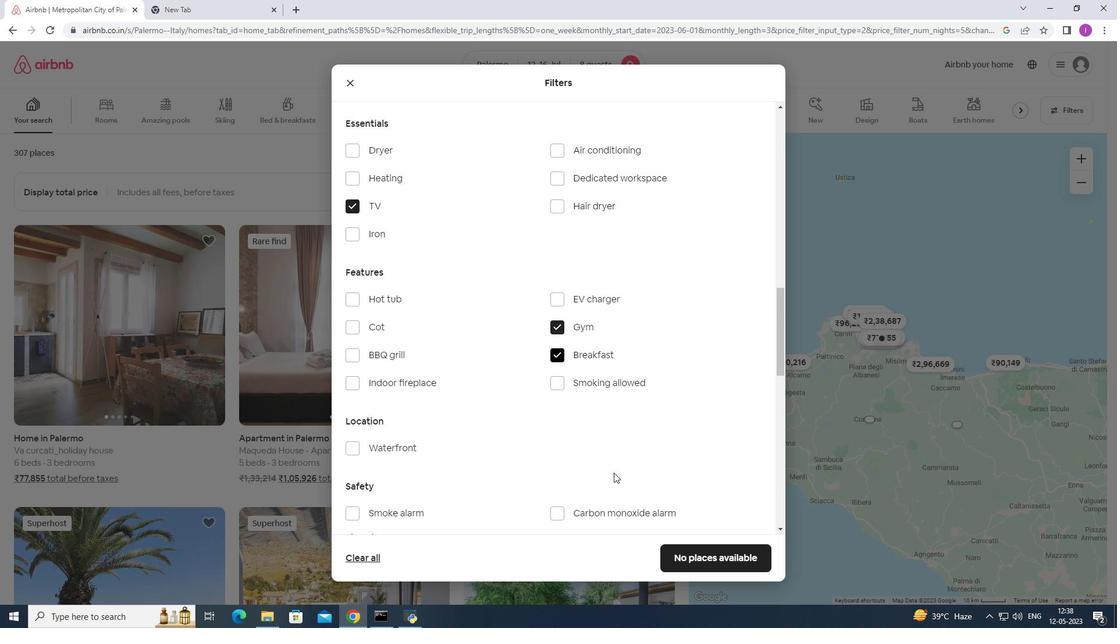 
Action: Mouse scrolled (612, 466) with delta (0, 0)
Screenshot: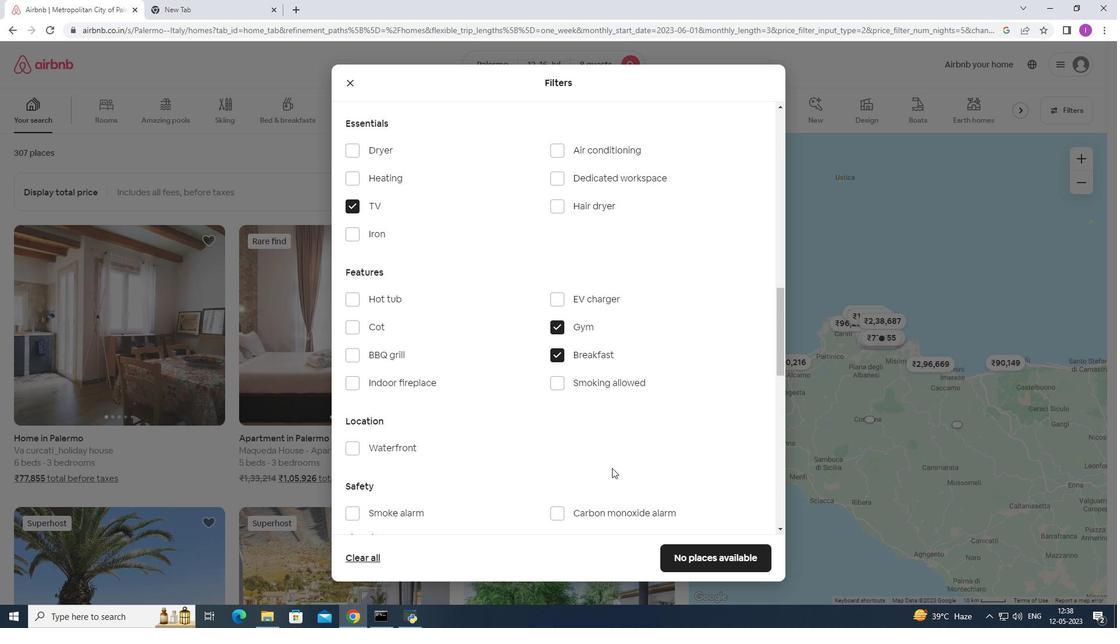
Action: Mouse moved to (611, 467)
Screenshot: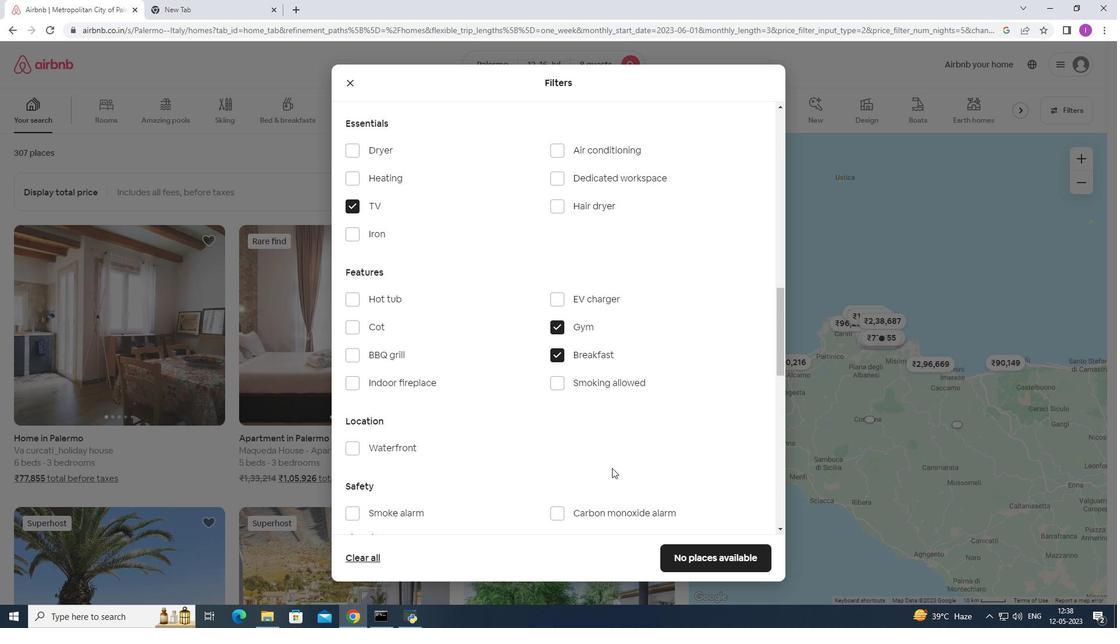 
Action: Mouse scrolled (611, 466) with delta (0, 0)
Screenshot: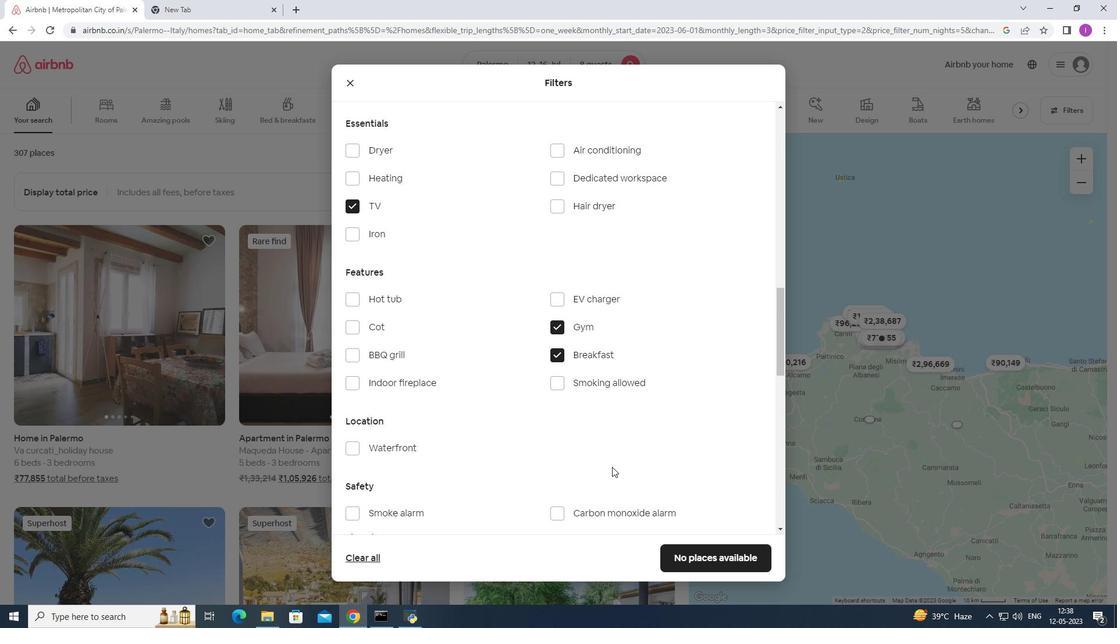
Action: Mouse scrolled (611, 466) with delta (0, 0)
Screenshot: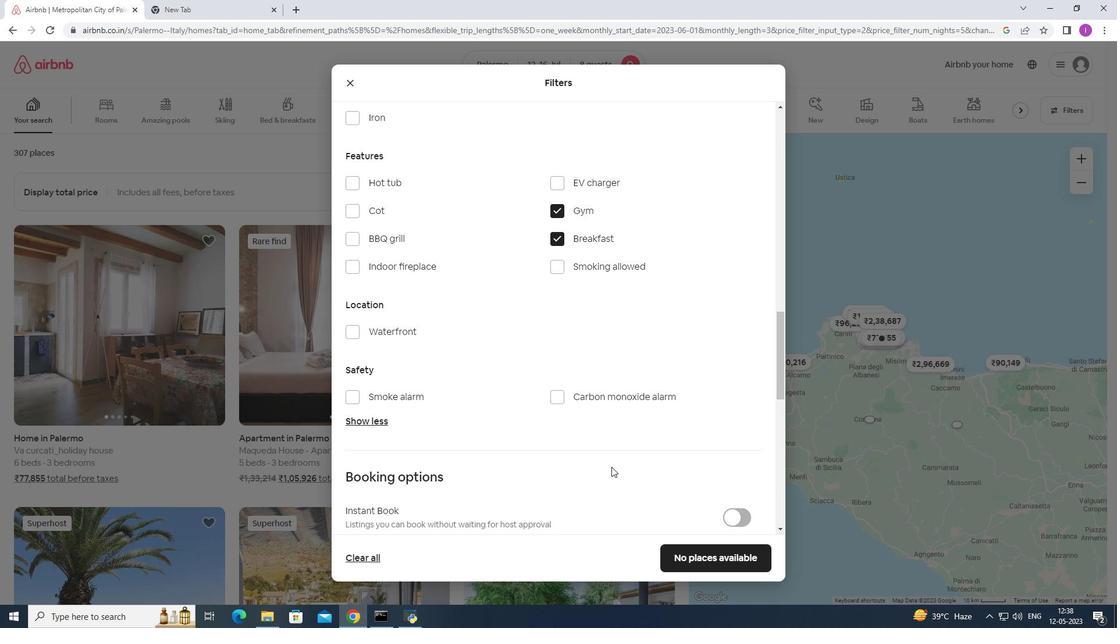 
Action: Mouse scrolled (611, 466) with delta (0, 0)
Screenshot: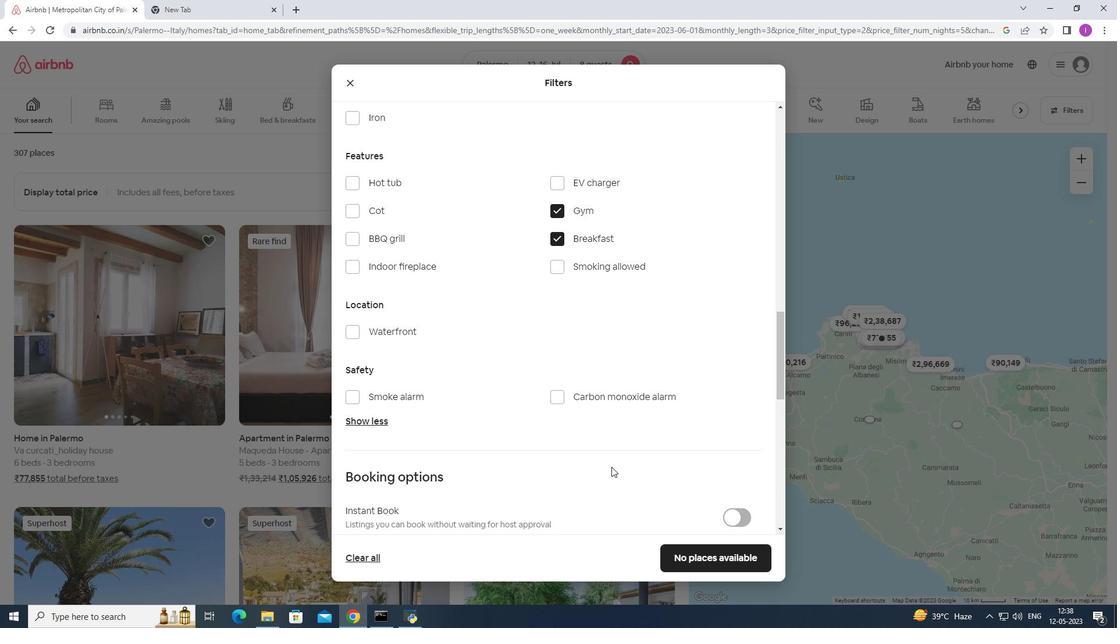 
Action: Mouse moved to (735, 438)
Screenshot: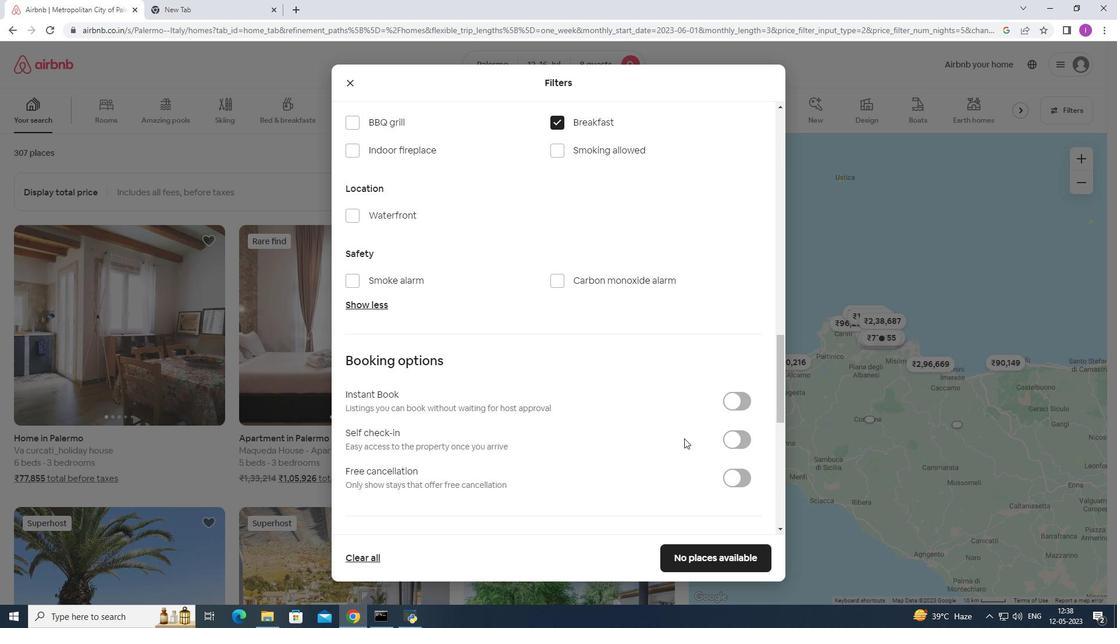 
Action: Mouse pressed left at (735, 438)
Screenshot: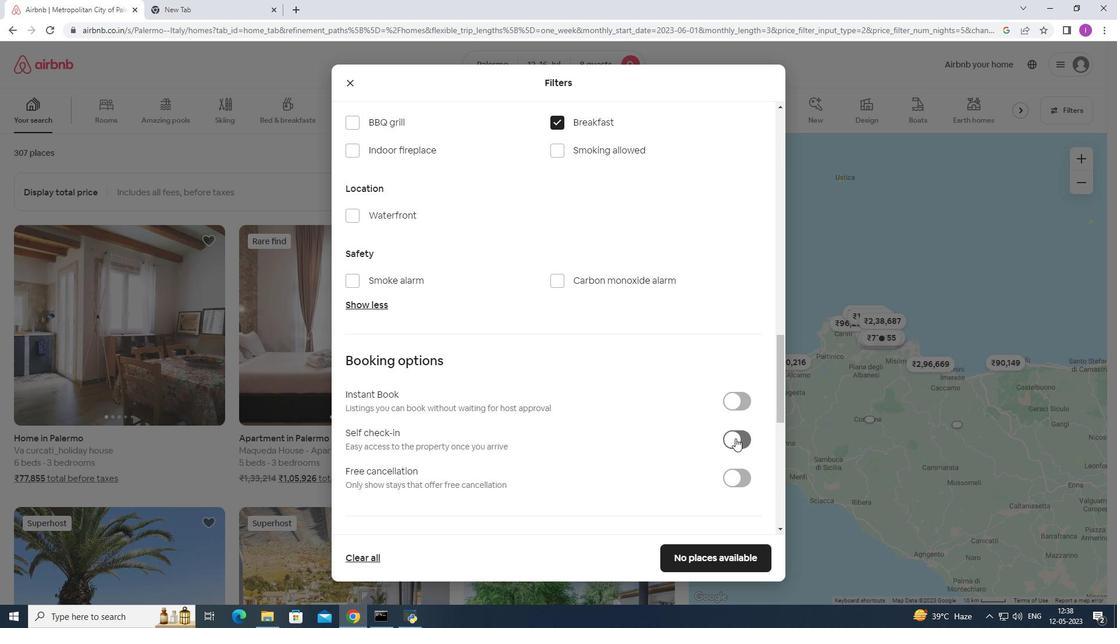 
Action: Mouse moved to (635, 484)
Screenshot: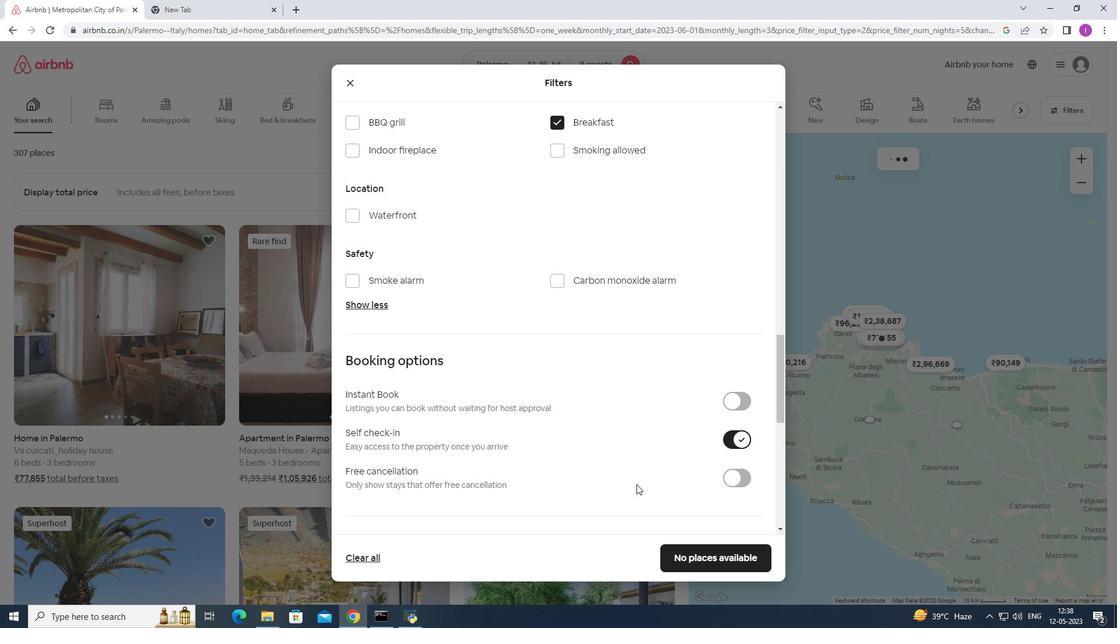 
Action: Mouse scrolled (635, 484) with delta (0, 0)
Screenshot: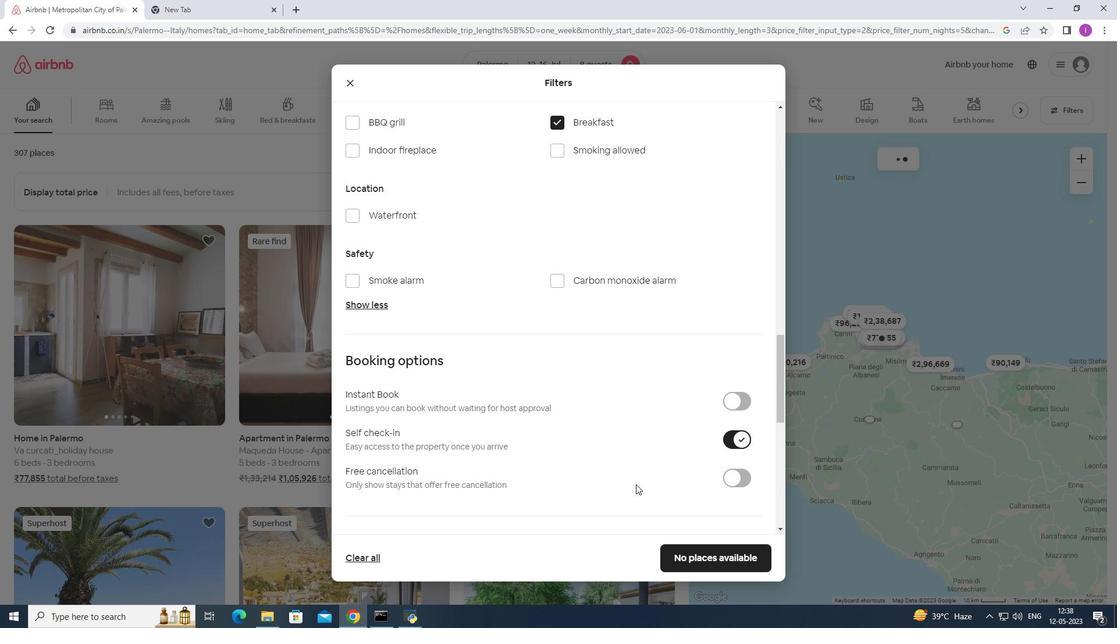 
Action: Mouse scrolled (635, 484) with delta (0, 0)
Screenshot: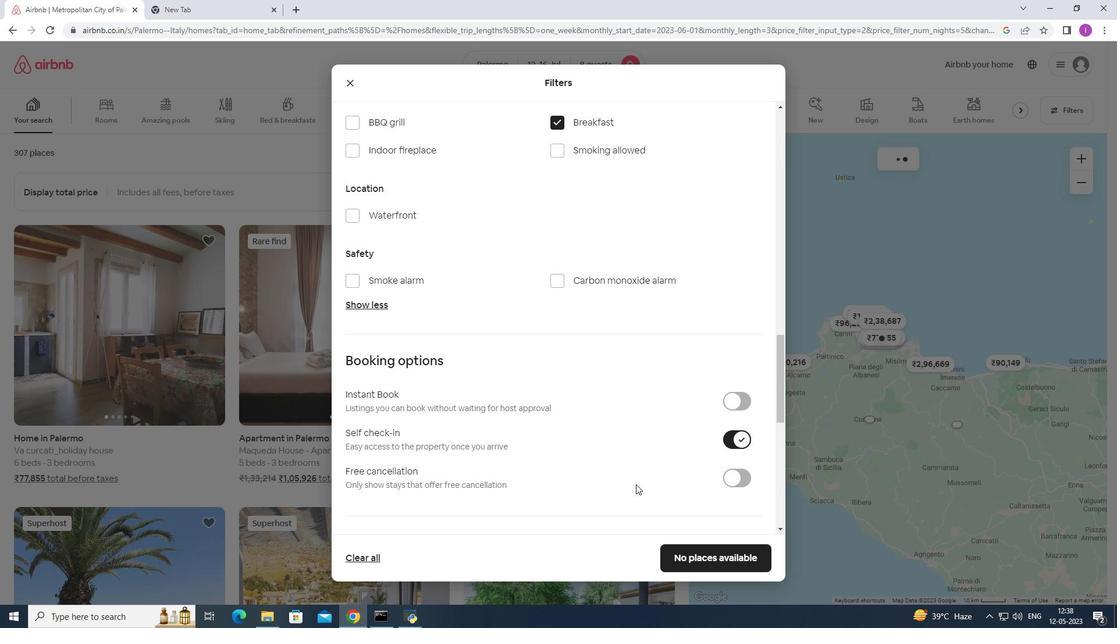 
Action: Mouse scrolled (635, 484) with delta (0, 0)
Screenshot: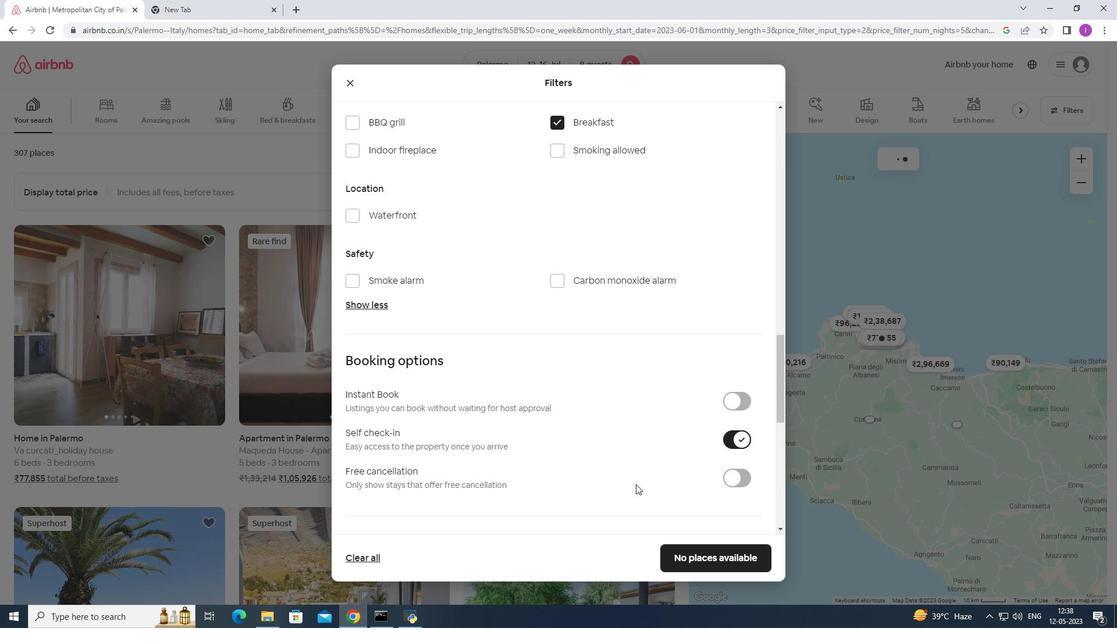 
Action: Mouse moved to (640, 441)
Screenshot: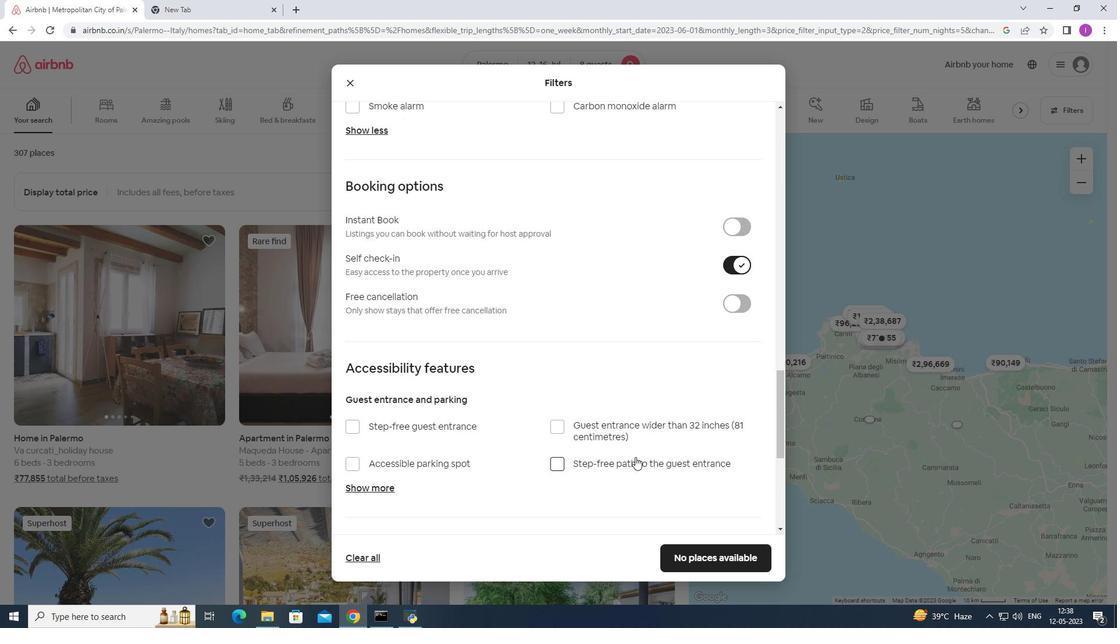 
Action: Mouse scrolled (640, 440) with delta (0, 0)
Screenshot: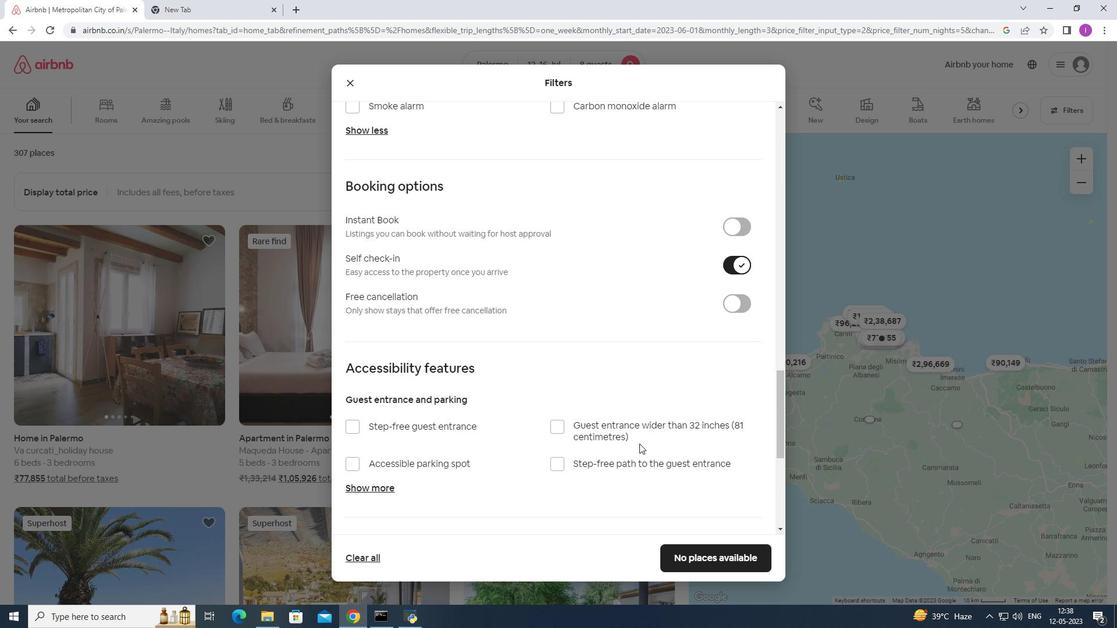
Action: Mouse scrolled (640, 440) with delta (0, 0)
Screenshot: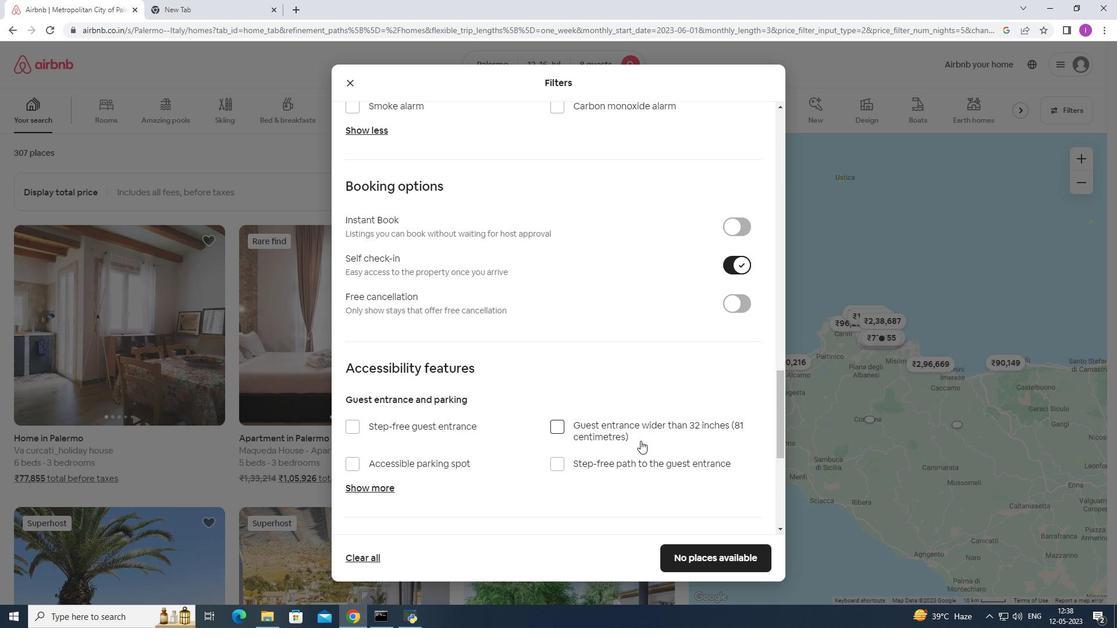 
Action: Mouse scrolled (640, 440) with delta (0, 0)
Screenshot: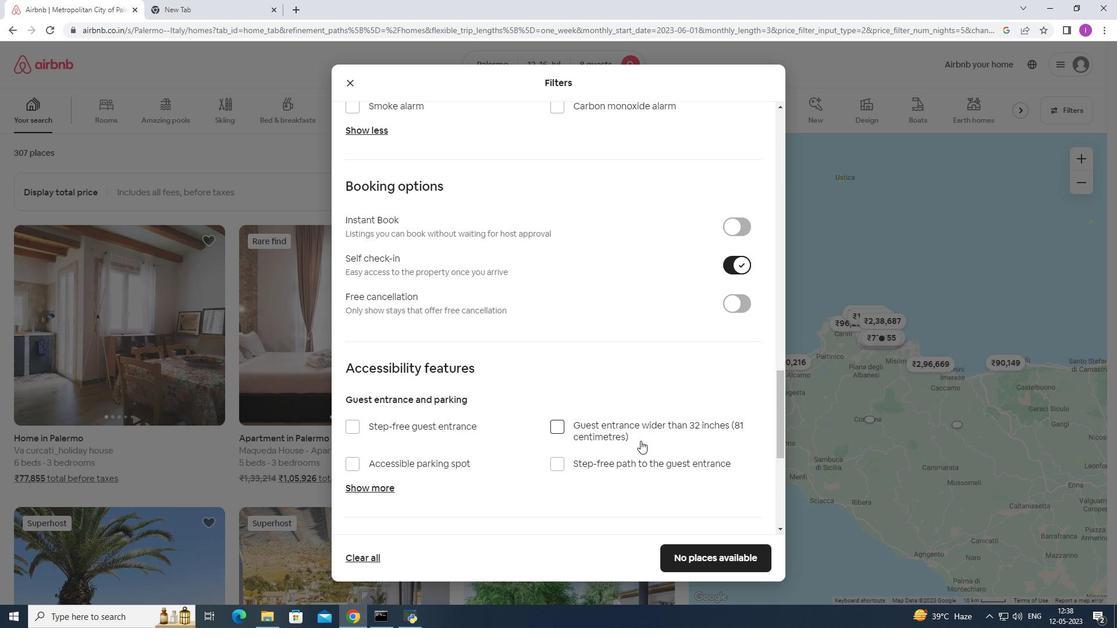 
Action: Mouse moved to (643, 440)
Screenshot: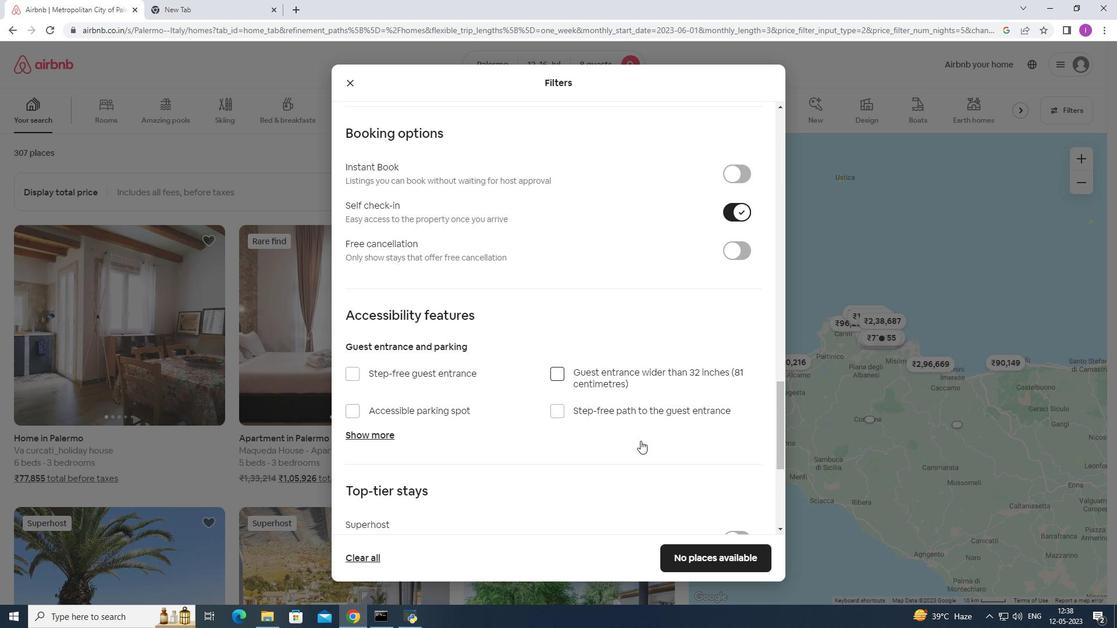 
Action: Mouse scrolled (643, 439) with delta (0, 0)
Screenshot: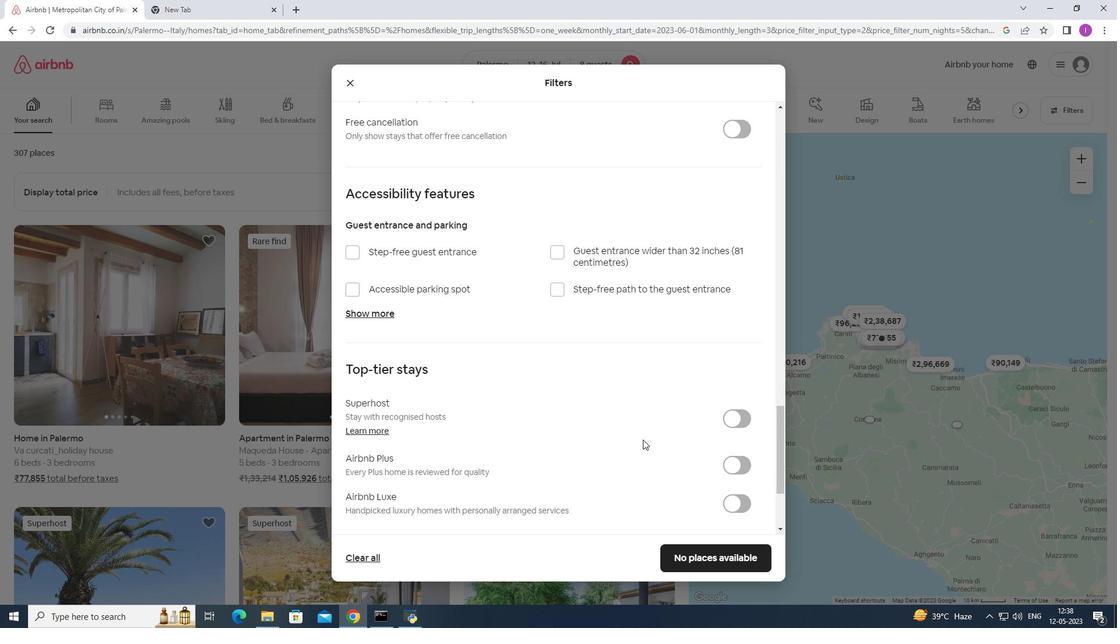 
Action: Mouse scrolled (643, 439) with delta (0, 0)
Screenshot: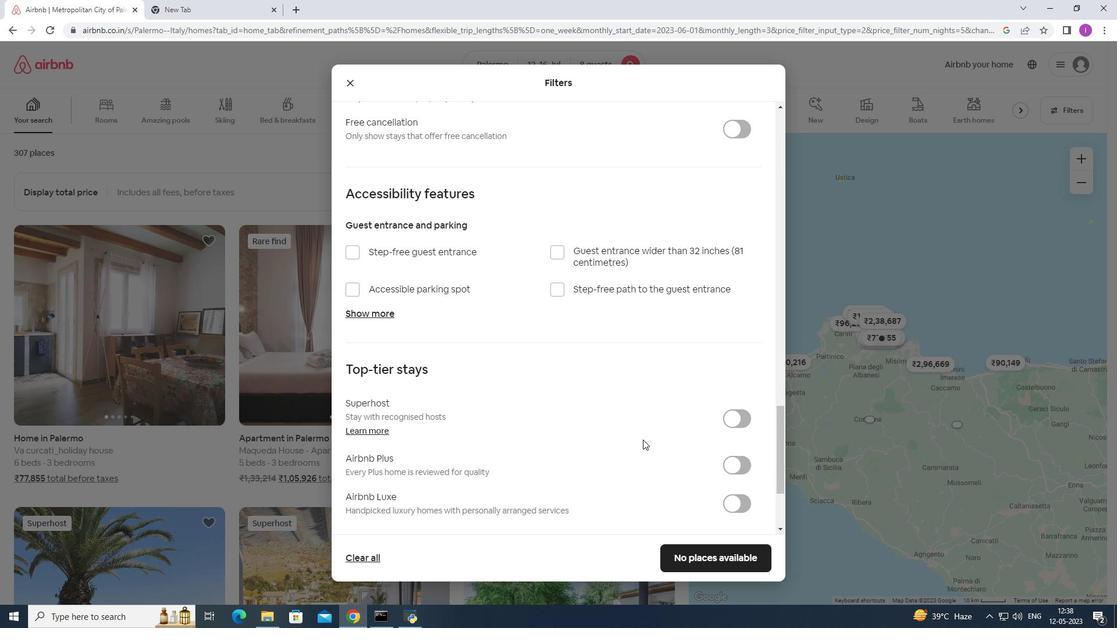 
Action: Mouse scrolled (643, 439) with delta (0, 0)
Screenshot: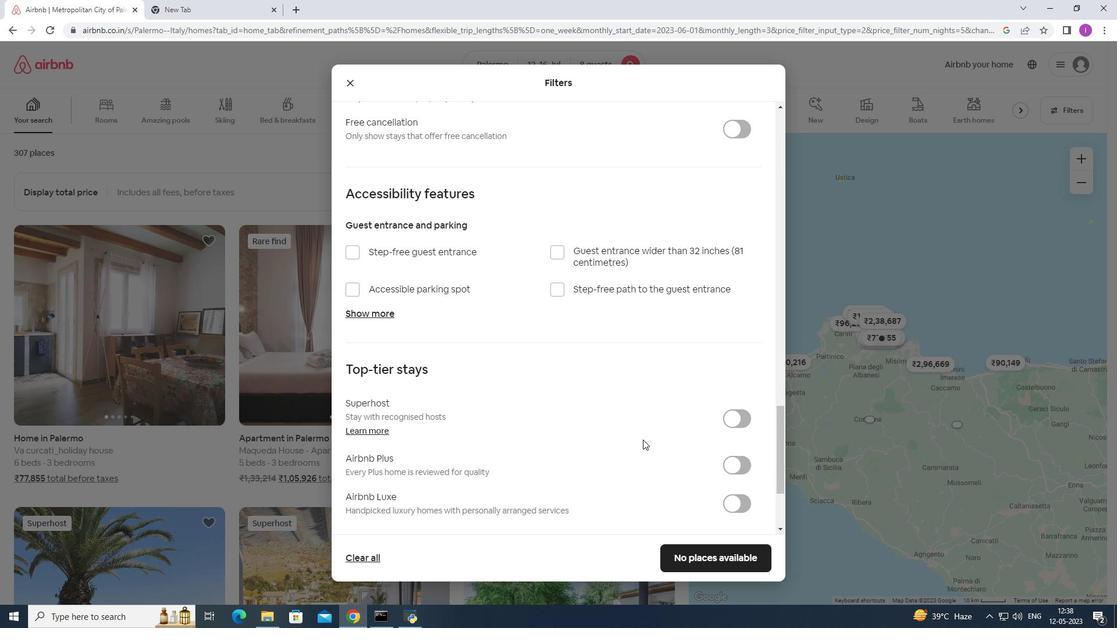 
Action: Mouse moved to (683, 360)
Screenshot: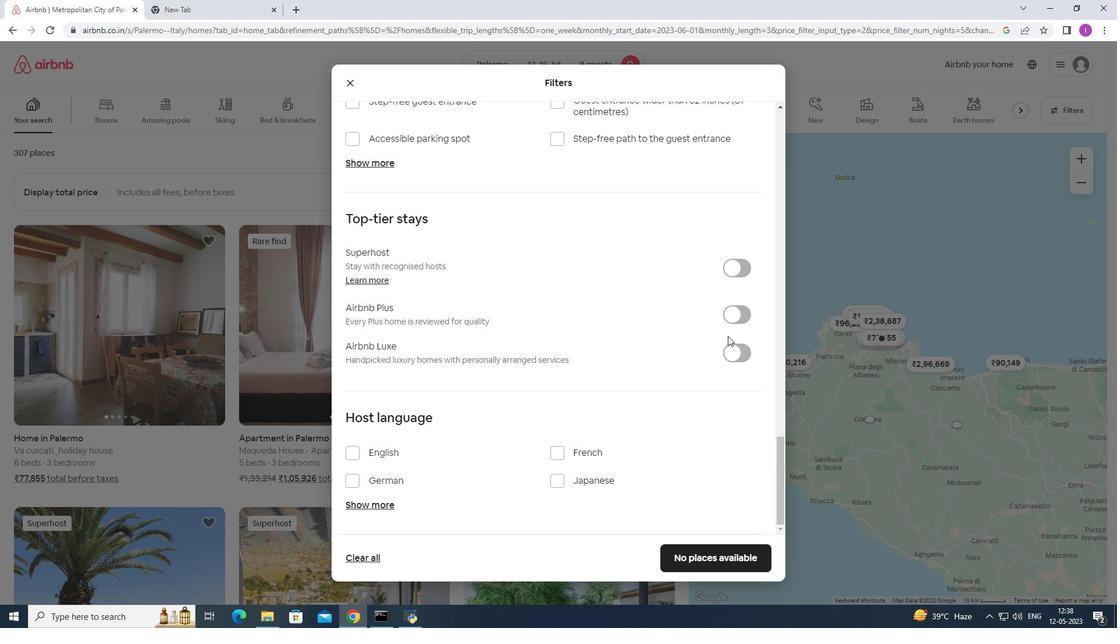 
Action: Mouse scrolled (689, 357) with delta (0, 0)
Screenshot: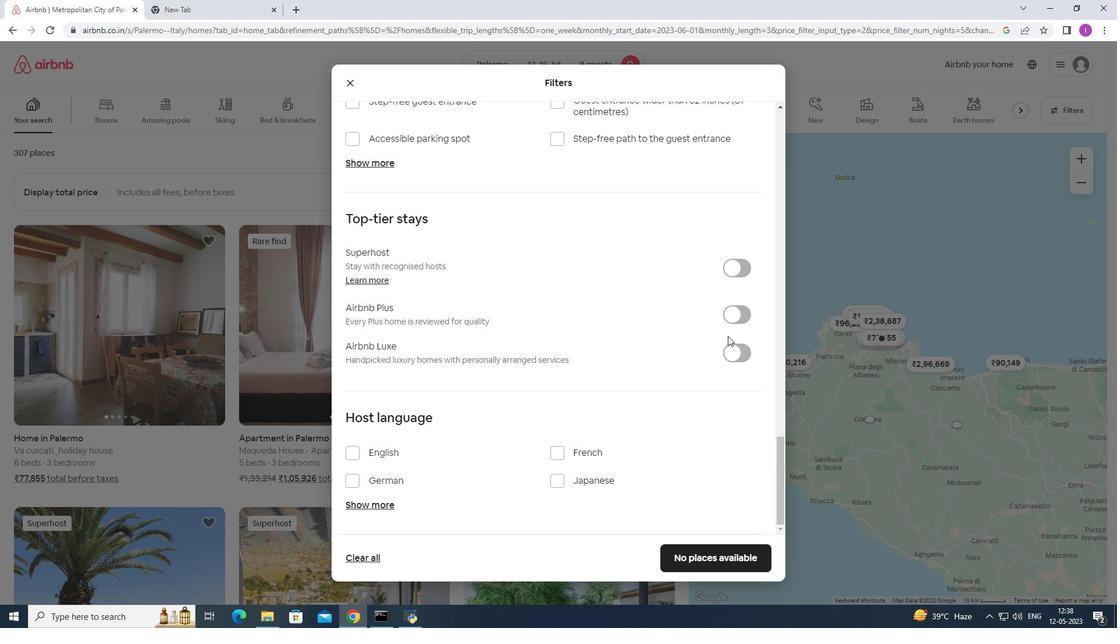 
Action: Mouse moved to (373, 472)
Screenshot: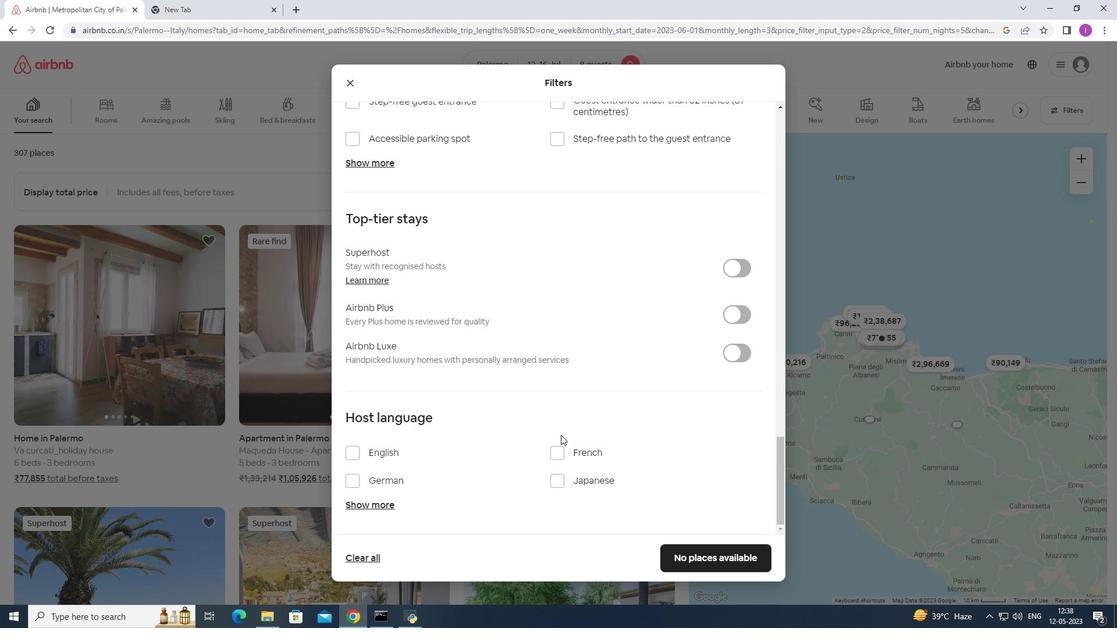 
Action: Mouse scrolled (373, 472) with delta (0, 0)
Screenshot: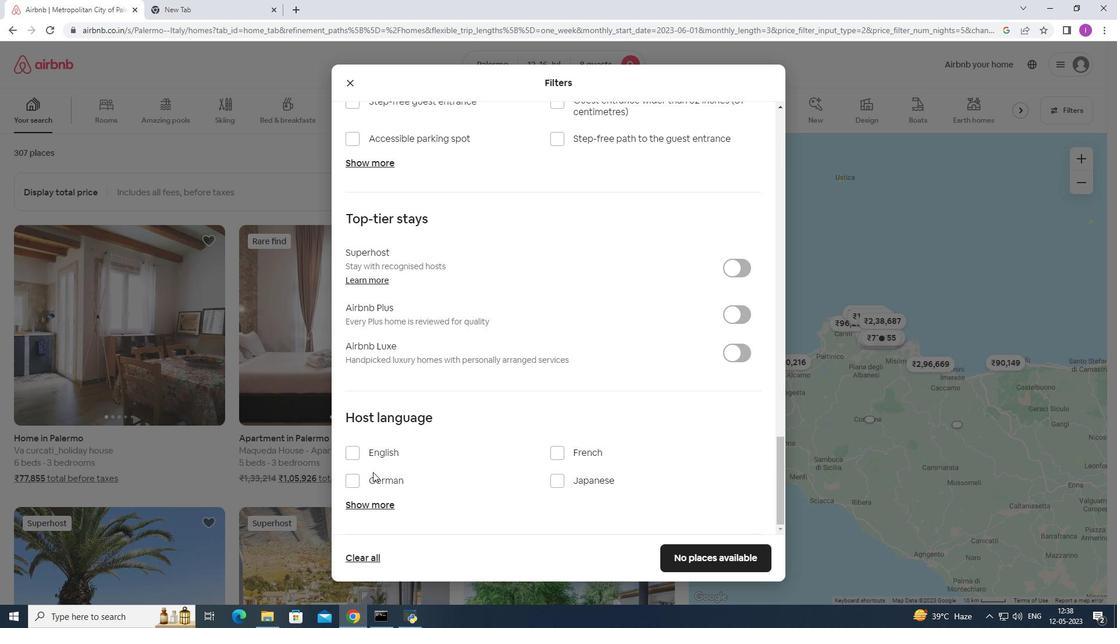 
Action: Mouse scrolled (373, 472) with delta (0, 0)
Screenshot: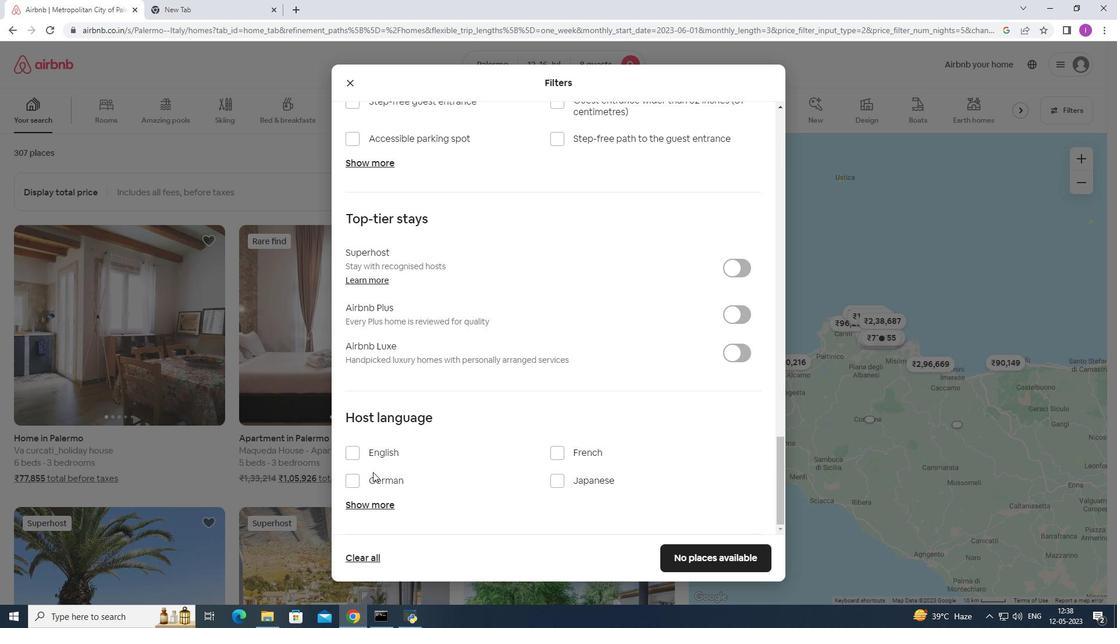 
Action: Mouse scrolled (373, 472) with delta (0, 0)
Screenshot: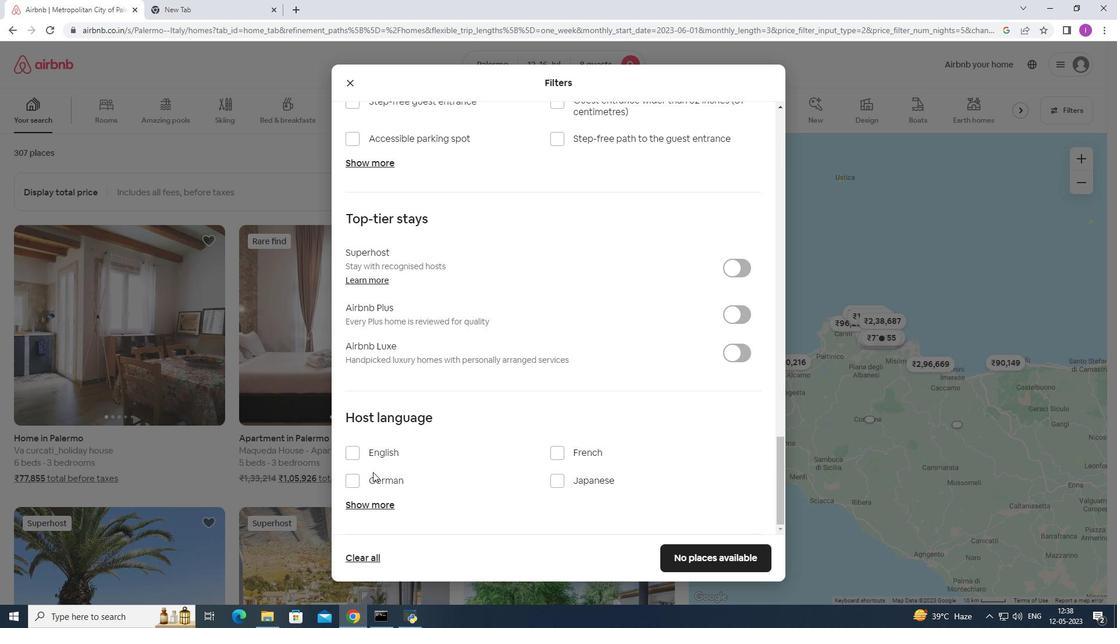 
Action: Mouse scrolled (373, 472) with delta (0, 0)
Screenshot: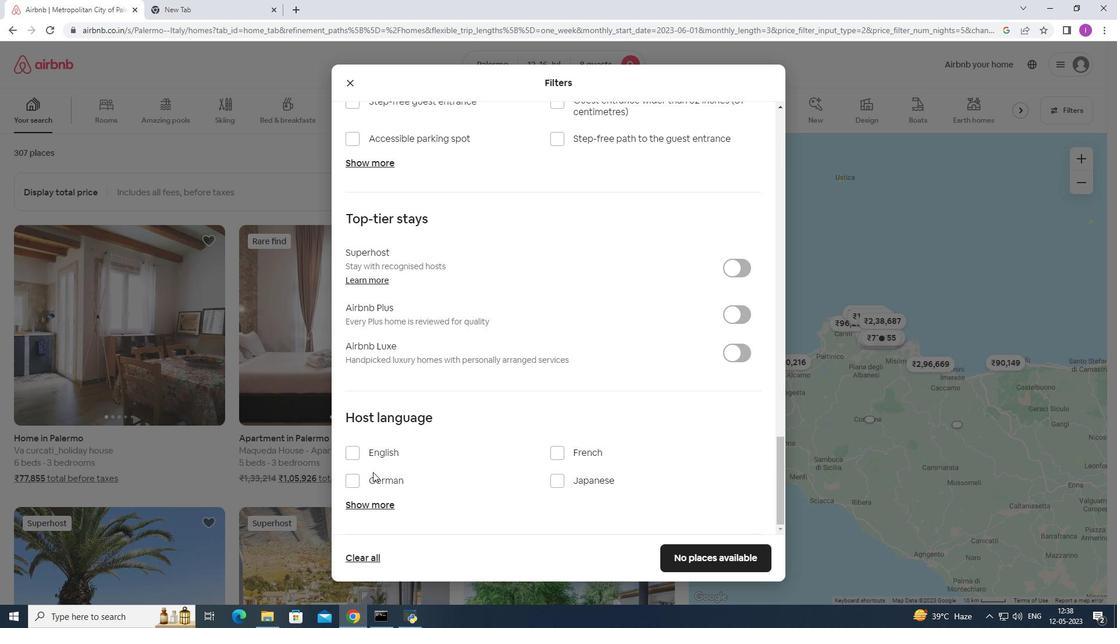 
Action: Mouse moved to (346, 451)
Screenshot: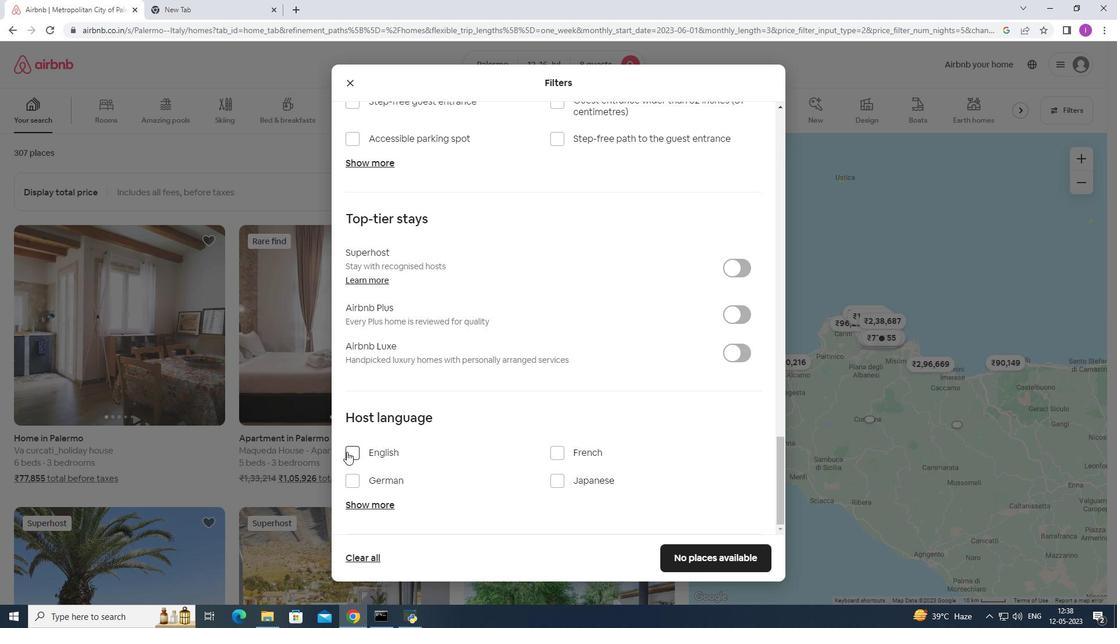 
Action: Mouse pressed left at (346, 451)
Screenshot: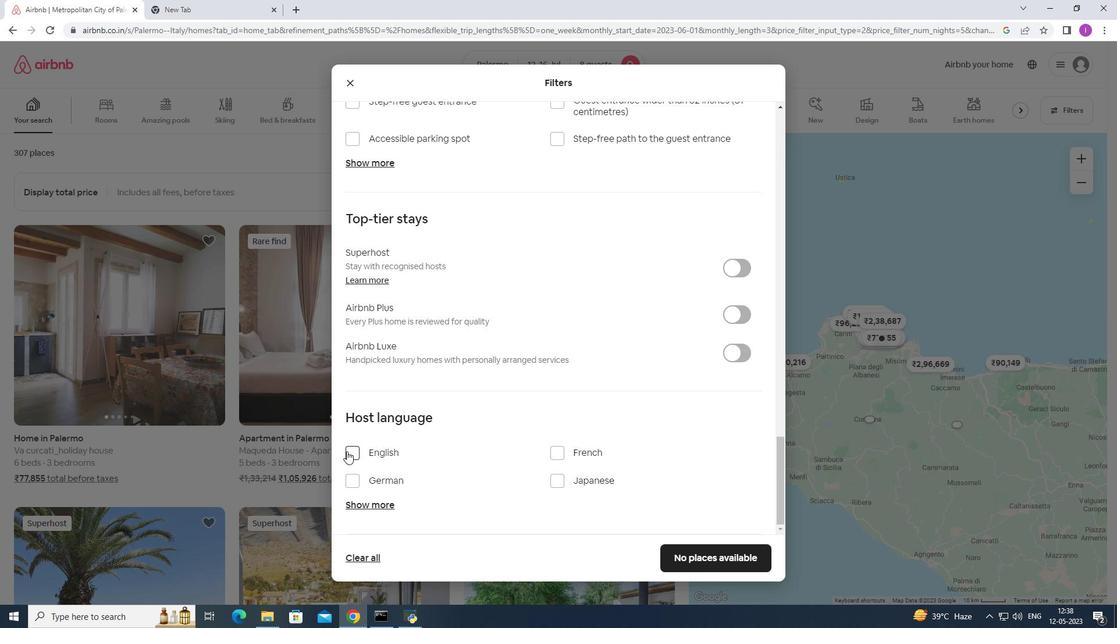 
Action: Mouse moved to (707, 562)
Screenshot: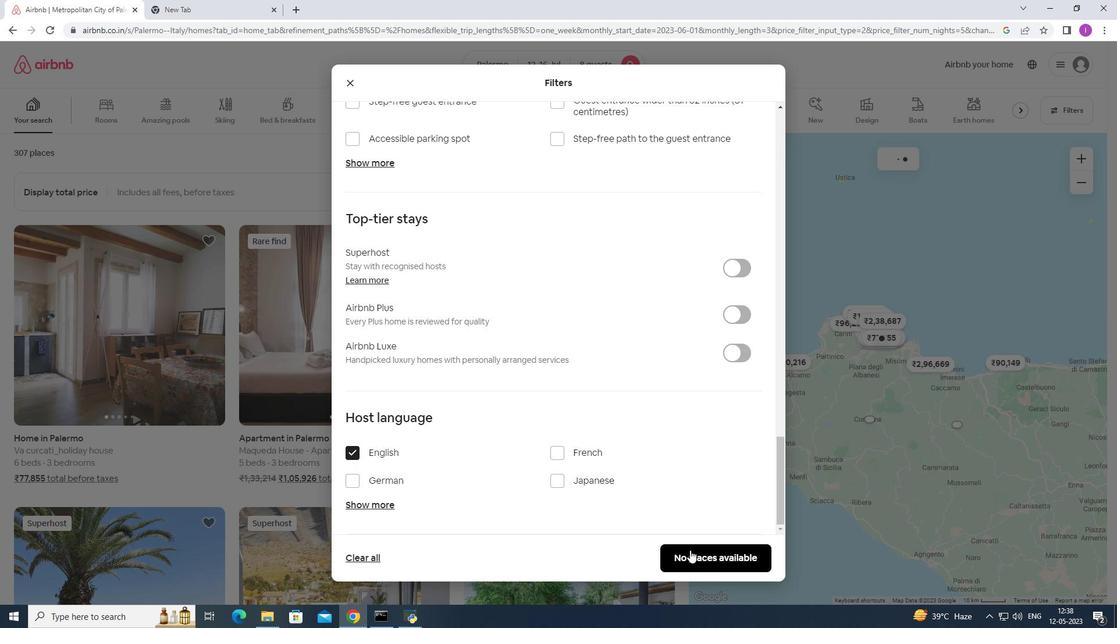 
Action: Mouse pressed left at (707, 562)
Screenshot: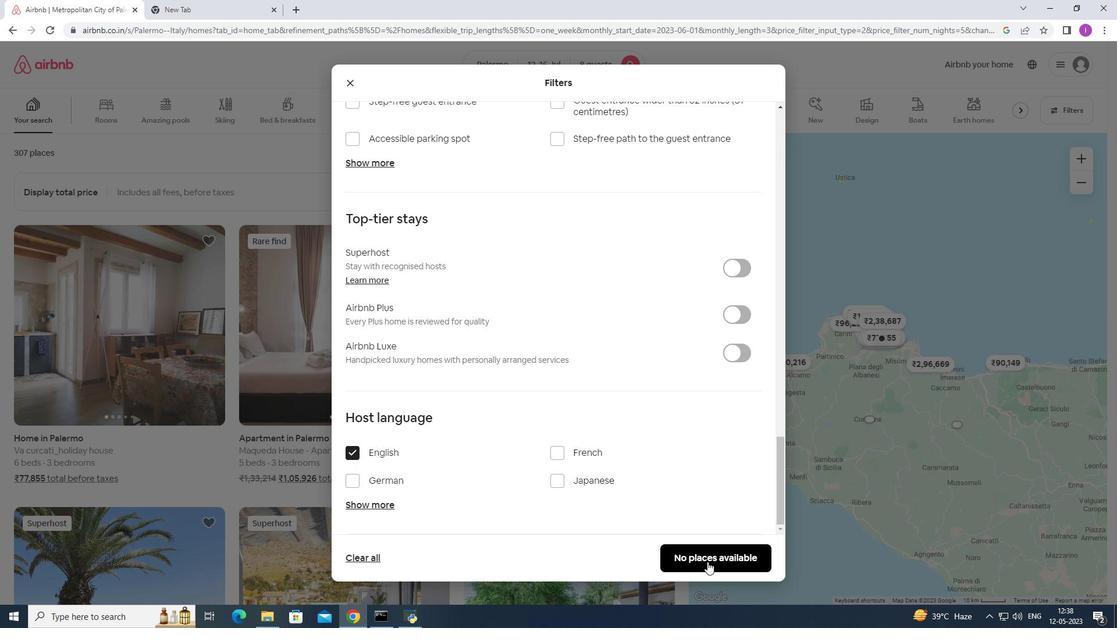 
Action: Mouse moved to (699, 552)
Screenshot: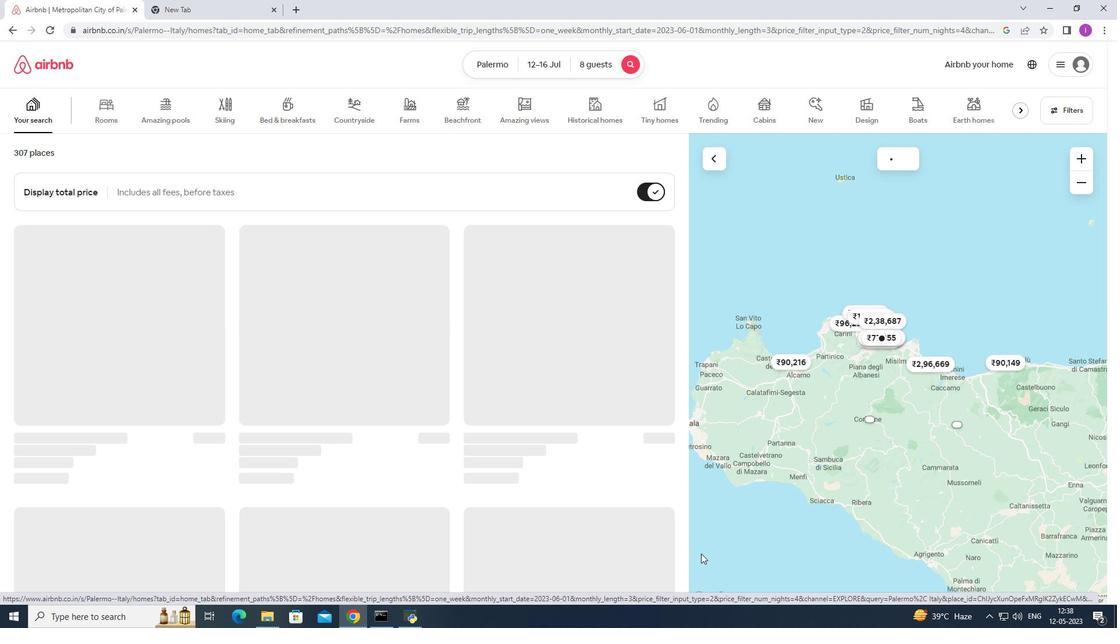 
